 Task: Look for space in Mazār-e Sharīf, Afghanistan from 5th July, 2023 to 10th July, 2023 for 4 adults in price range Rs.9000 to Rs.14000. Place can be entire place with 2 bedrooms having 4 beds and 2 bathrooms. Property type can be house, flat, hotel. Amenities needed are: air conditioning, smoking allowed. Booking option can be shelf check-in. Required host language is English.
Action: Mouse moved to (494, 92)
Screenshot: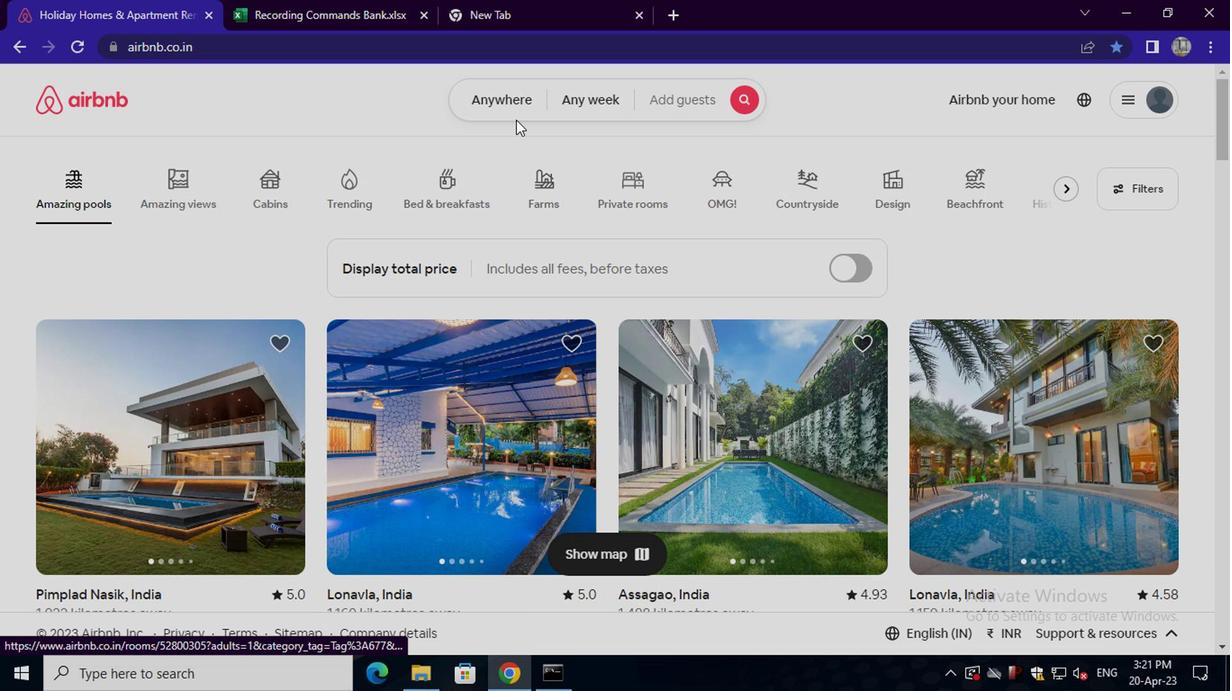 
Action: Mouse pressed left at (494, 92)
Screenshot: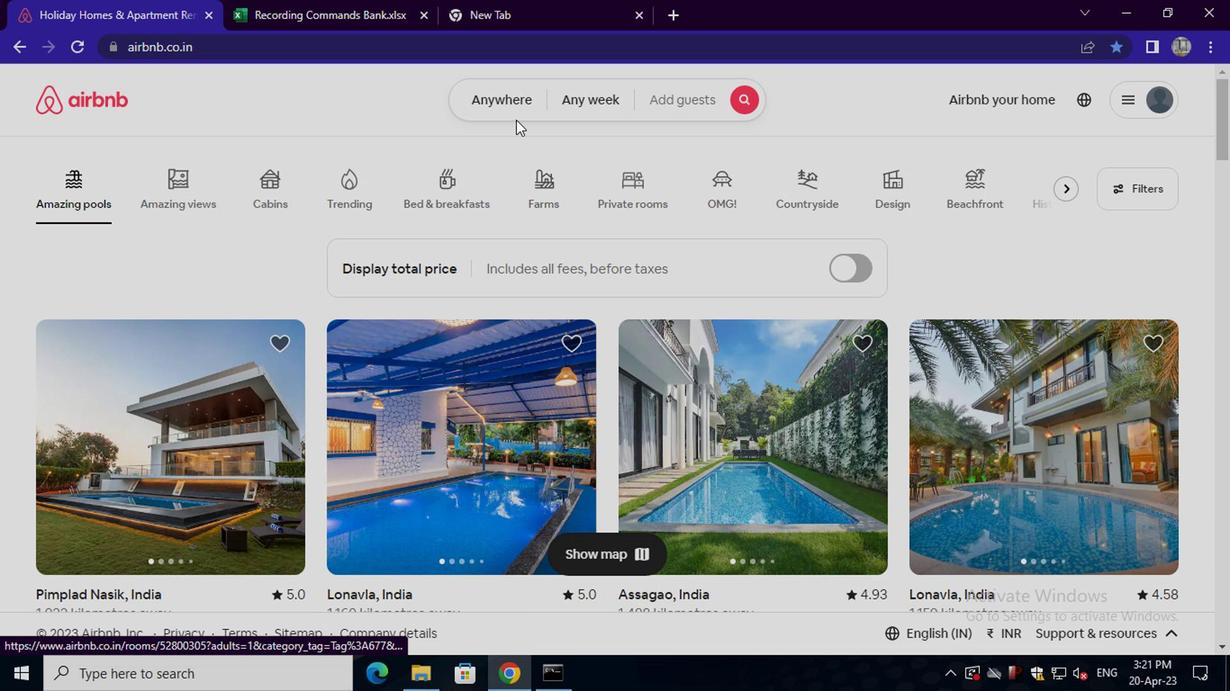 
Action: Mouse moved to (394, 185)
Screenshot: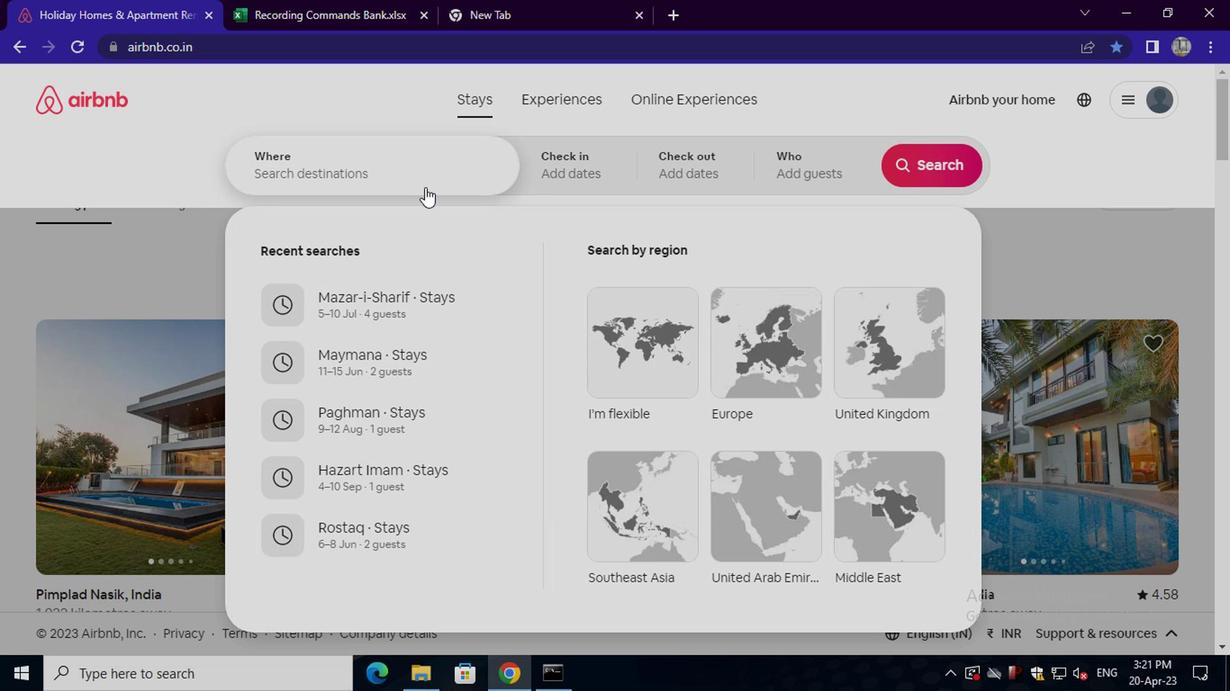 
Action: Mouse pressed left at (394, 185)
Screenshot: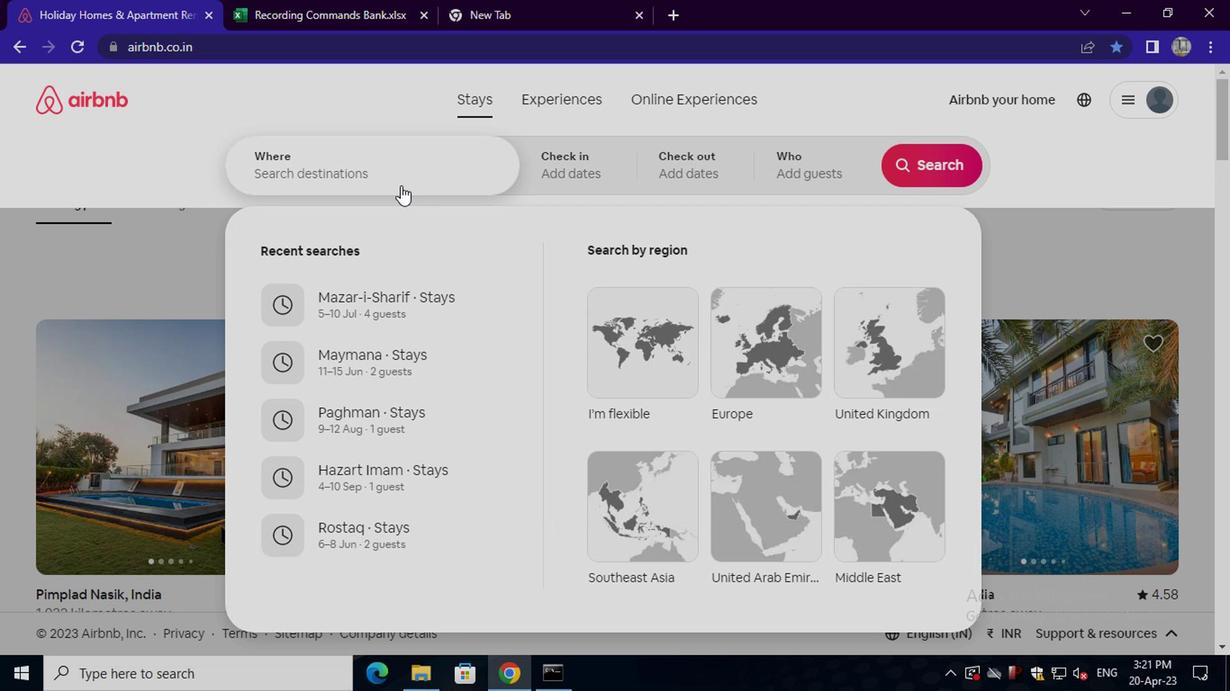 
Action: Key pressed mazar-e
Screenshot: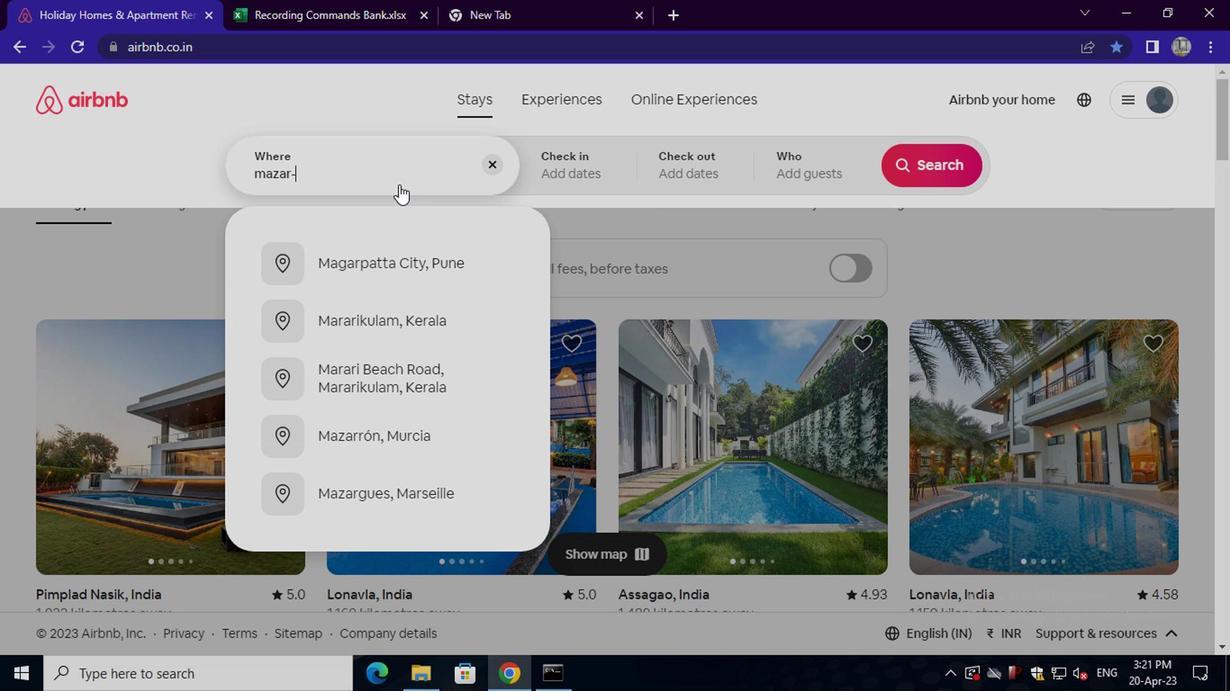 
Action: Mouse moved to (416, 257)
Screenshot: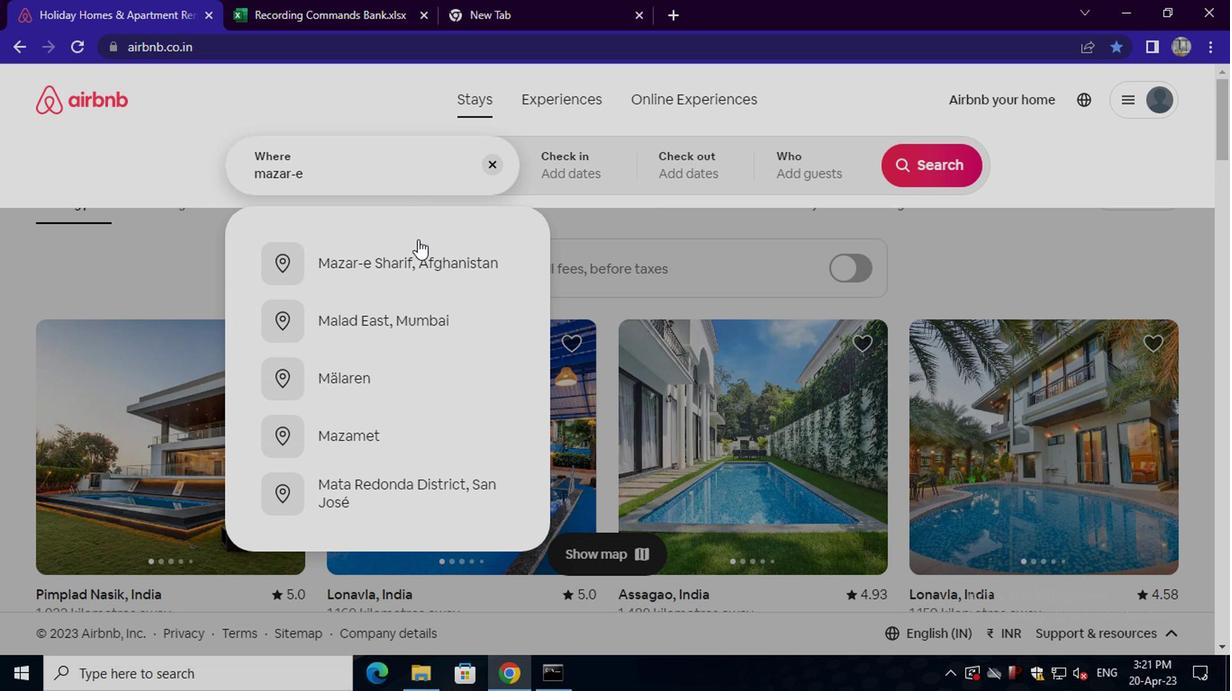 
Action: Mouse pressed left at (416, 257)
Screenshot: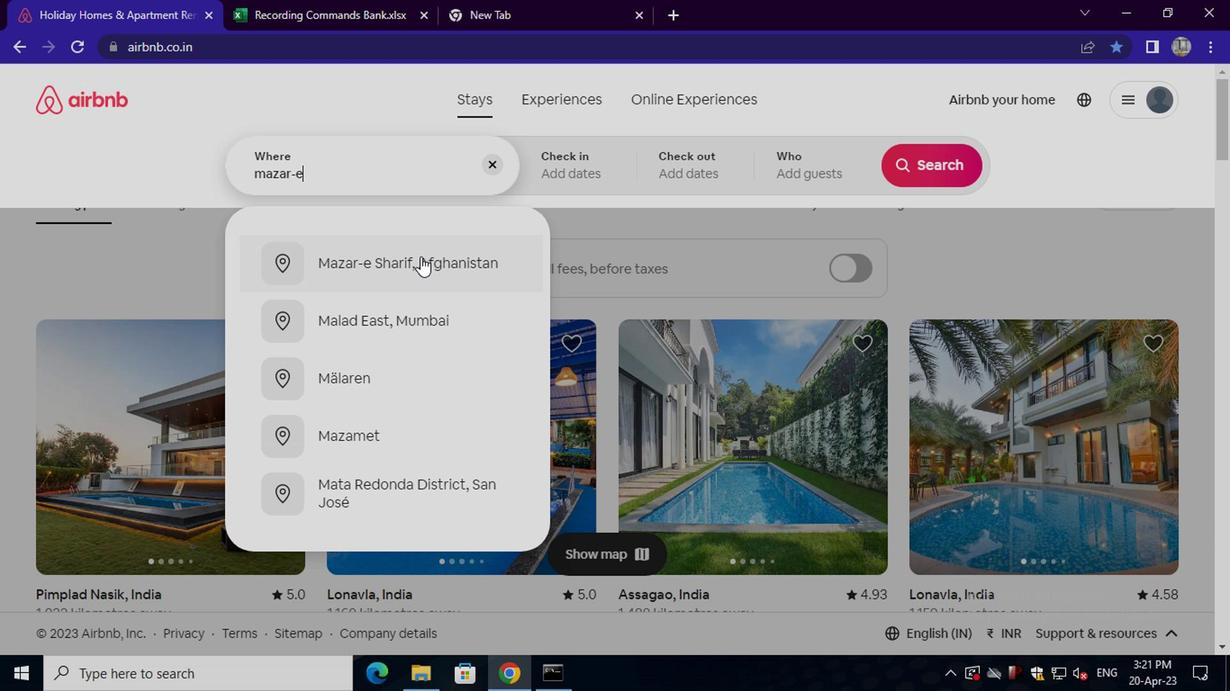 
Action: Mouse moved to (907, 310)
Screenshot: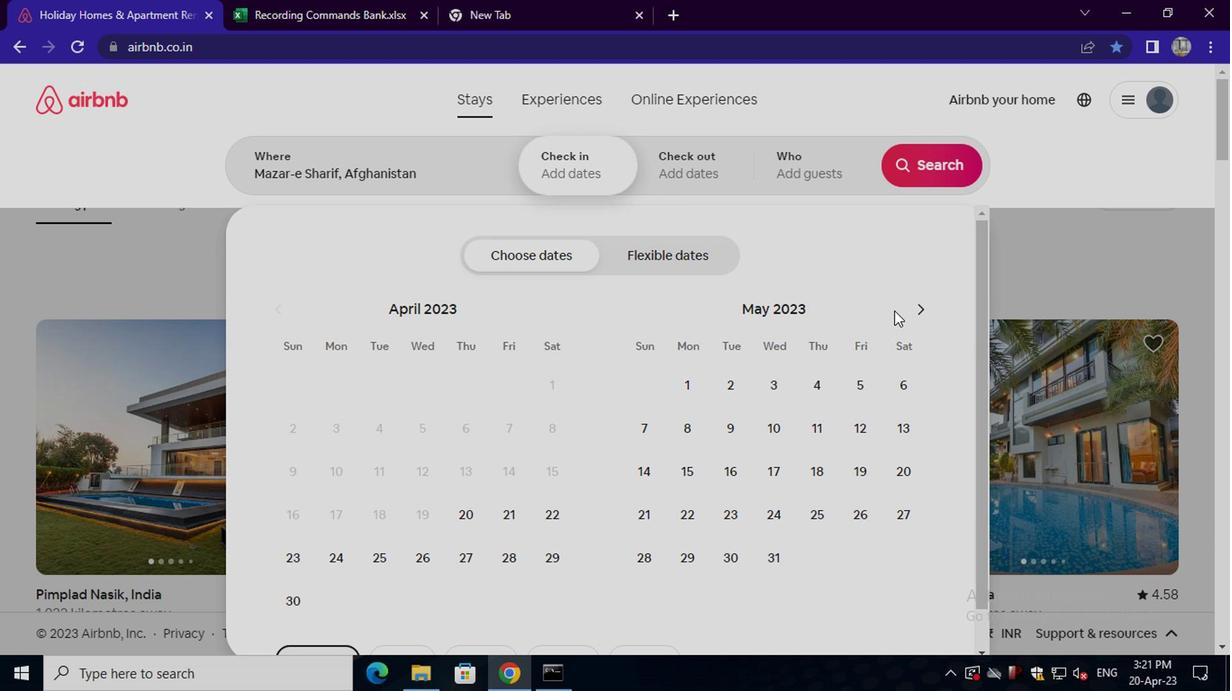 
Action: Mouse pressed left at (907, 310)
Screenshot: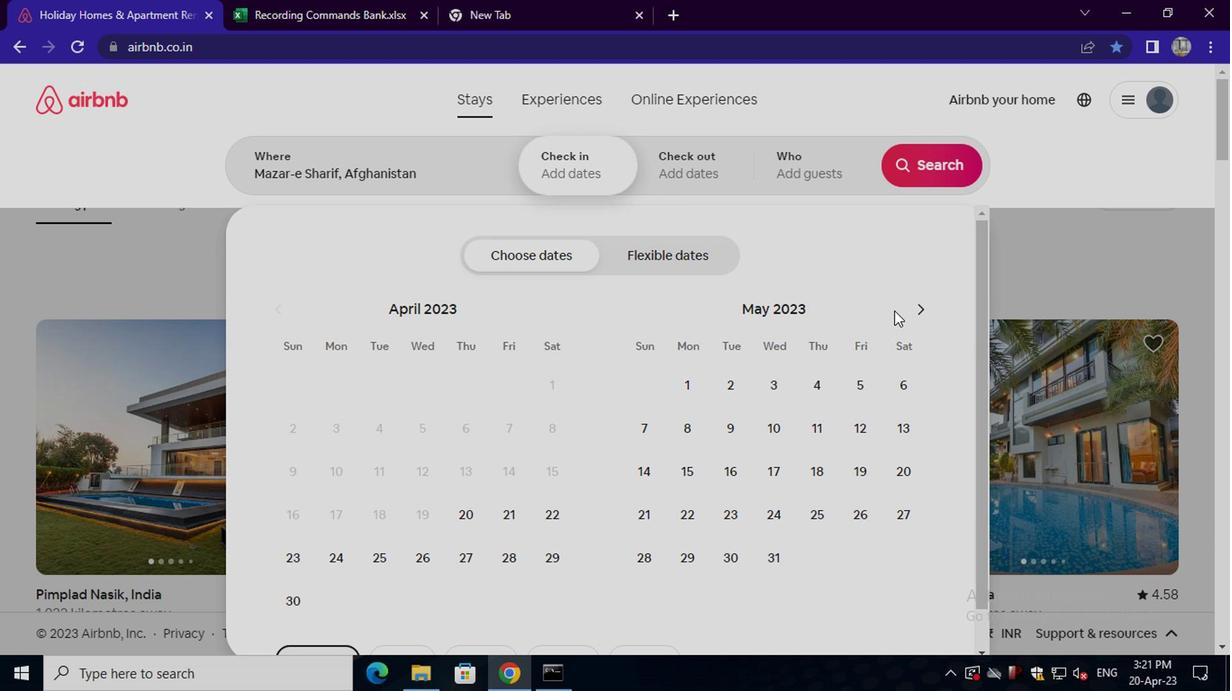 
Action: Mouse pressed left at (907, 310)
Screenshot: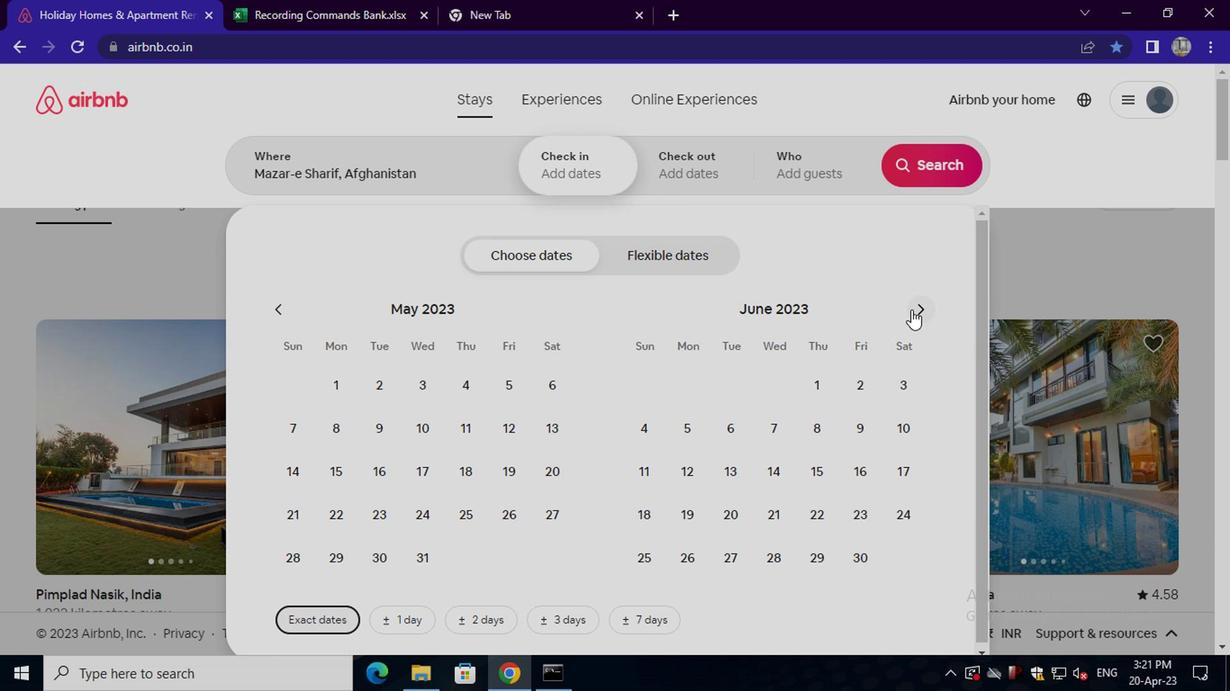 
Action: Mouse moved to (771, 420)
Screenshot: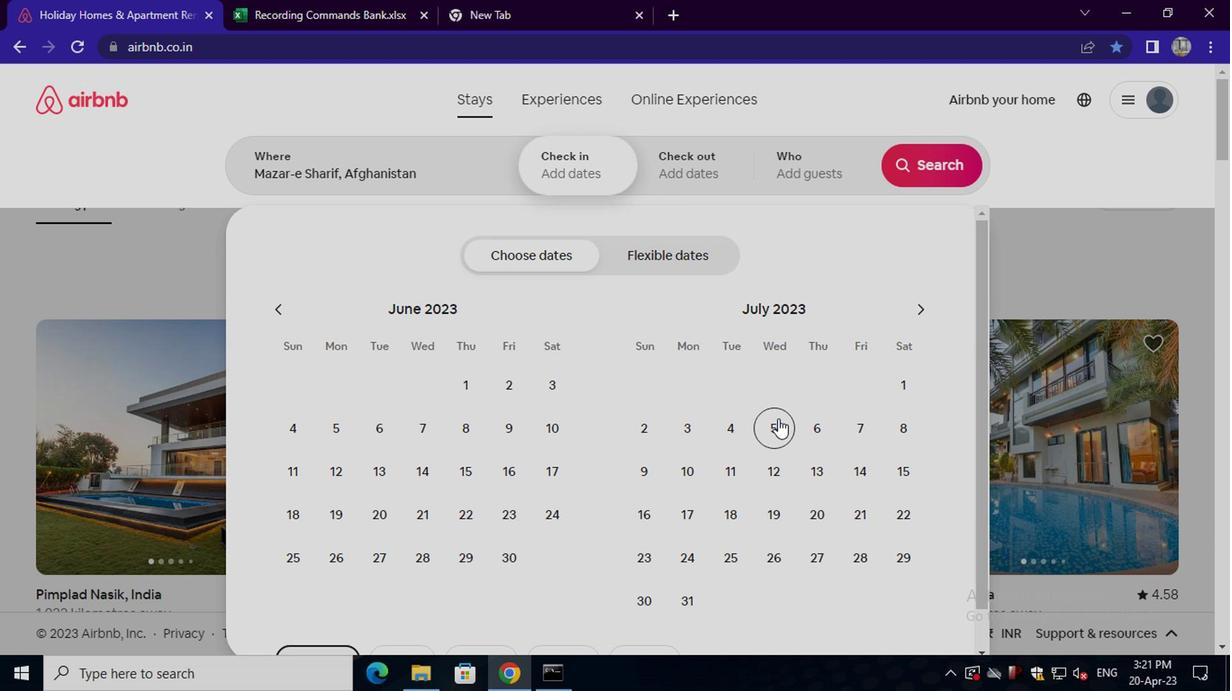 
Action: Mouse pressed left at (771, 420)
Screenshot: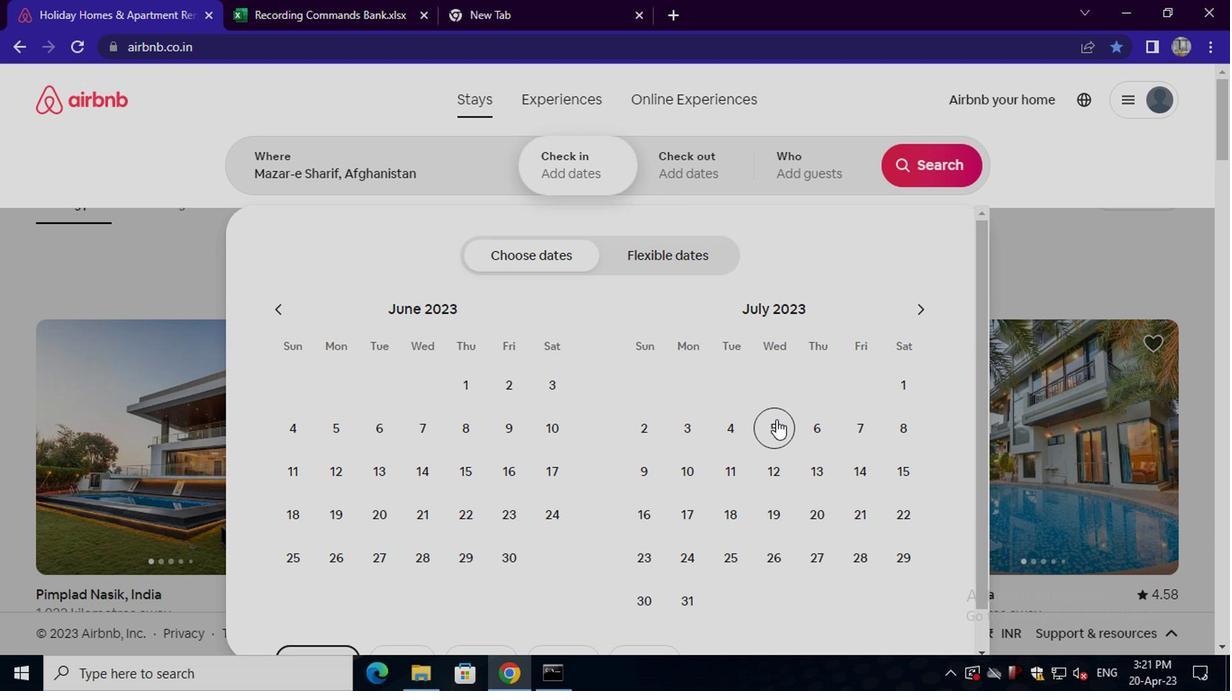 
Action: Mouse moved to (682, 474)
Screenshot: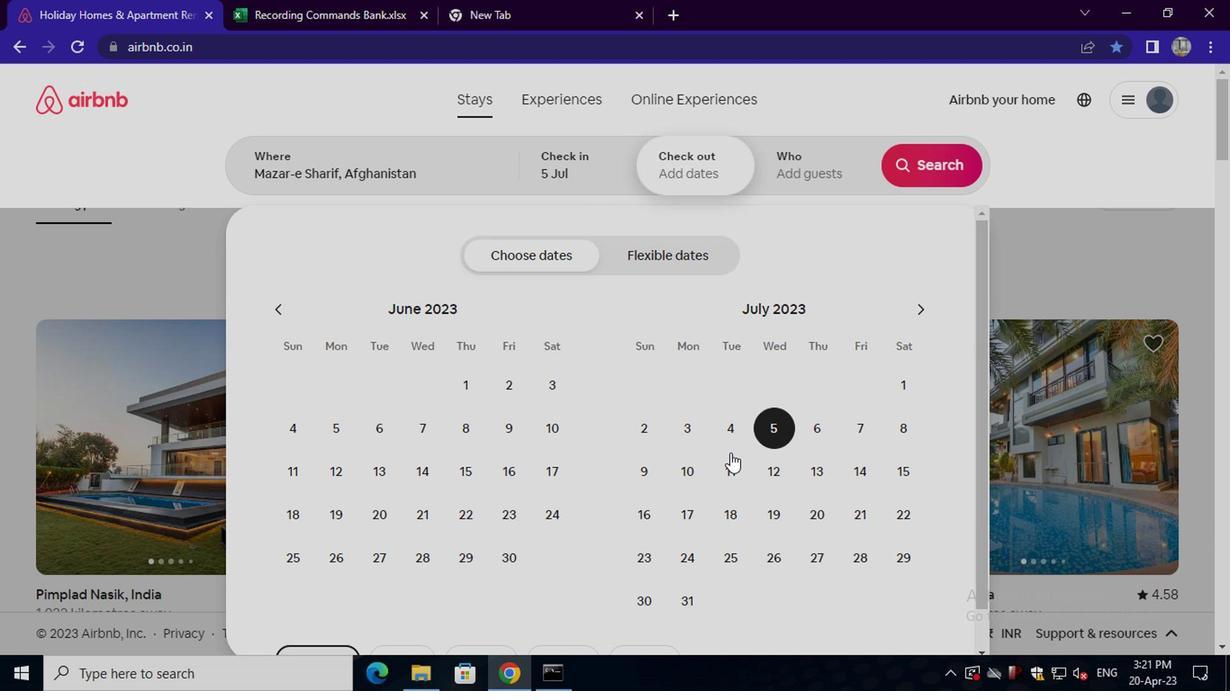 
Action: Mouse pressed left at (682, 474)
Screenshot: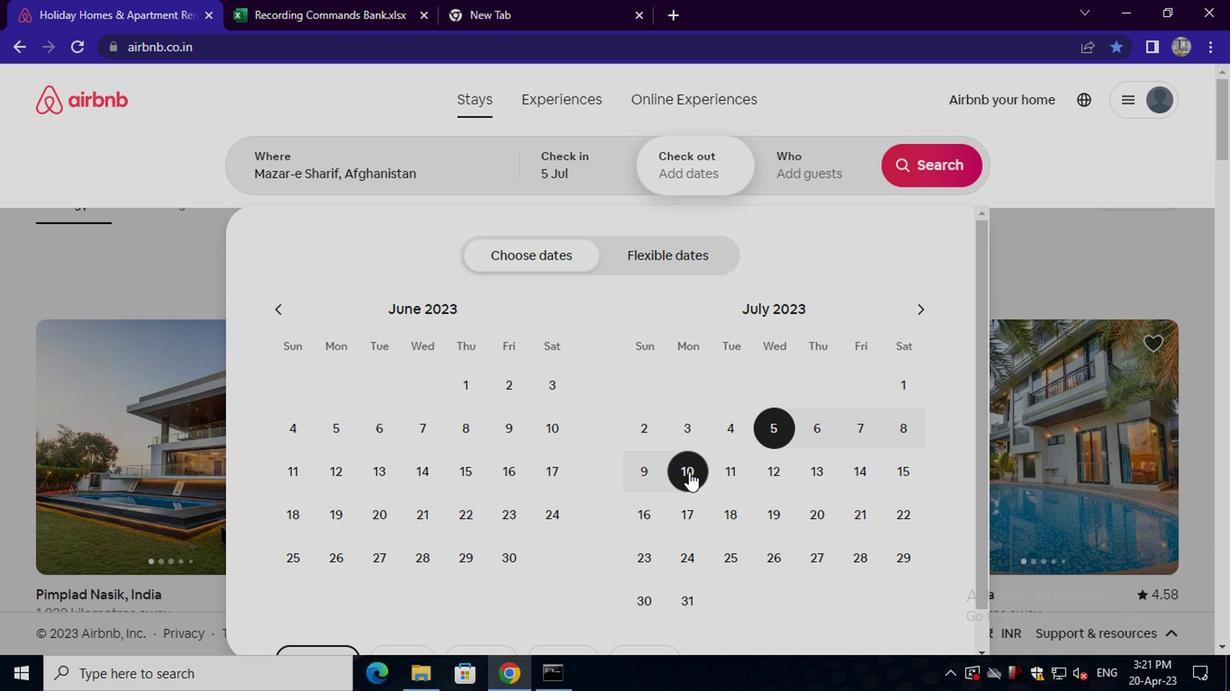 
Action: Mouse moved to (786, 181)
Screenshot: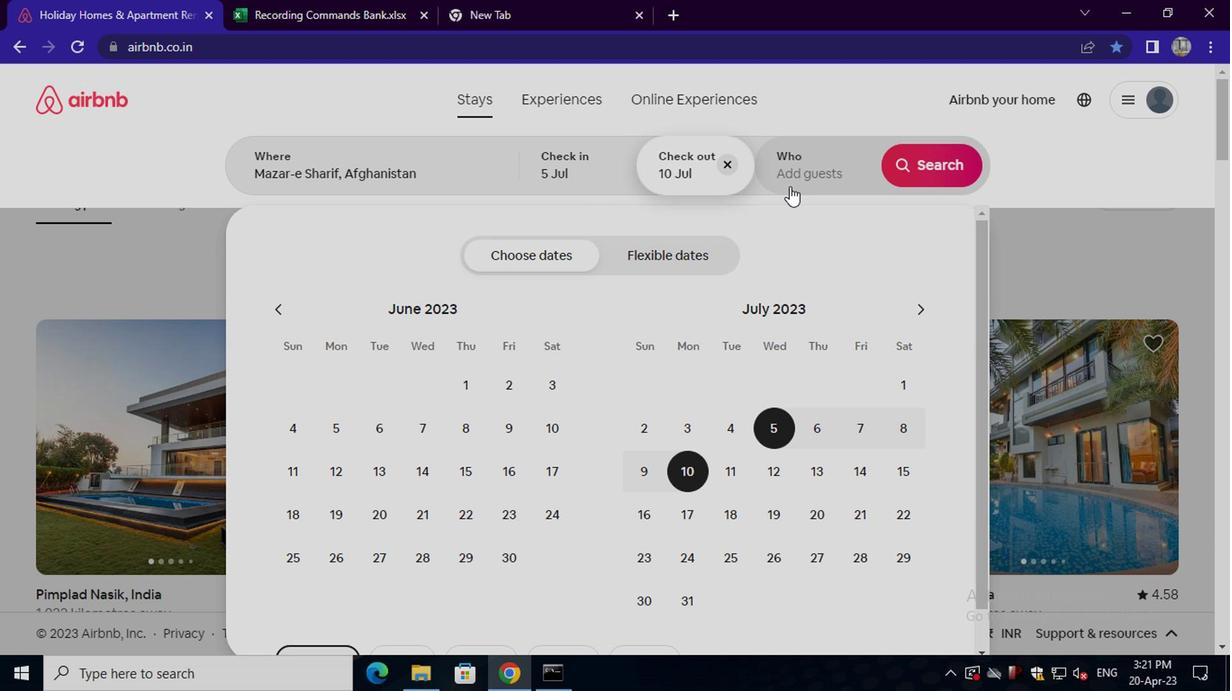 
Action: Mouse pressed left at (786, 181)
Screenshot: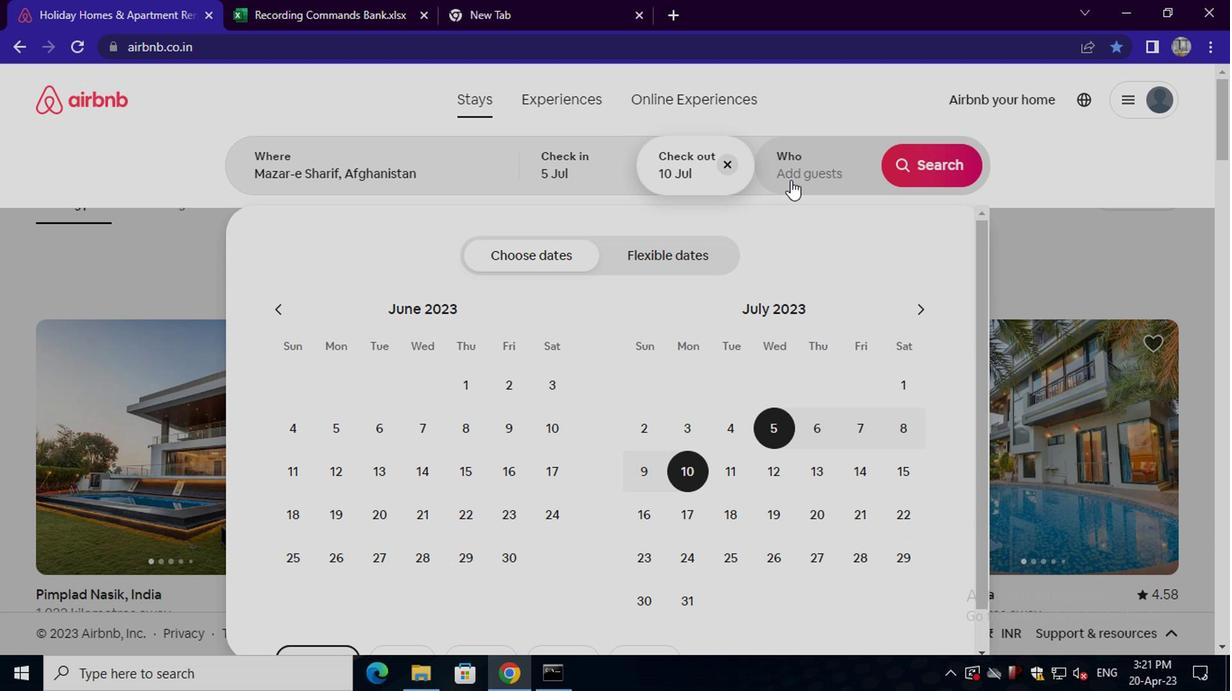
Action: Mouse moved to (934, 265)
Screenshot: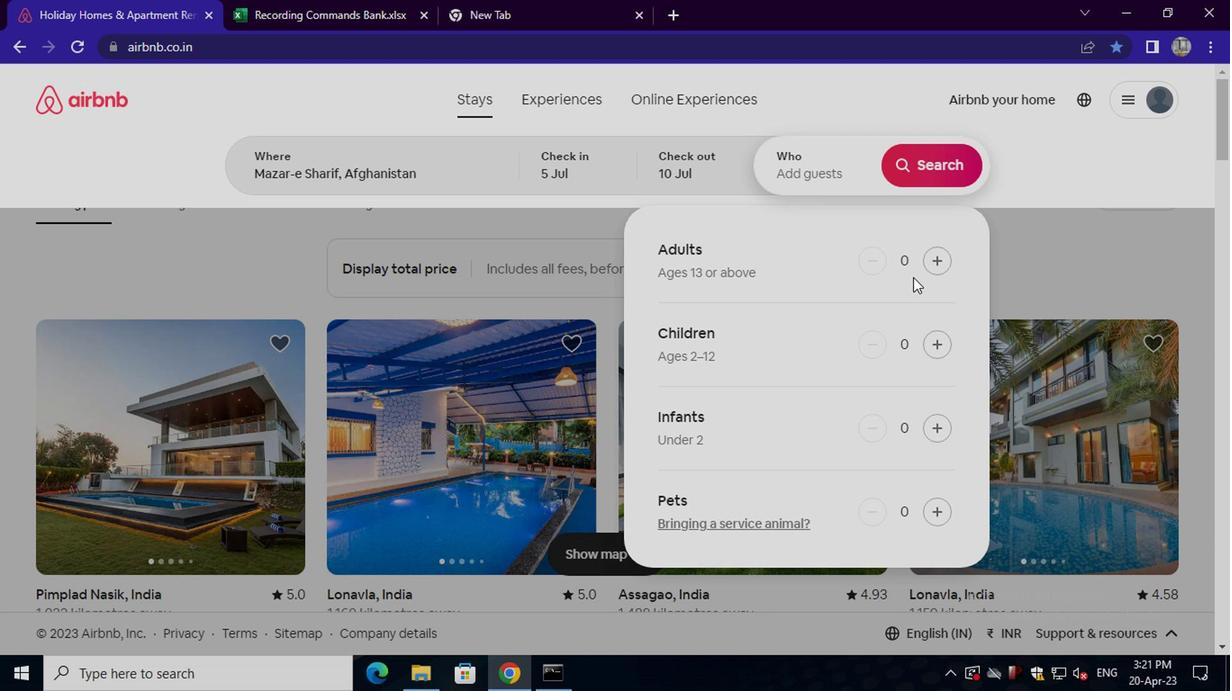 
Action: Mouse pressed left at (934, 265)
Screenshot: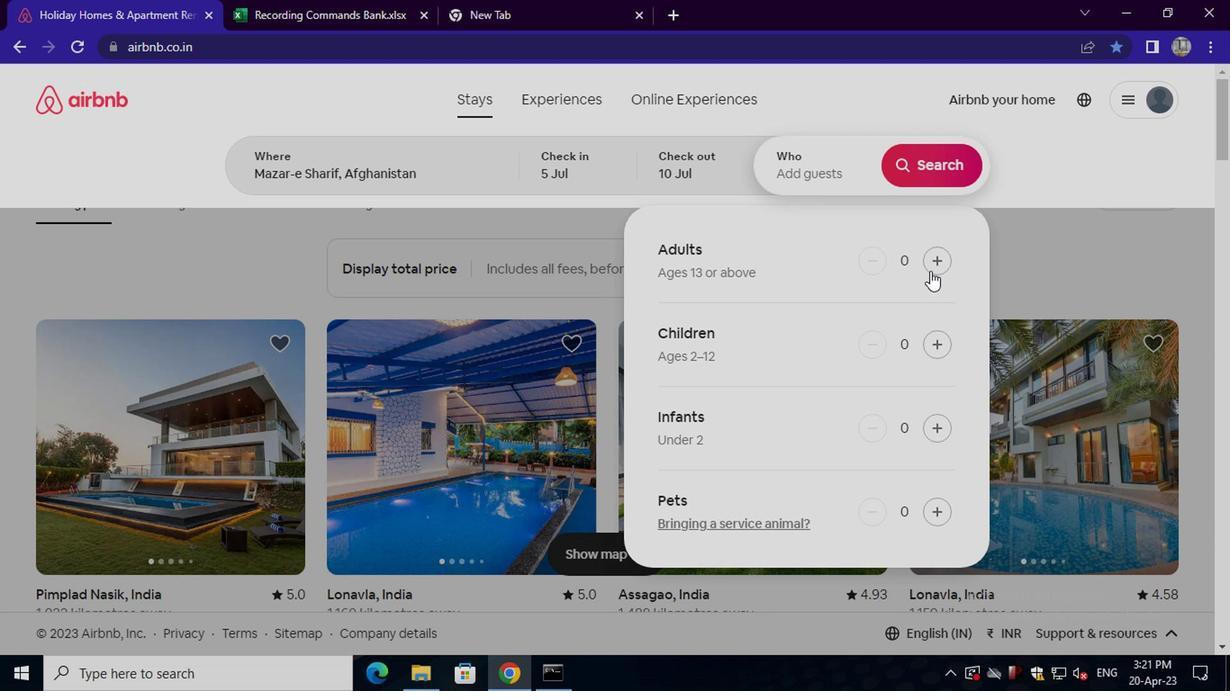 
Action: Mouse pressed left at (934, 265)
Screenshot: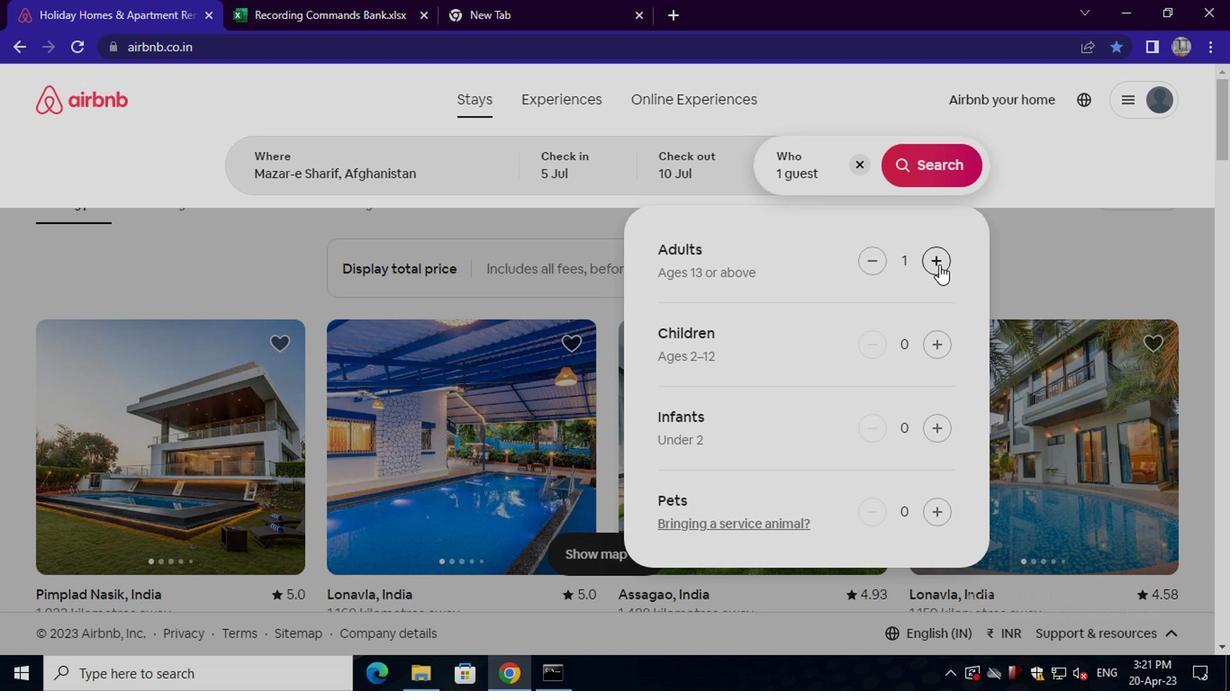 
Action: Mouse pressed left at (934, 265)
Screenshot: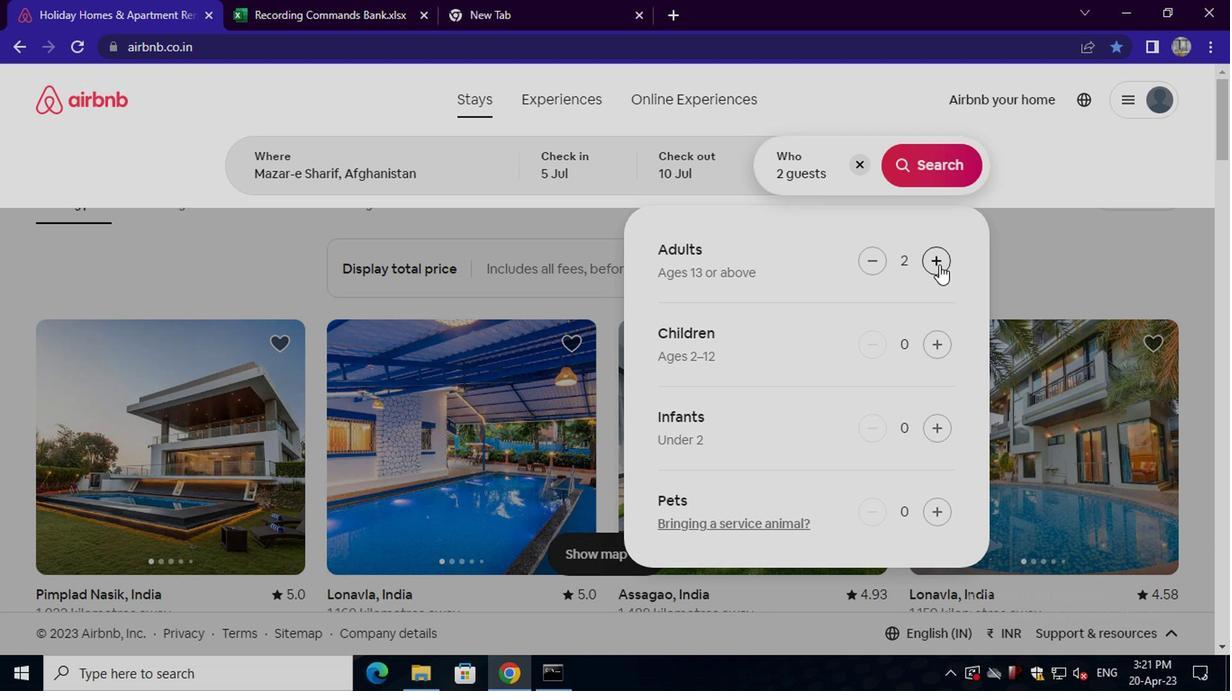 
Action: Mouse pressed left at (934, 265)
Screenshot: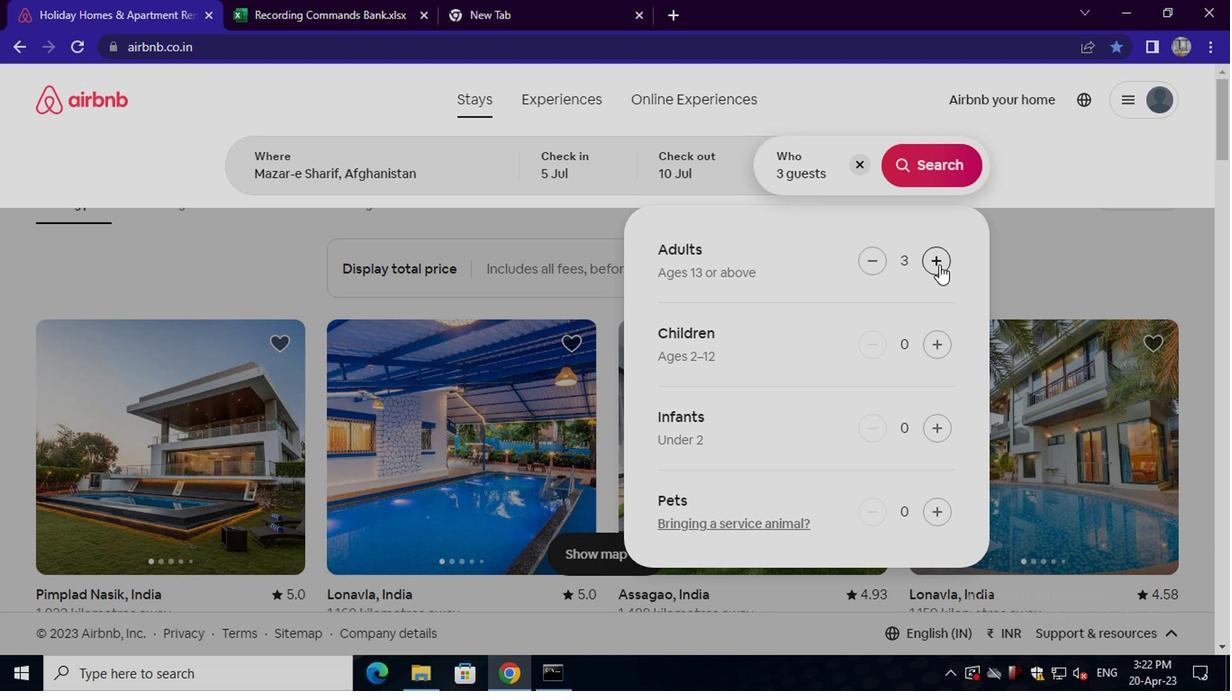 
Action: Mouse moved to (914, 170)
Screenshot: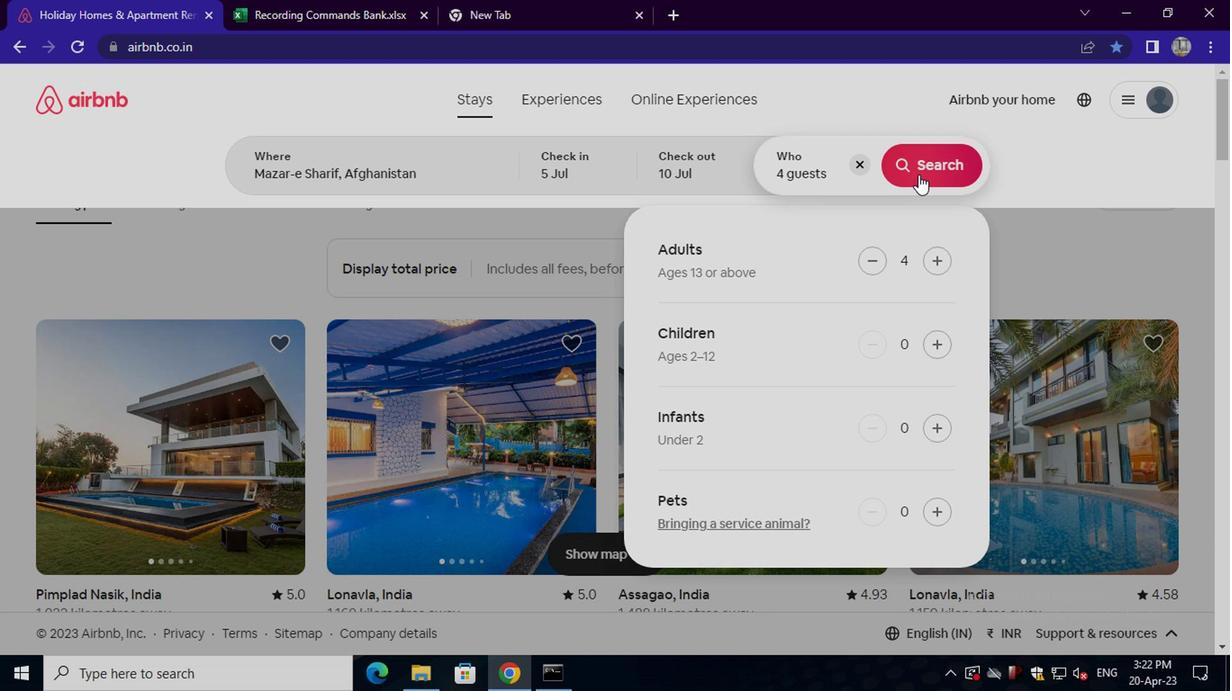 
Action: Mouse pressed left at (914, 170)
Screenshot: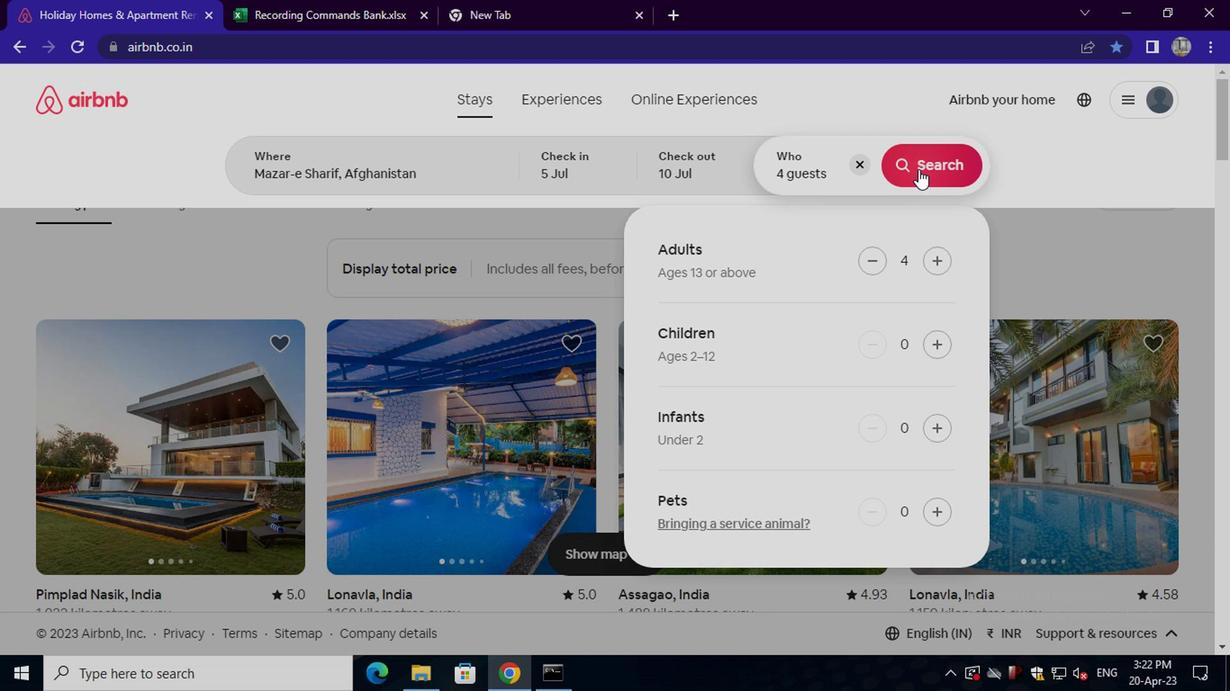 
Action: Mouse moved to (1143, 174)
Screenshot: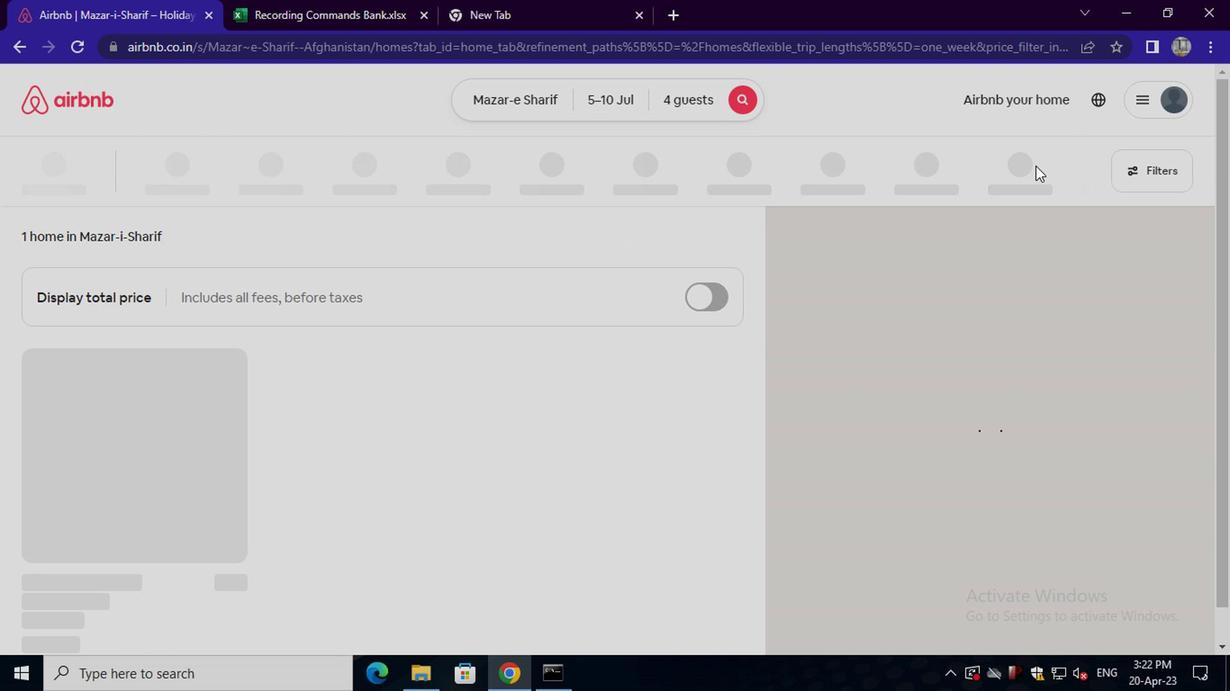 
Action: Mouse pressed left at (1143, 174)
Screenshot: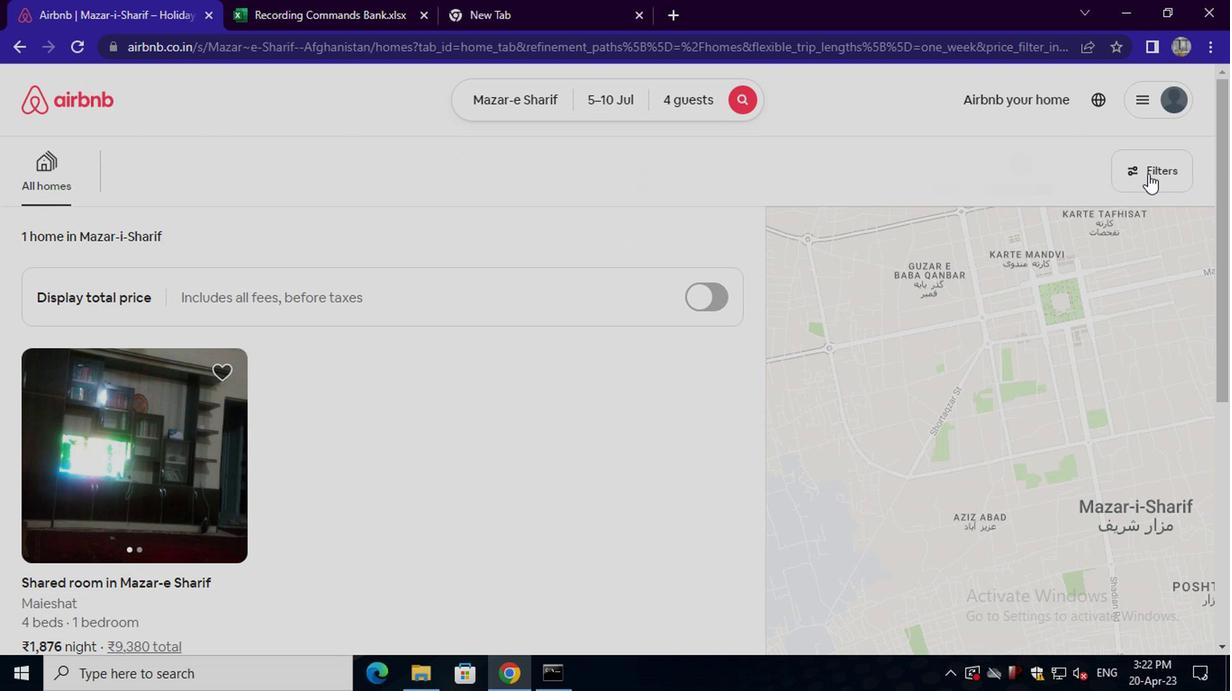 
Action: Mouse moved to (511, 353)
Screenshot: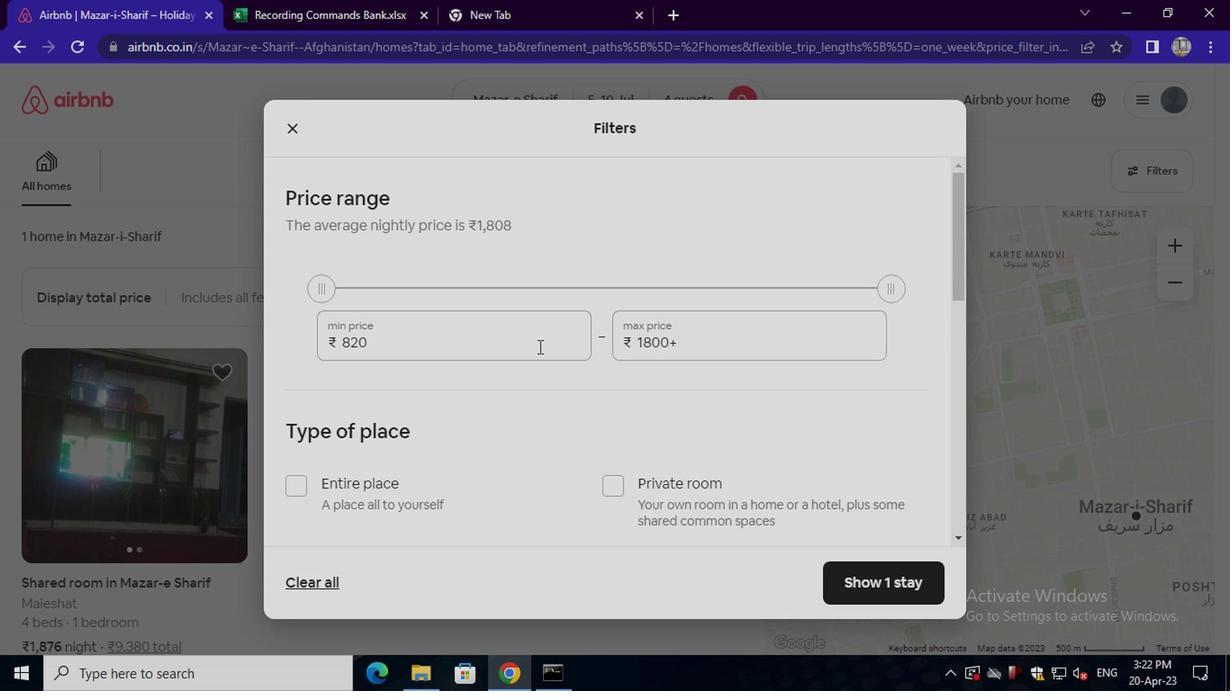
Action: Mouse pressed left at (511, 353)
Screenshot: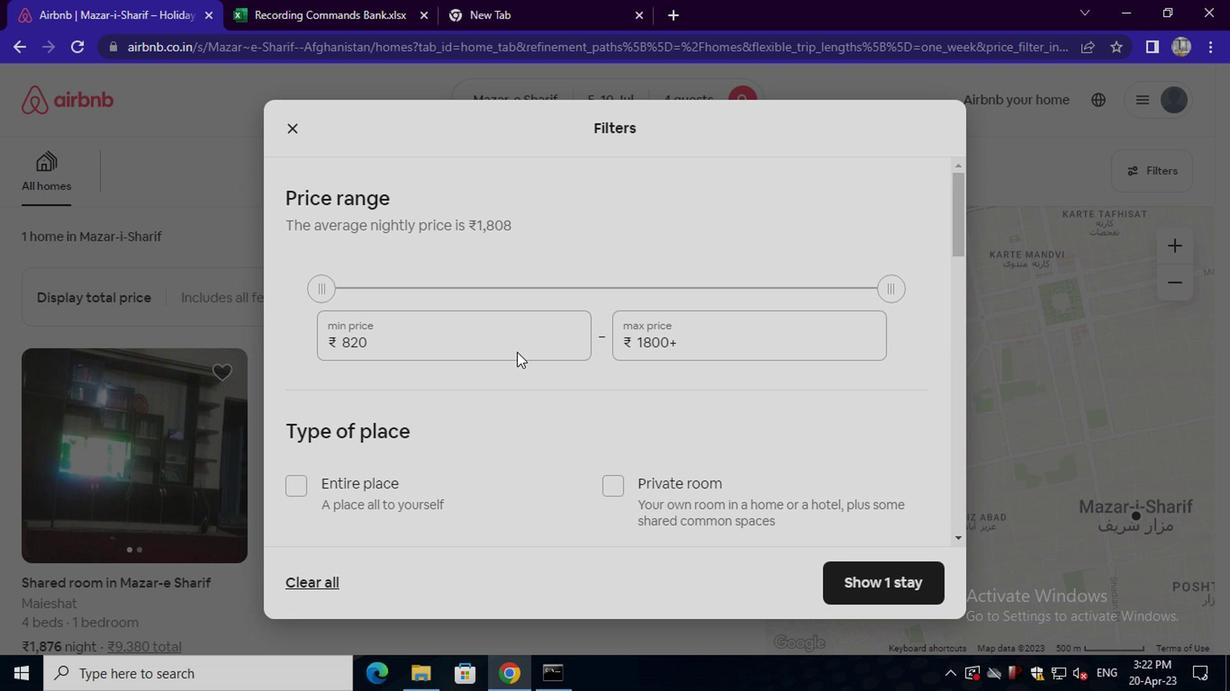 
Action: Mouse moved to (510, 353)
Screenshot: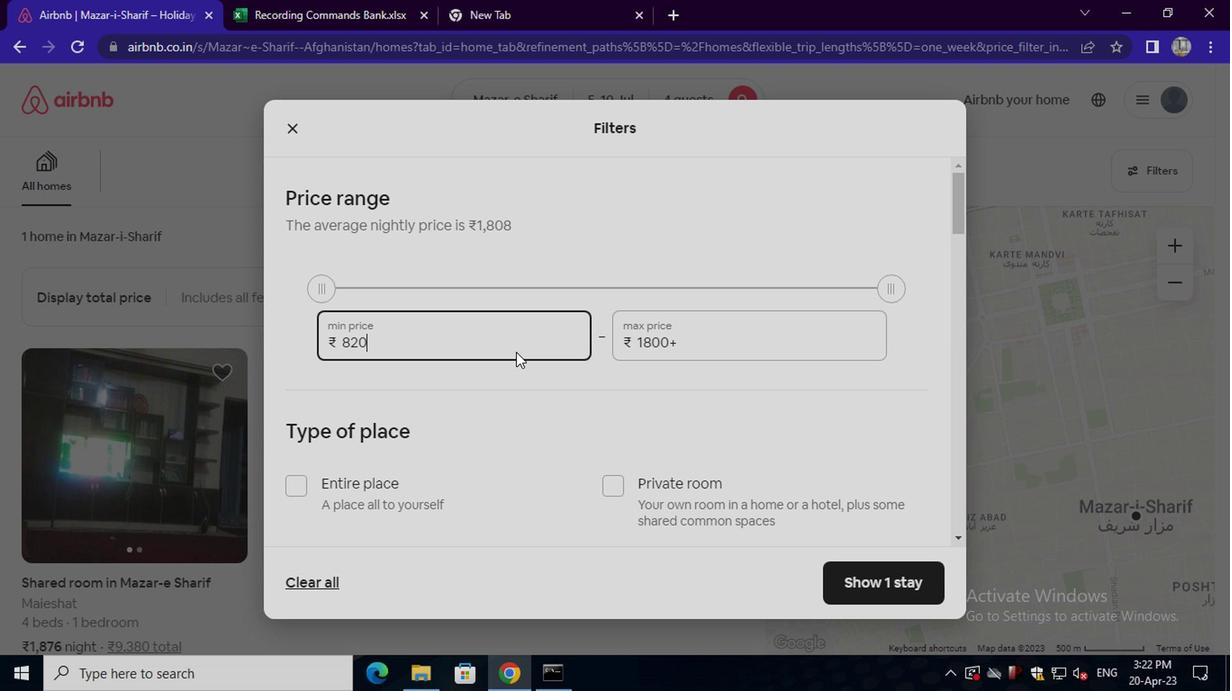 
Action: Key pressed <Key.backspace><Key.backspace><Key.backspace><Key.backspace><Key.backspace><Key.backspace><Key.backspace><Key.backspace><Key.backspace><Key.backspace><Key.backspace><Key.backspace>9000
Screenshot: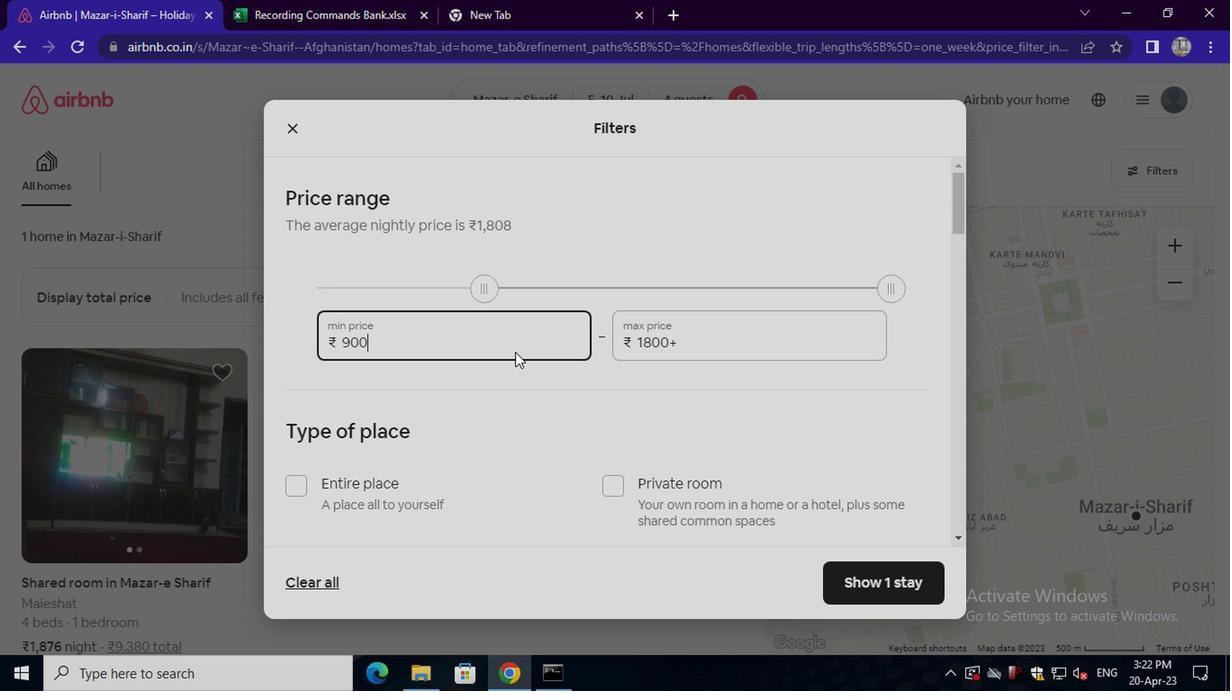 
Action: Mouse moved to (695, 342)
Screenshot: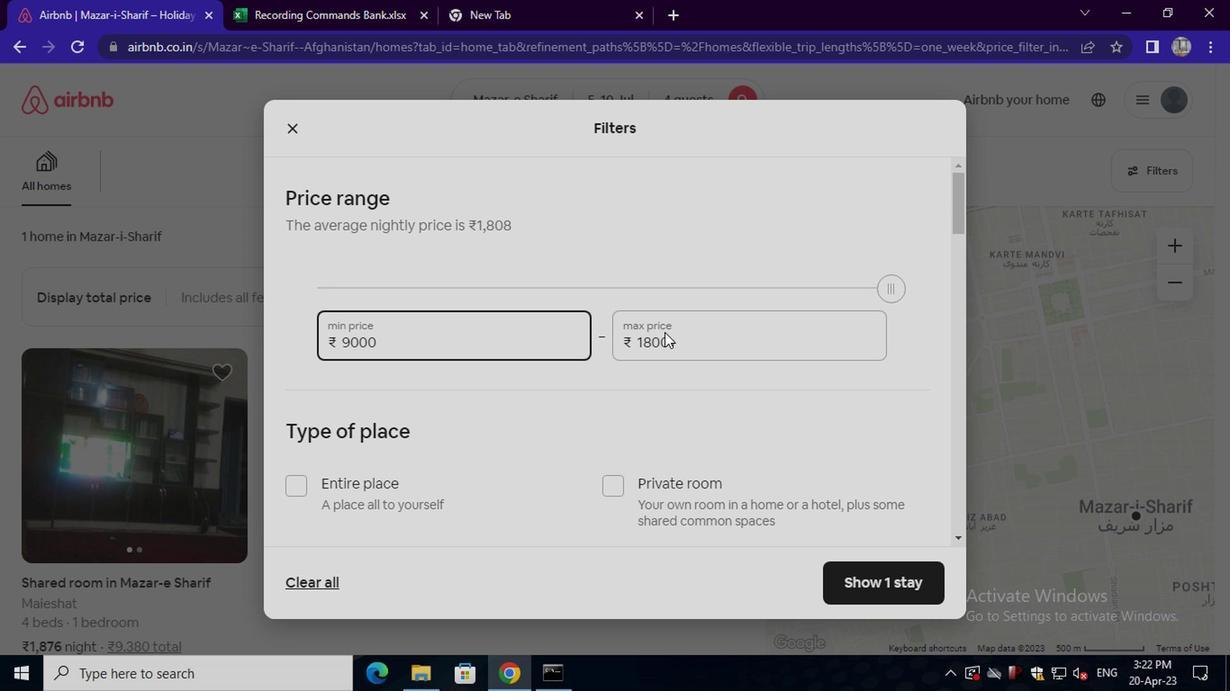 
Action: Mouse pressed left at (695, 342)
Screenshot: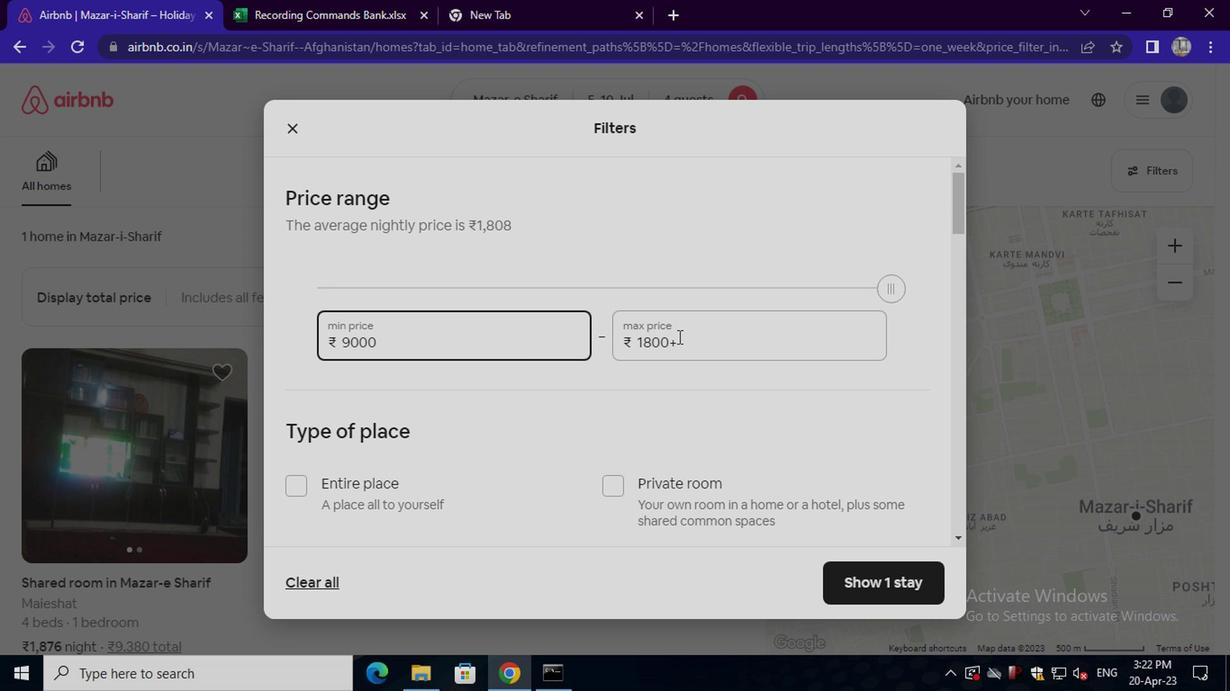 
Action: Mouse moved to (710, 333)
Screenshot: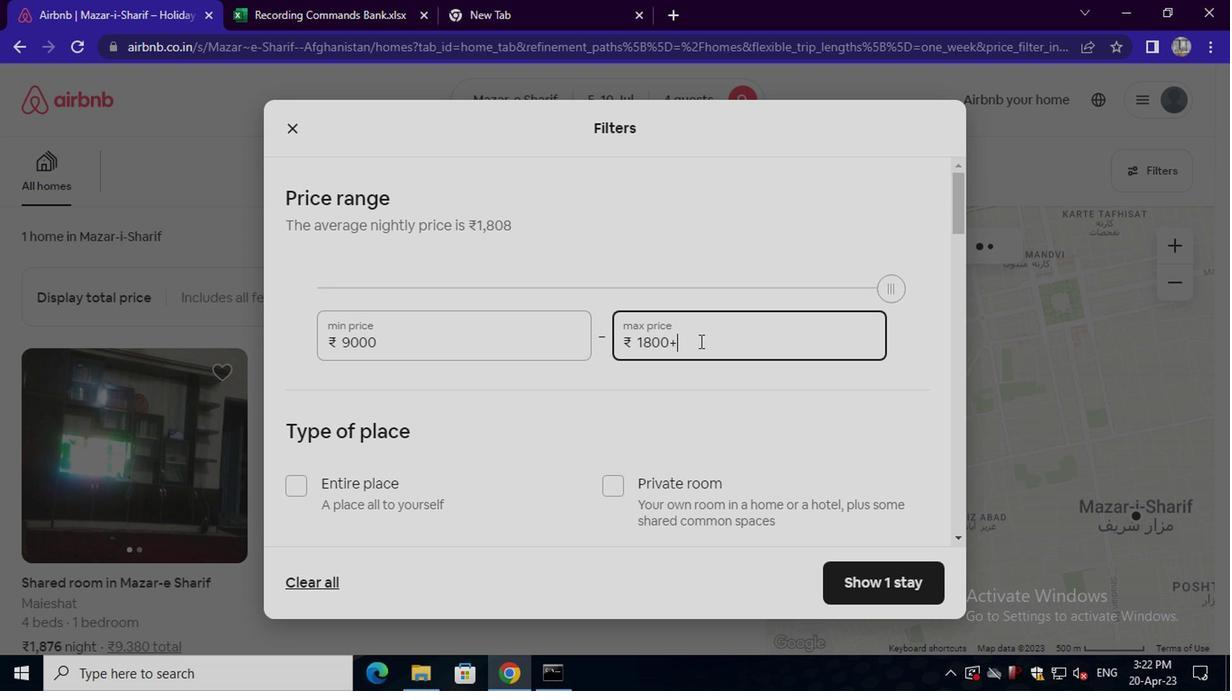 
Action: Key pressed <Key.backspace><Key.backspace><Key.backspace><Key.backspace><Key.backspace><Key.backspace><Key.backspace><Key.backspace><Key.backspace><Key.backspace><Key.backspace><Key.backspace><Key.backspace>14000
Screenshot: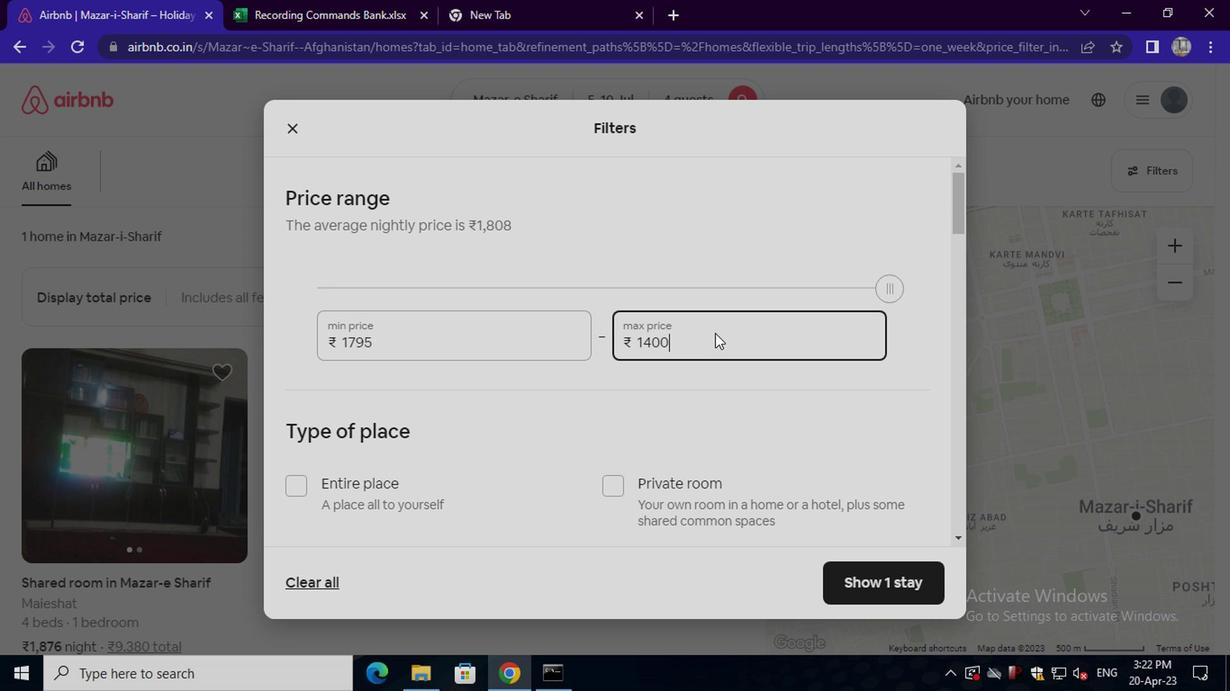 
Action: Mouse moved to (711, 332)
Screenshot: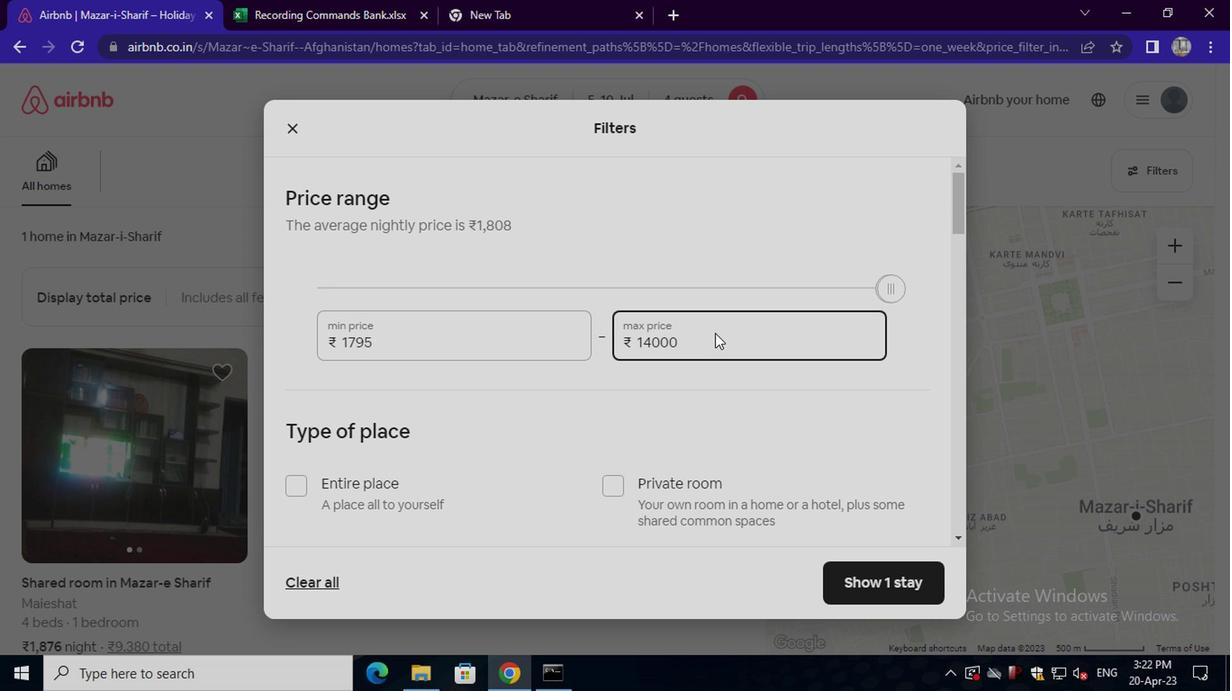 
Action: Mouse scrolled (711, 331) with delta (0, -1)
Screenshot: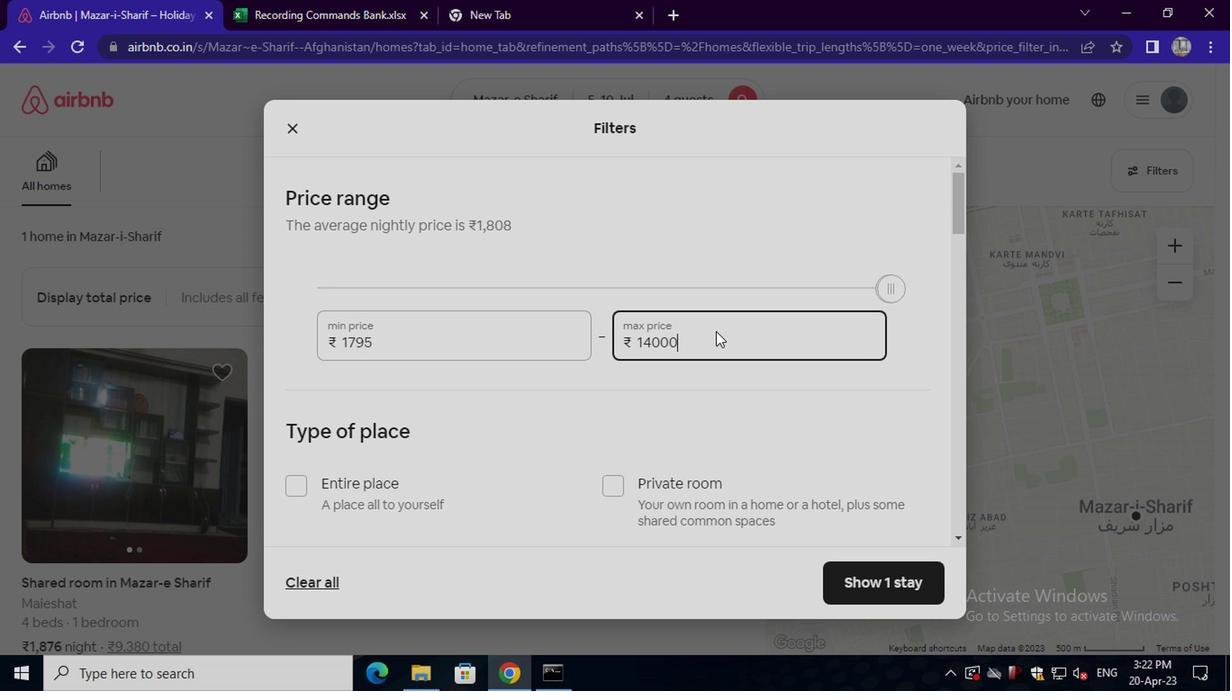 
Action: Mouse scrolled (711, 331) with delta (0, -1)
Screenshot: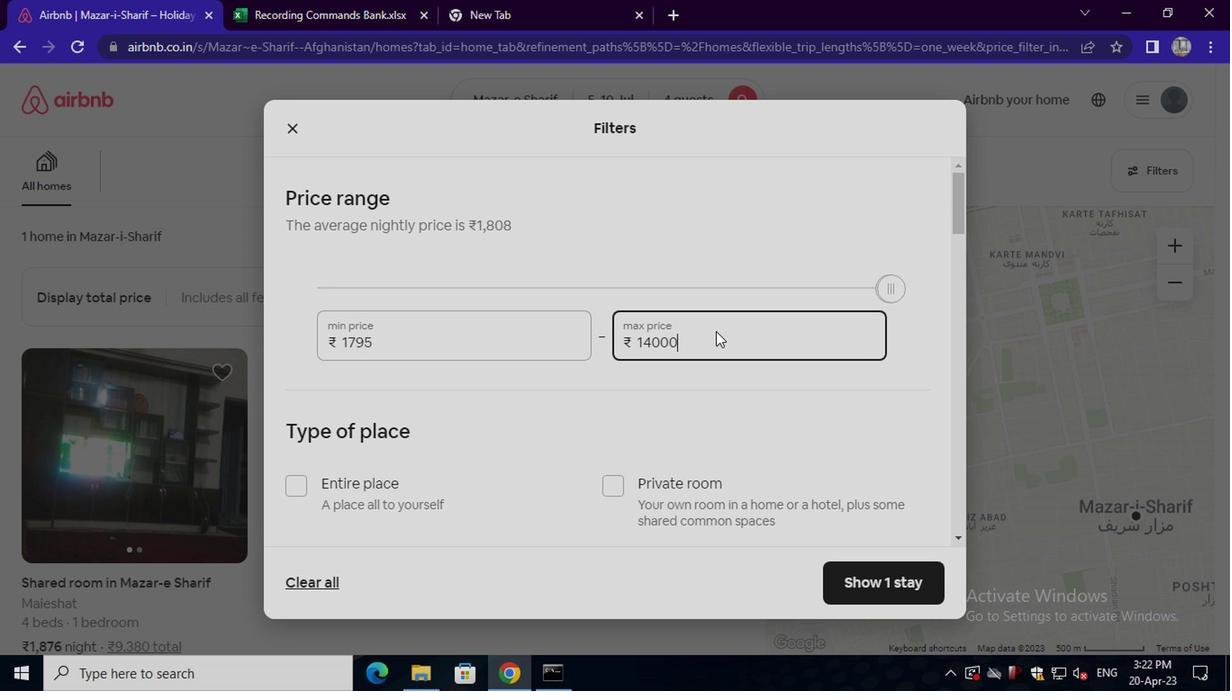 
Action: Mouse scrolled (711, 331) with delta (0, -1)
Screenshot: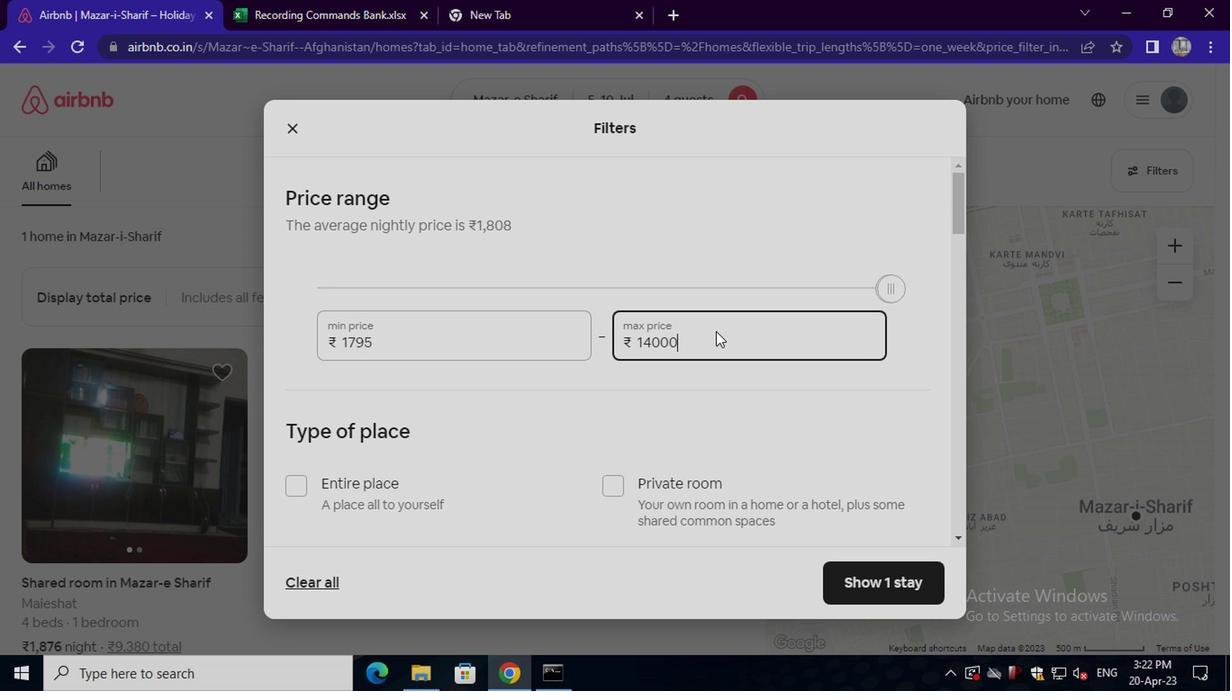 
Action: Mouse scrolled (711, 331) with delta (0, -1)
Screenshot: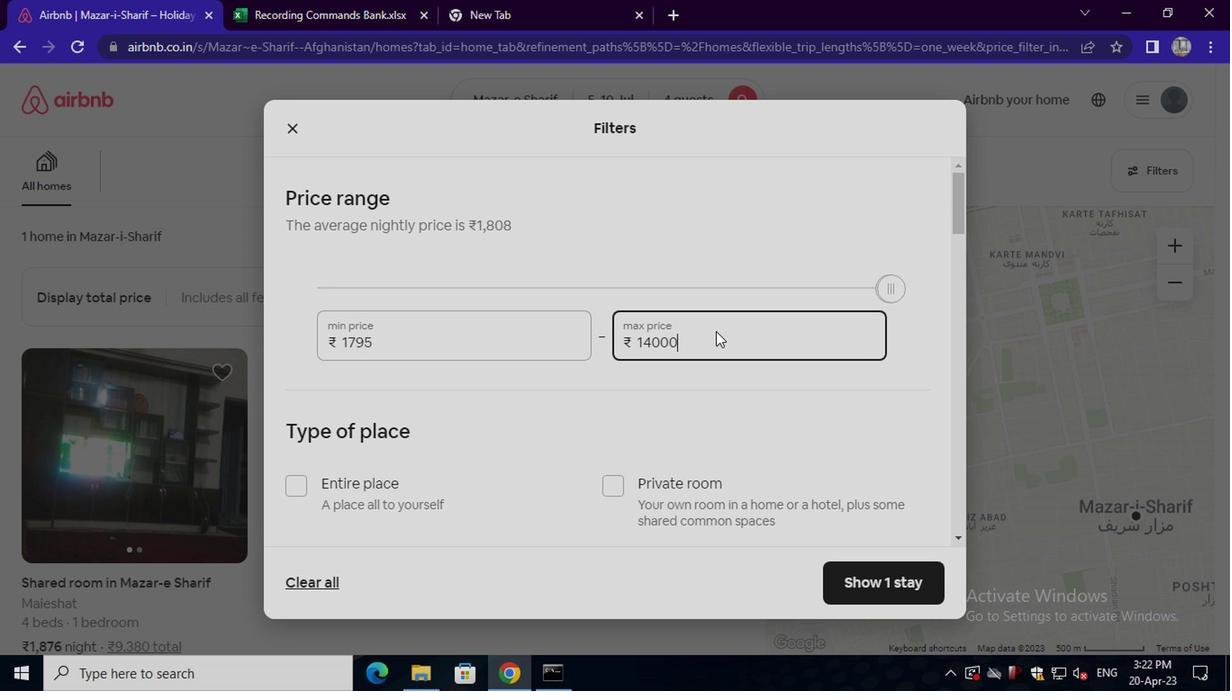 
Action: Mouse scrolled (711, 333) with delta (0, 0)
Screenshot: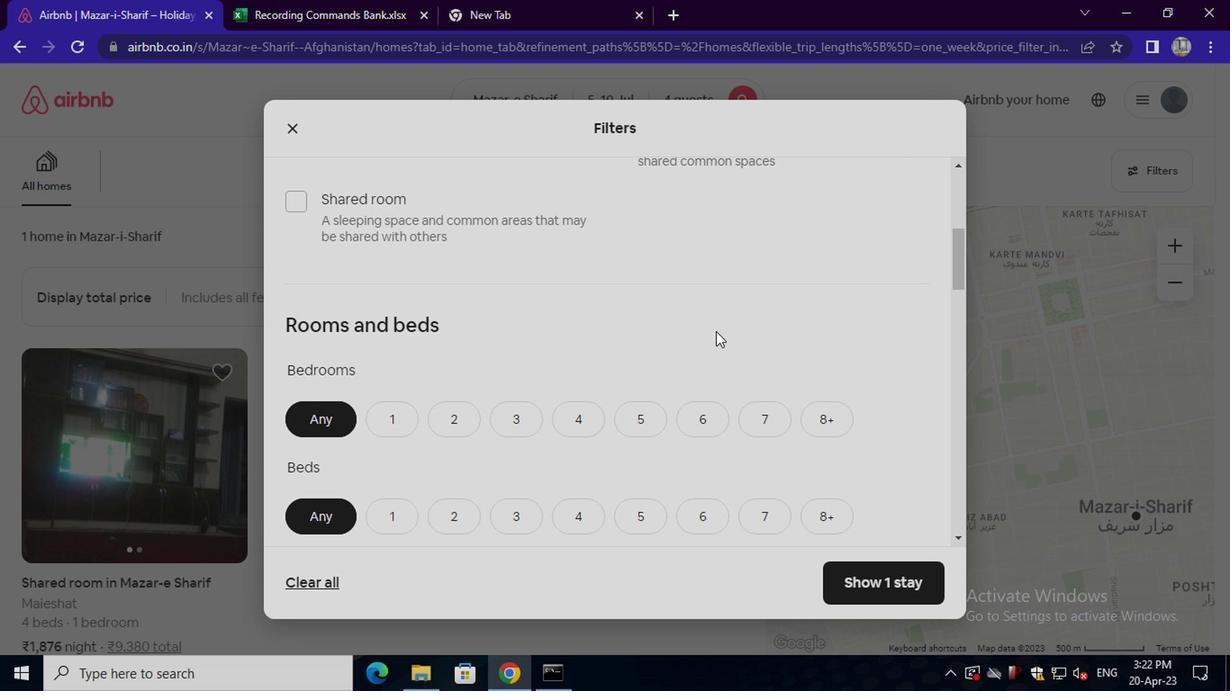 
Action: Mouse moved to (347, 221)
Screenshot: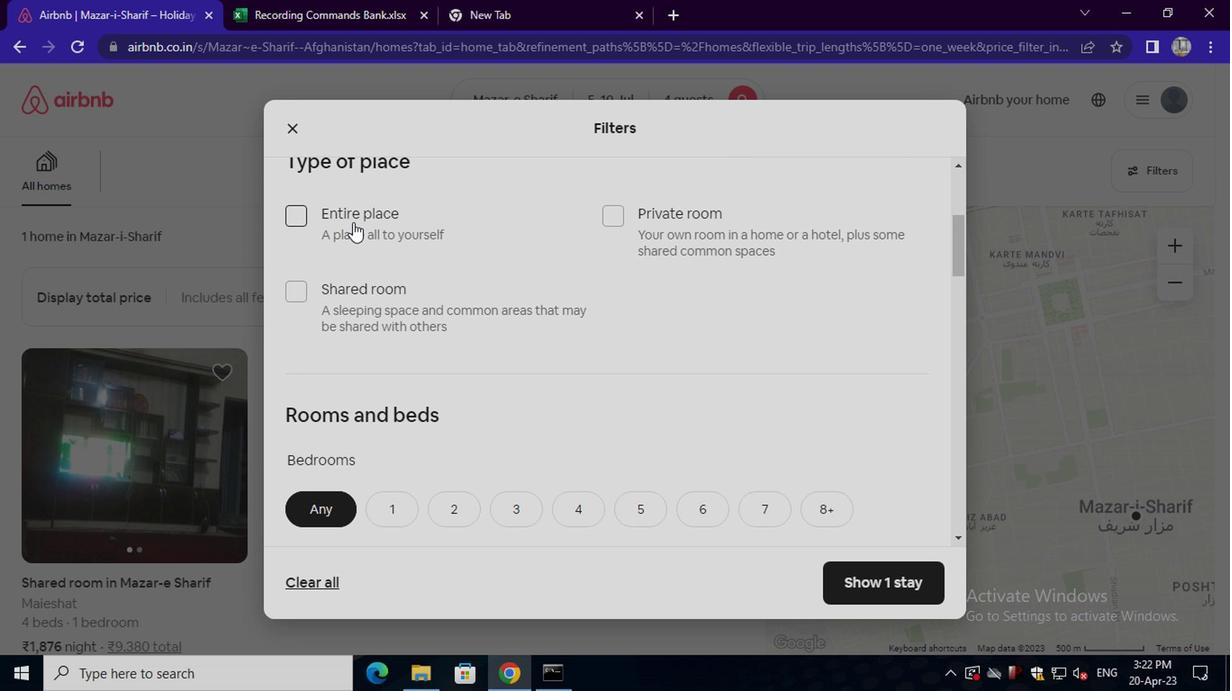 
Action: Mouse pressed left at (347, 221)
Screenshot: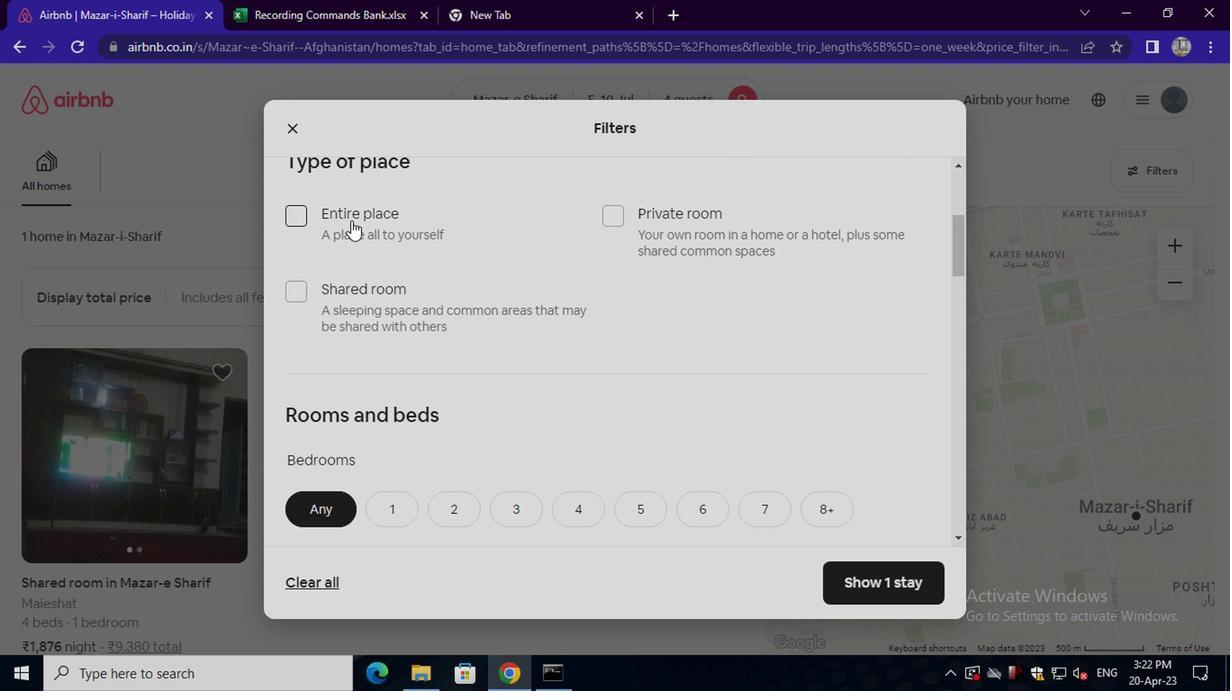 
Action: Mouse moved to (348, 286)
Screenshot: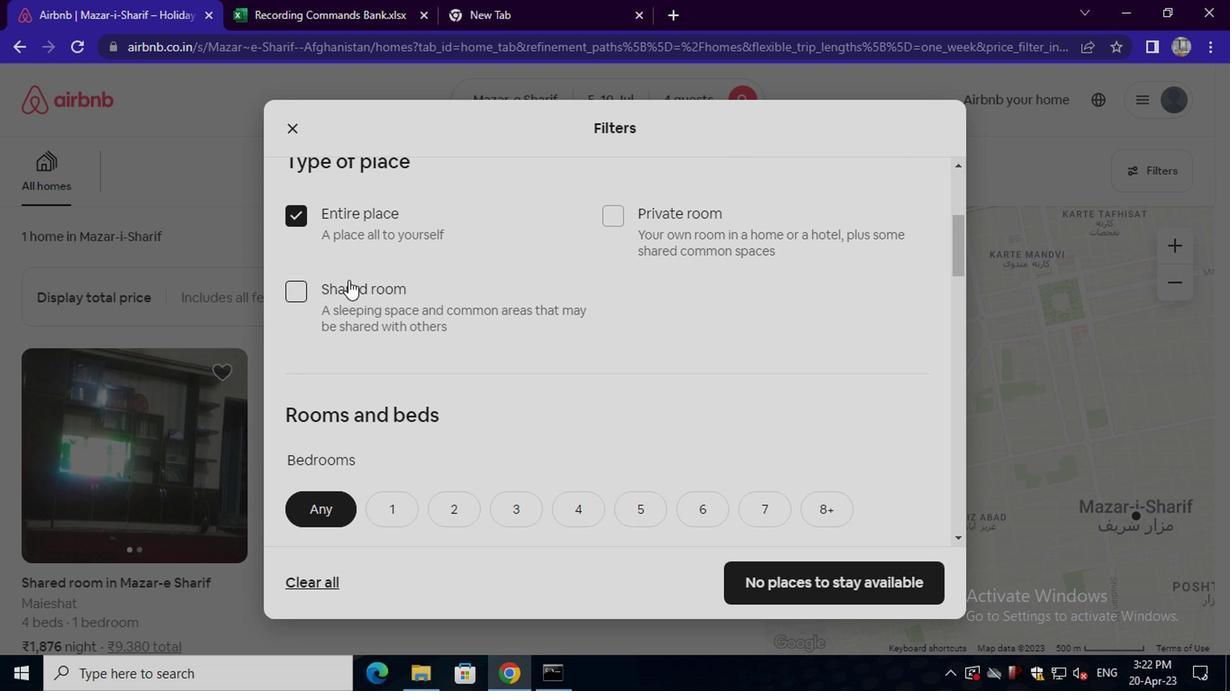 
Action: Mouse scrolled (348, 285) with delta (0, 0)
Screenshot: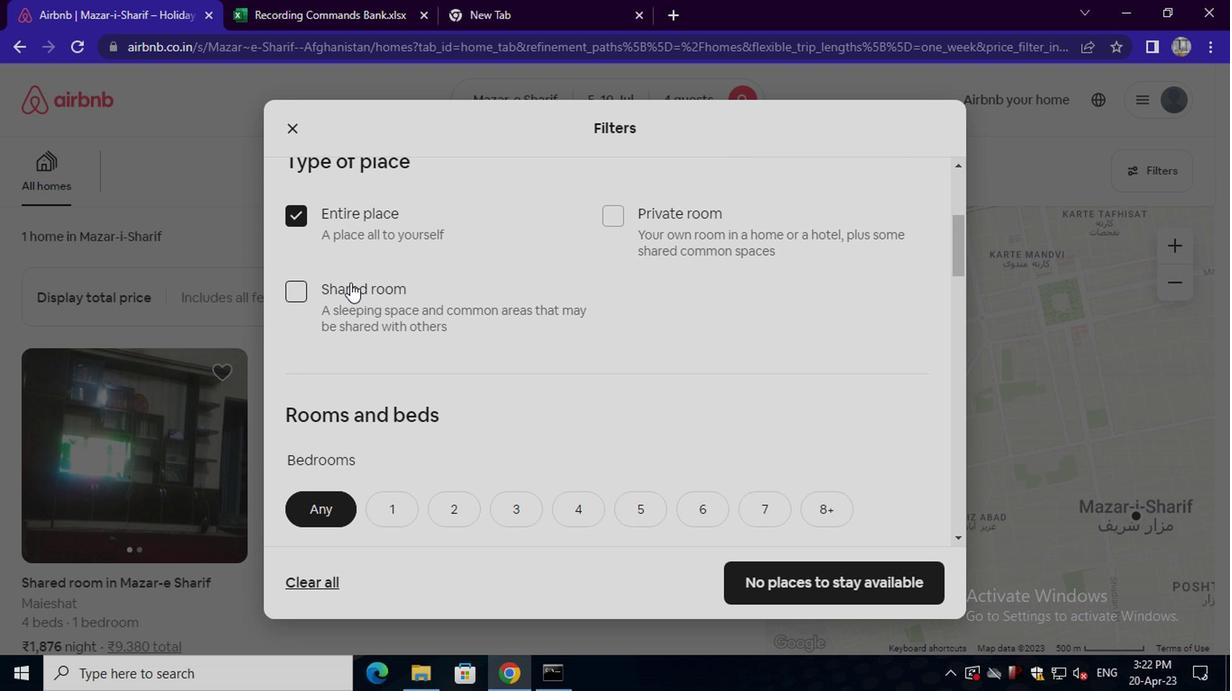 
Action: Mouse moved to (442, 429)
Screenshot: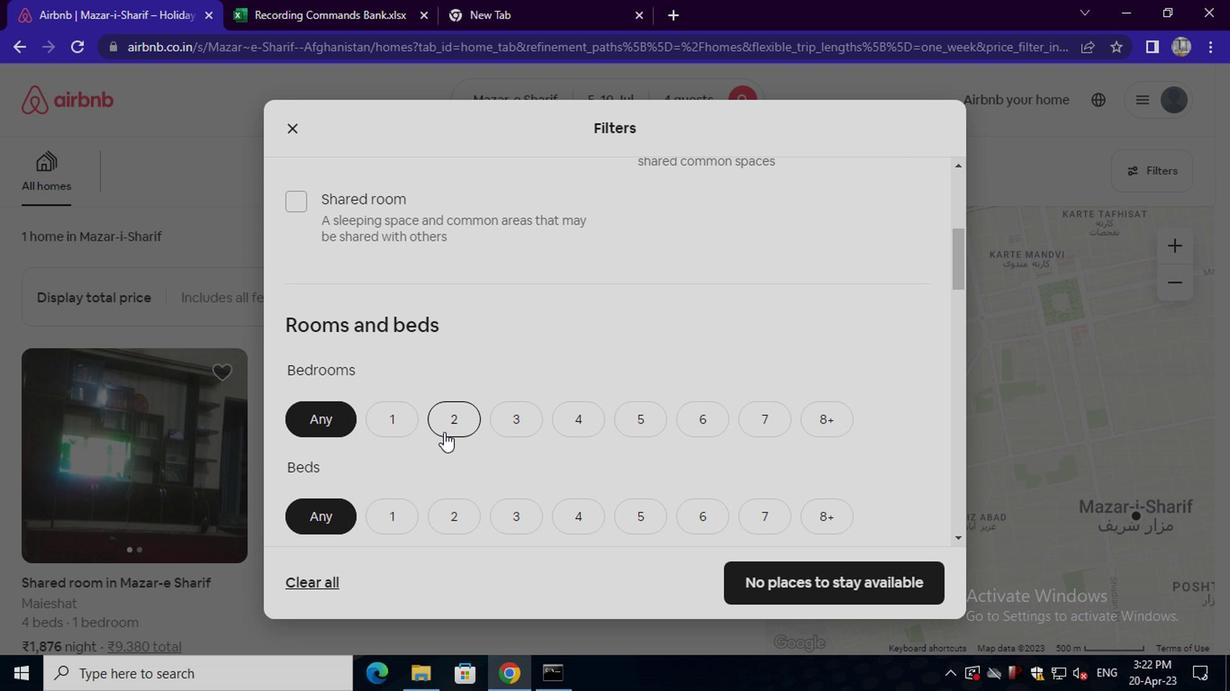 
Action: Mouse pressed left at (442, 429)
Screenshot: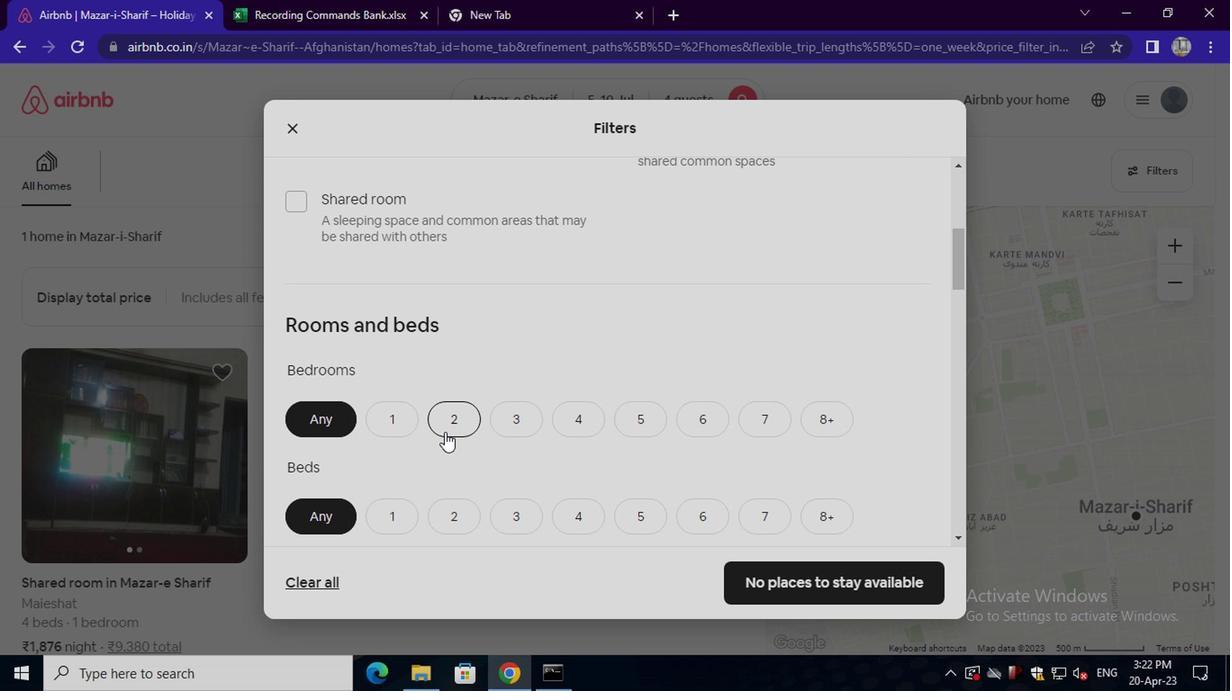 
Action: Mouse moved to (447, 513)
Screenshot: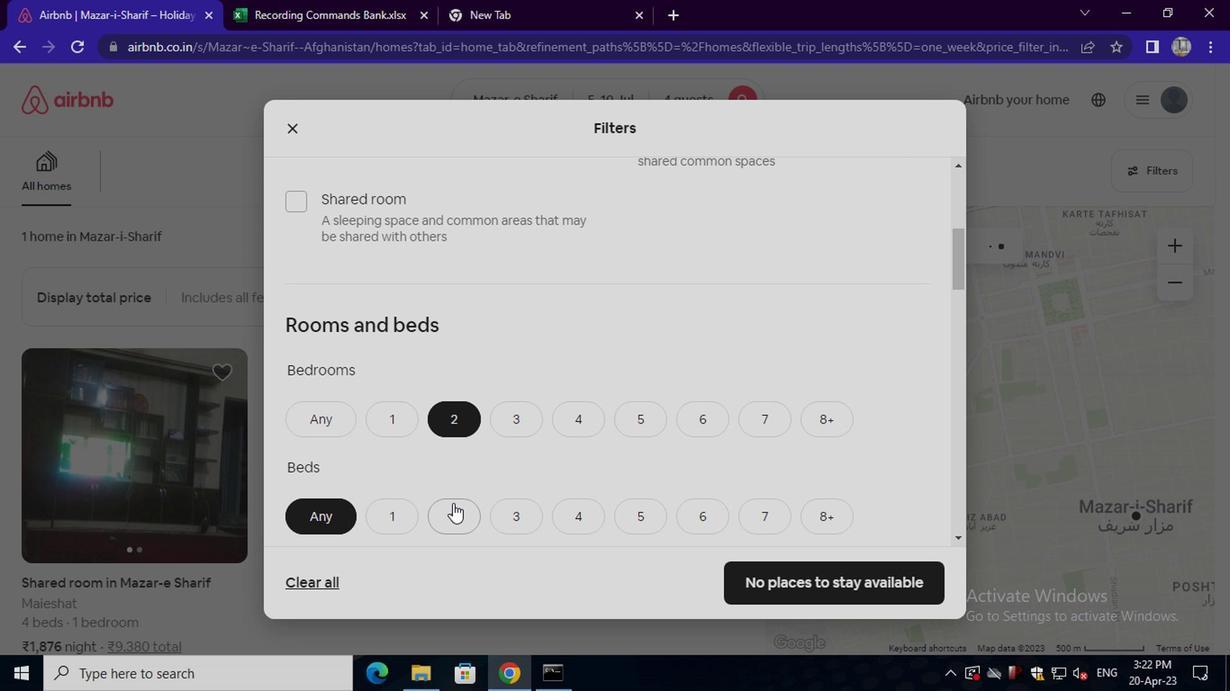 
Action: Mouse pressed left at (447, 513)
Screenshot: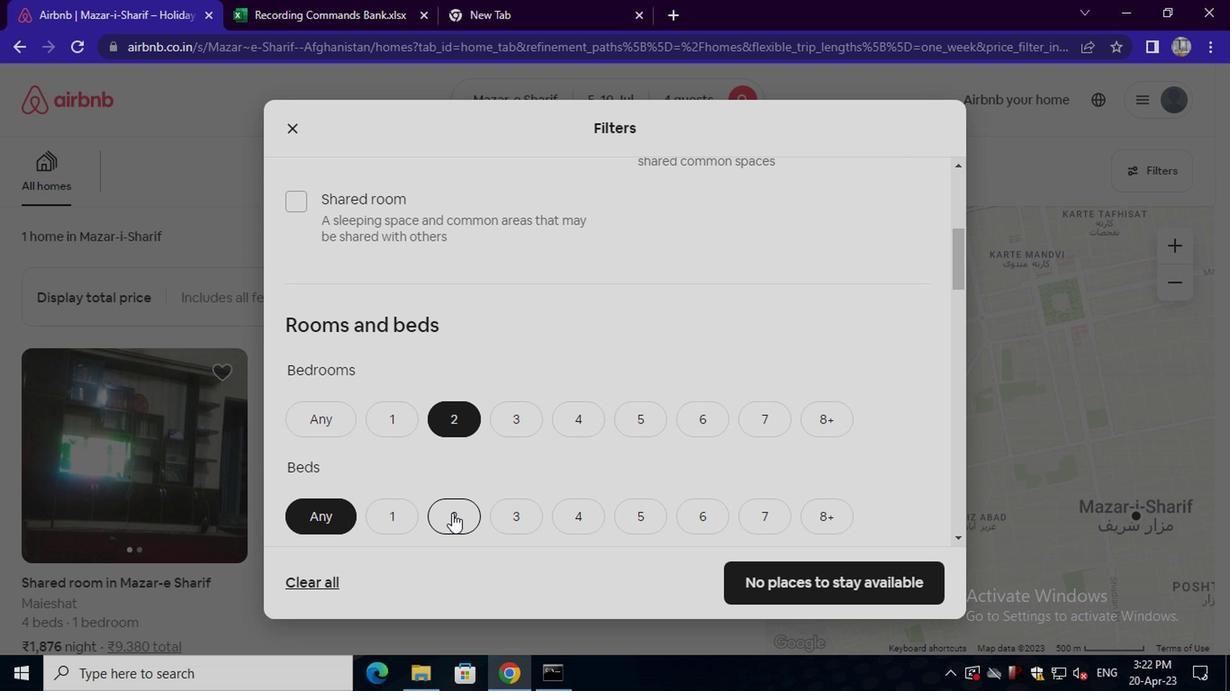
Action: Mouse moved to (571, 528)
Screenshot: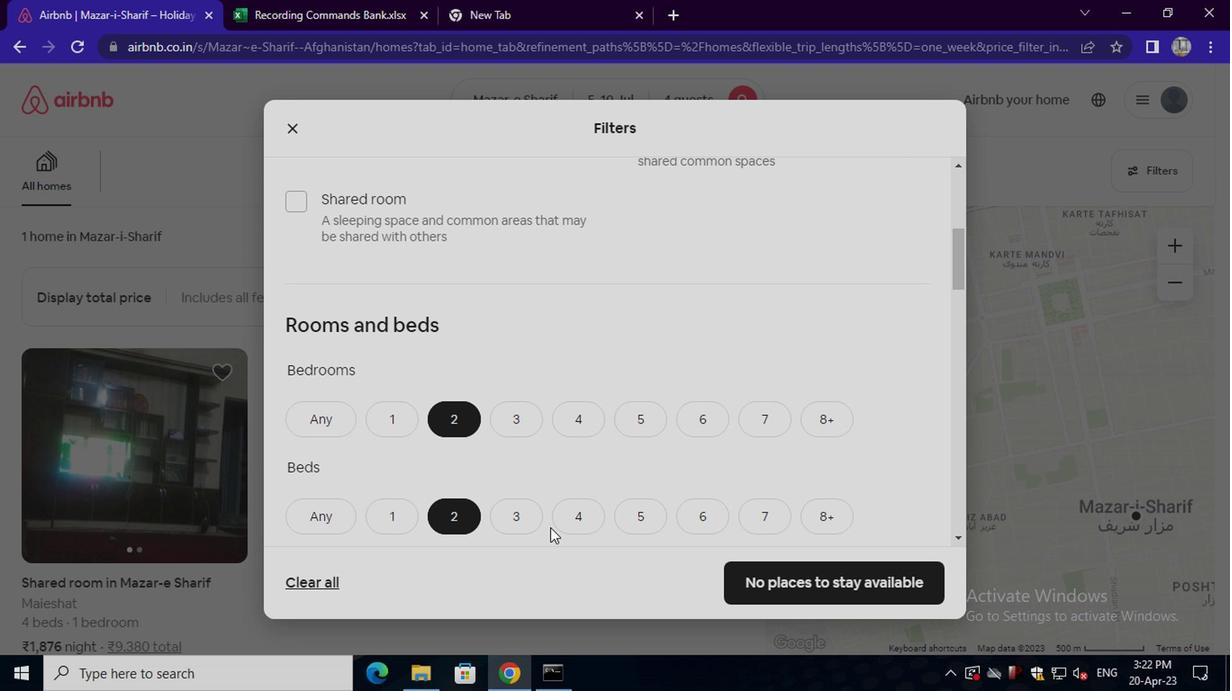 
Action: Mouse pressed left at (571, 528)
Screenshot: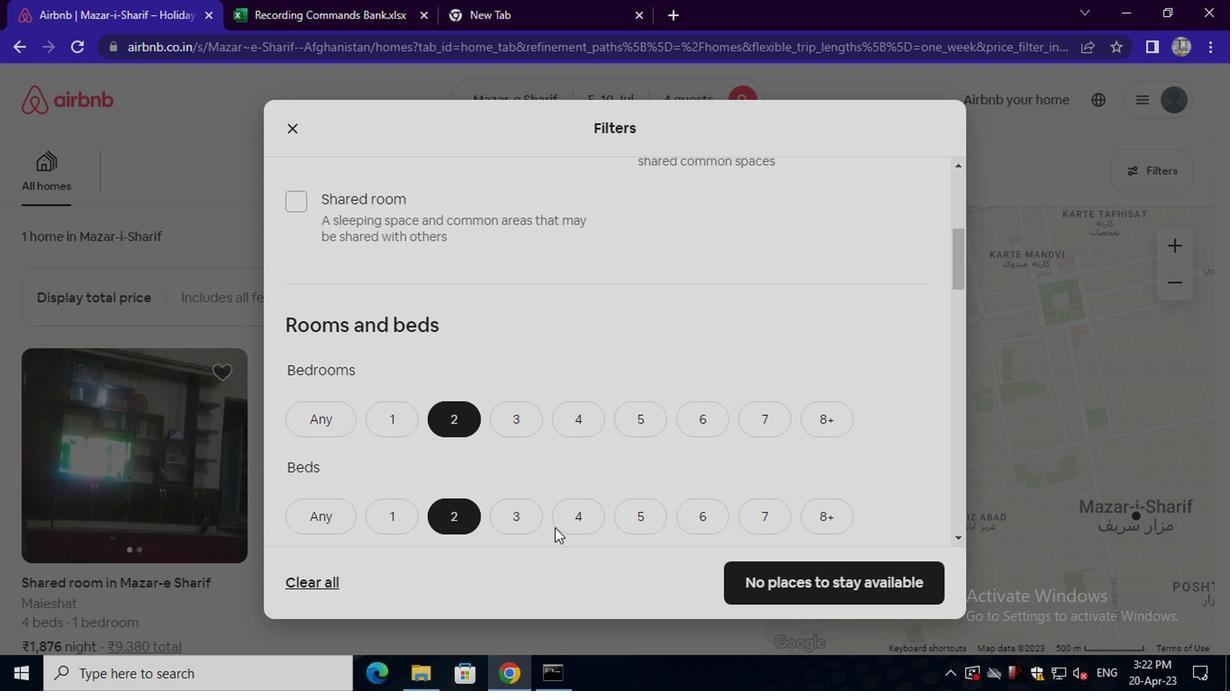 
Action: Mouse scrolled (571, 527) with delta (0, -1)
Screenshot: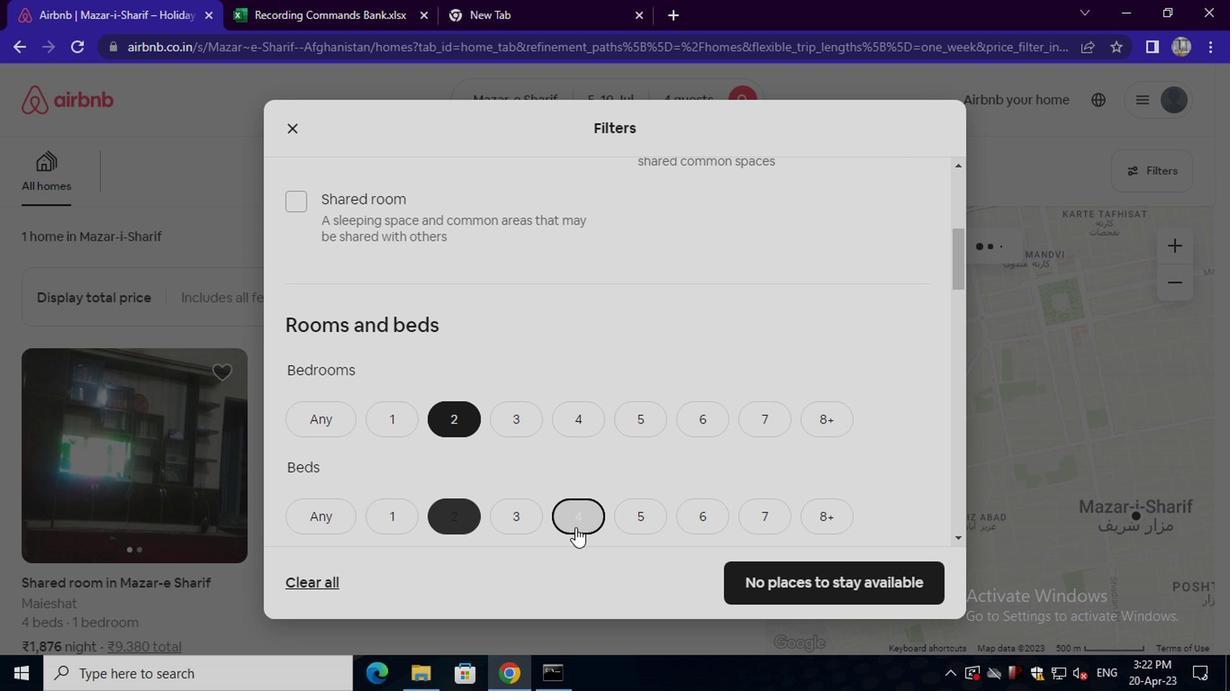 
Action: Mouse moved to (461, 517)
Screenshot: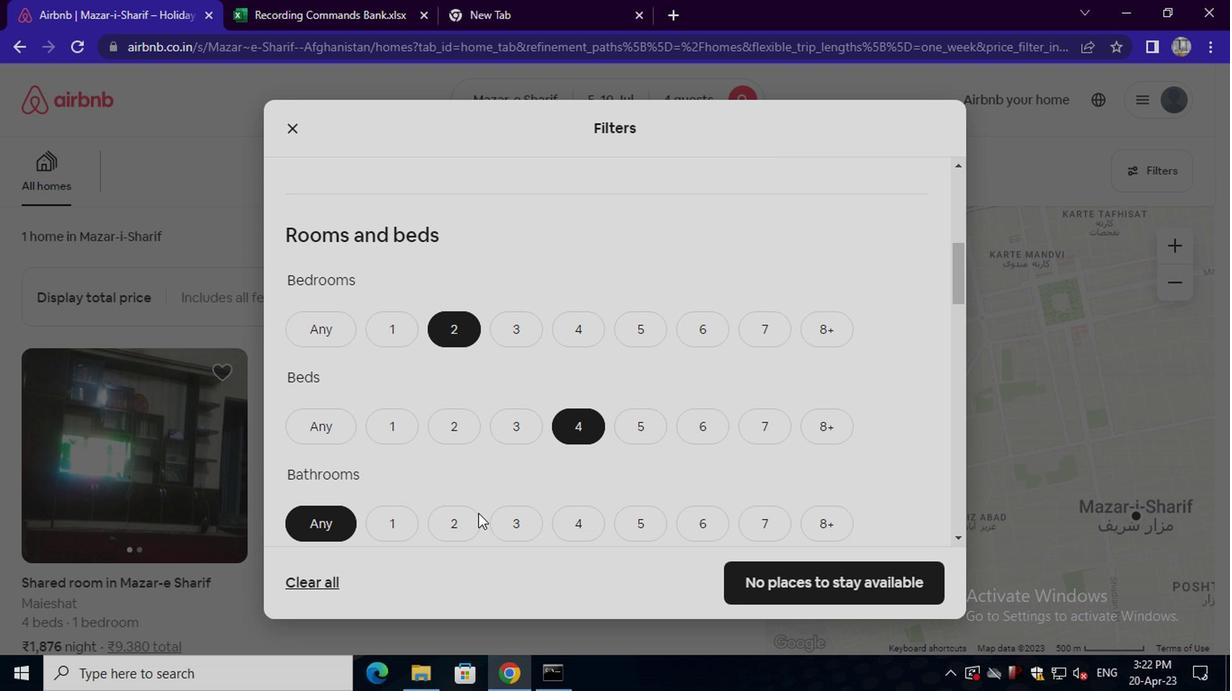 
Action: Mouse pressed left at (461, 517)
Screenshot: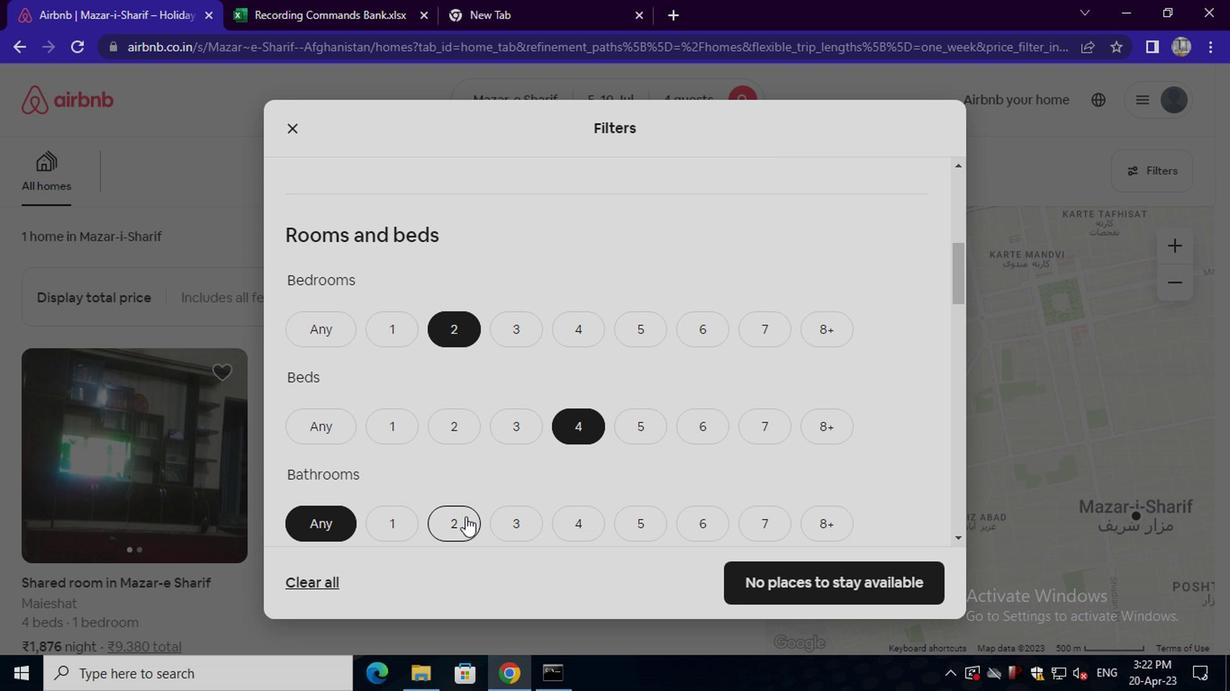 
Action: Mouse scrolled (461, 517) with delta (0, 0)
Screenshot: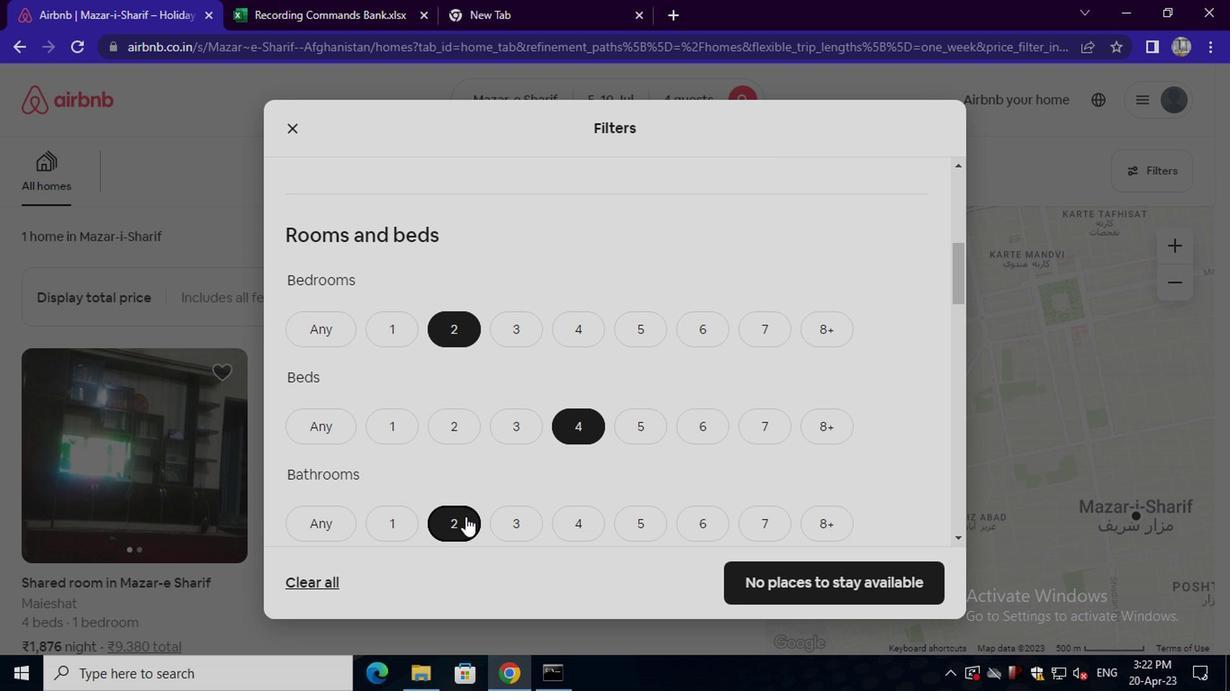 
Action: Mouse scrolled (461, 517) with delta (0, 0)
Screenshot: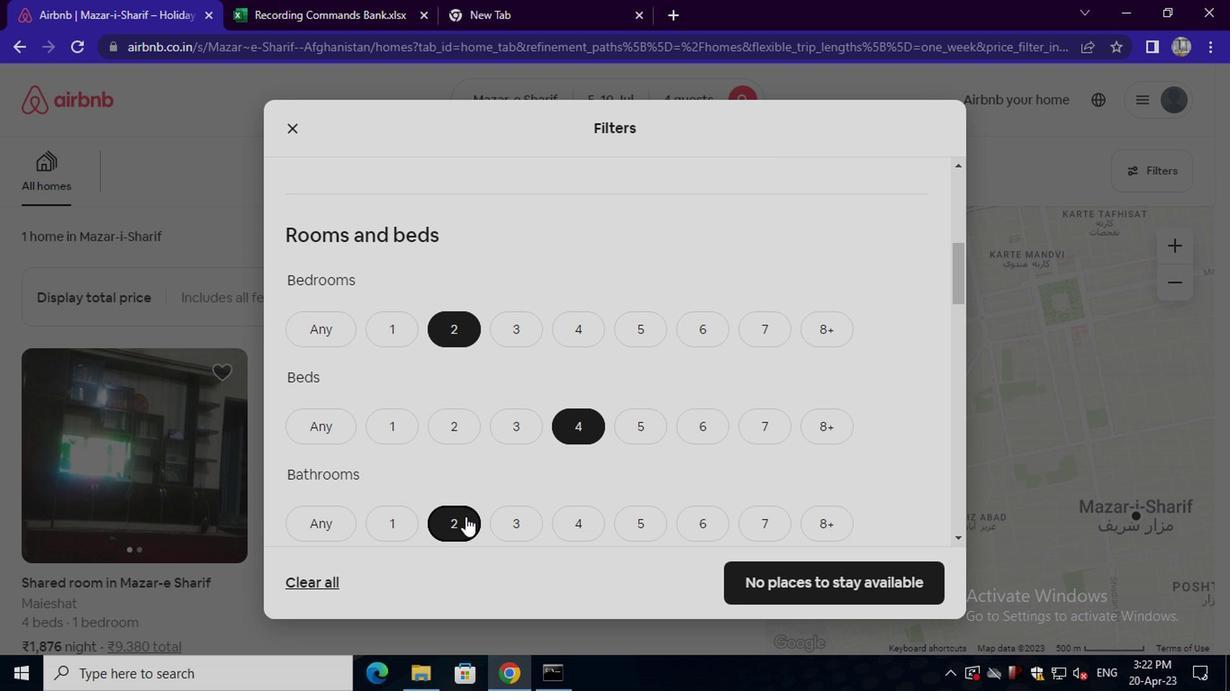 
Action: Mouse scrolled (461, 517) with delta (0, 0)
Screenshot: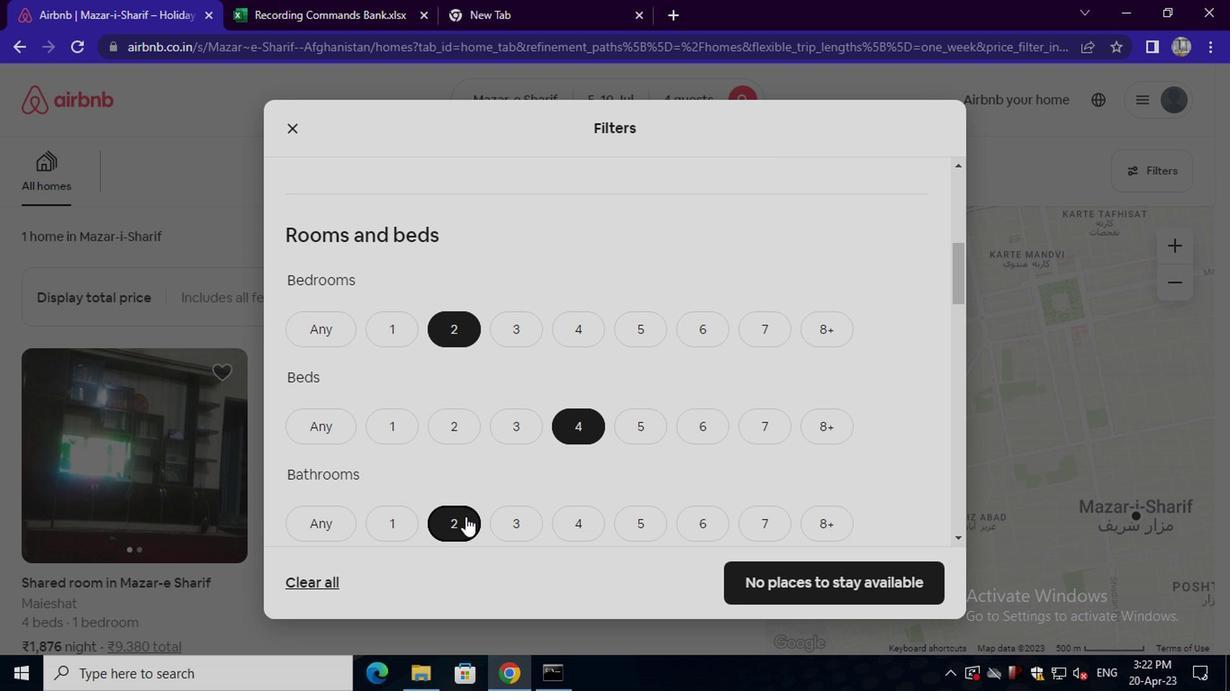 
Action: Mouse scrolled (461, 517) with delta (0, 0)
Screenshot: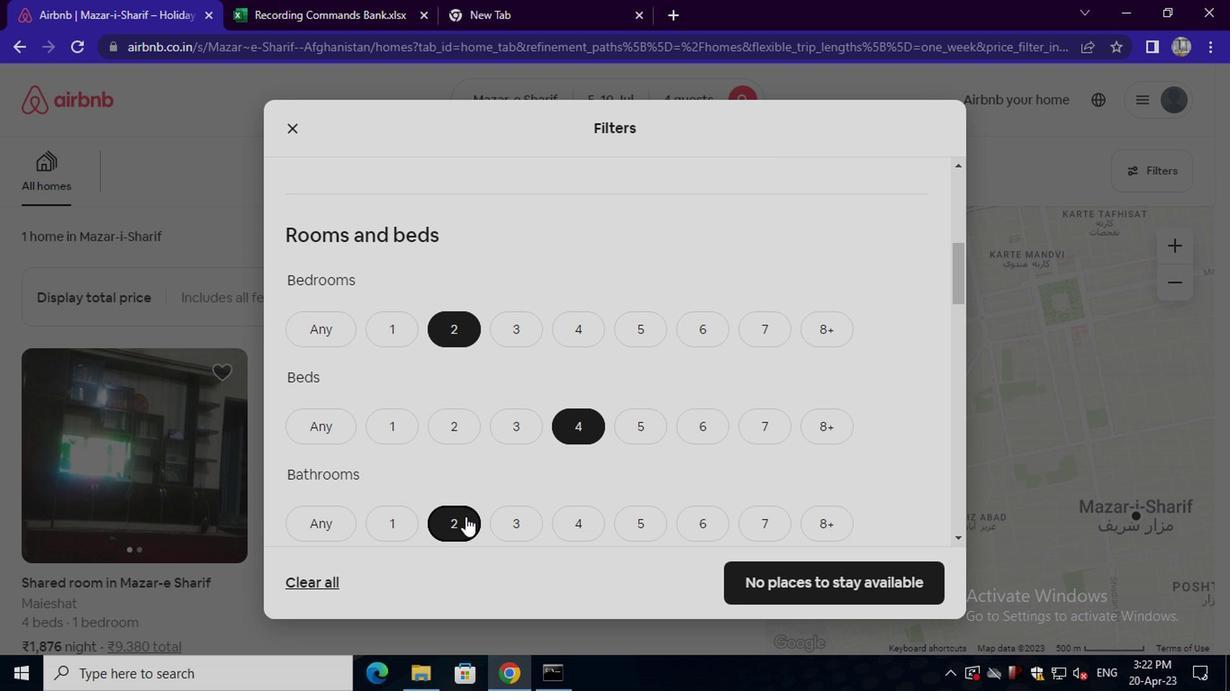 
Action: Mouse moved to (385, 385)
Screenshot: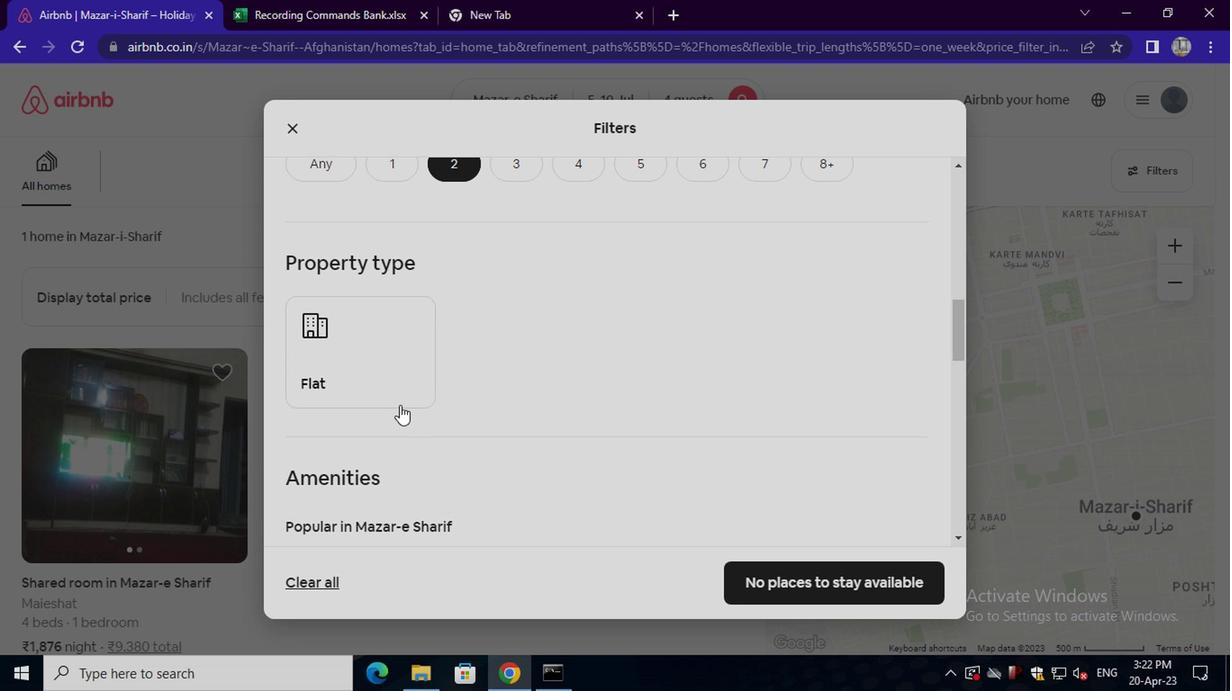 
Action: Mouse pressed left at (385, 385)
Screenshot: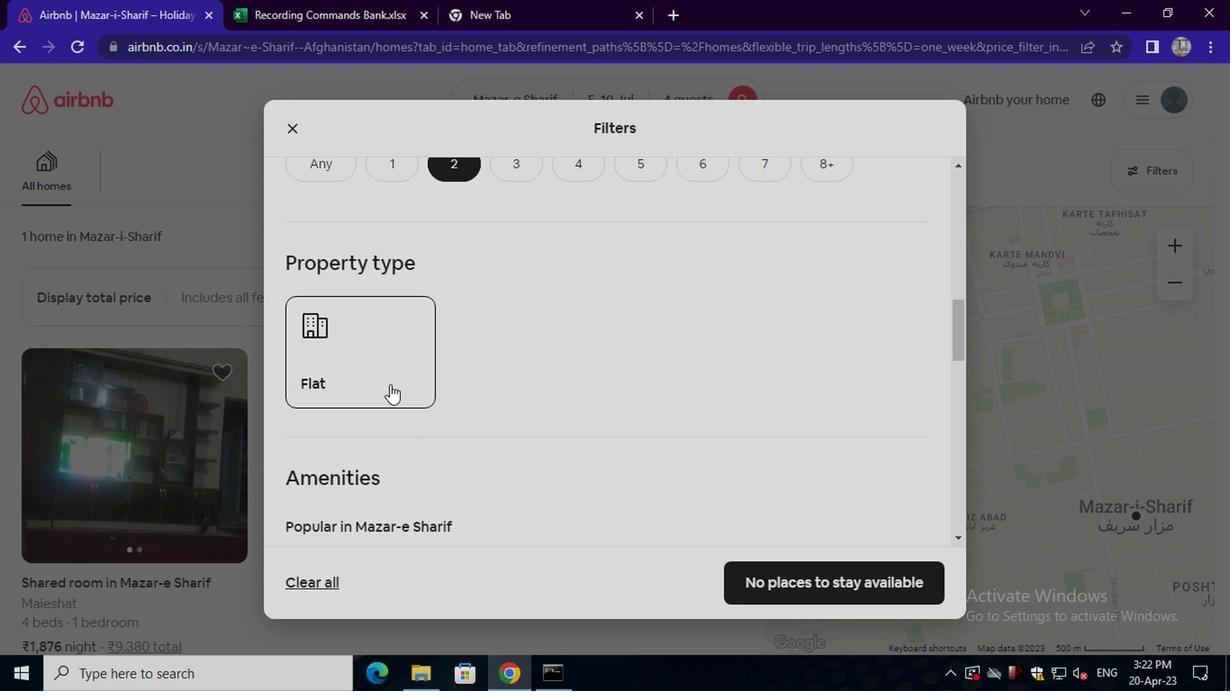 
Action: Mouse scrolled (385, 384) with delta (0, 0)
Screenshot: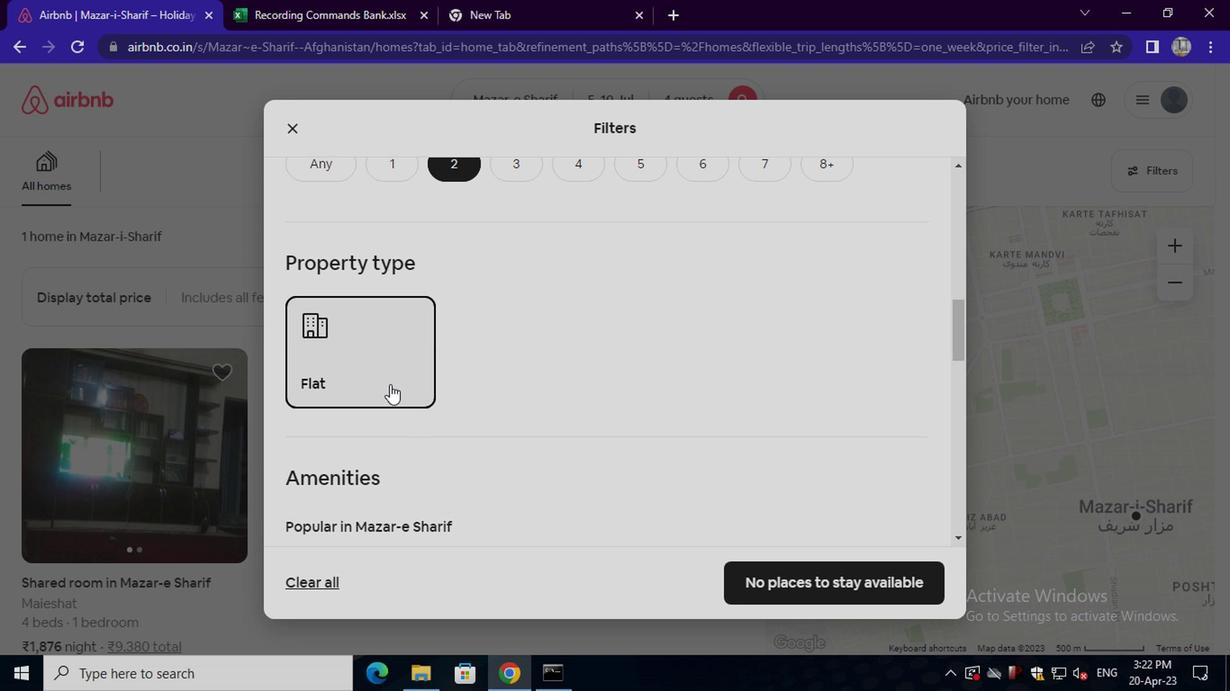 
Action: Mouse scrolled (385, 384) with delta (0, 0)
Screenshot: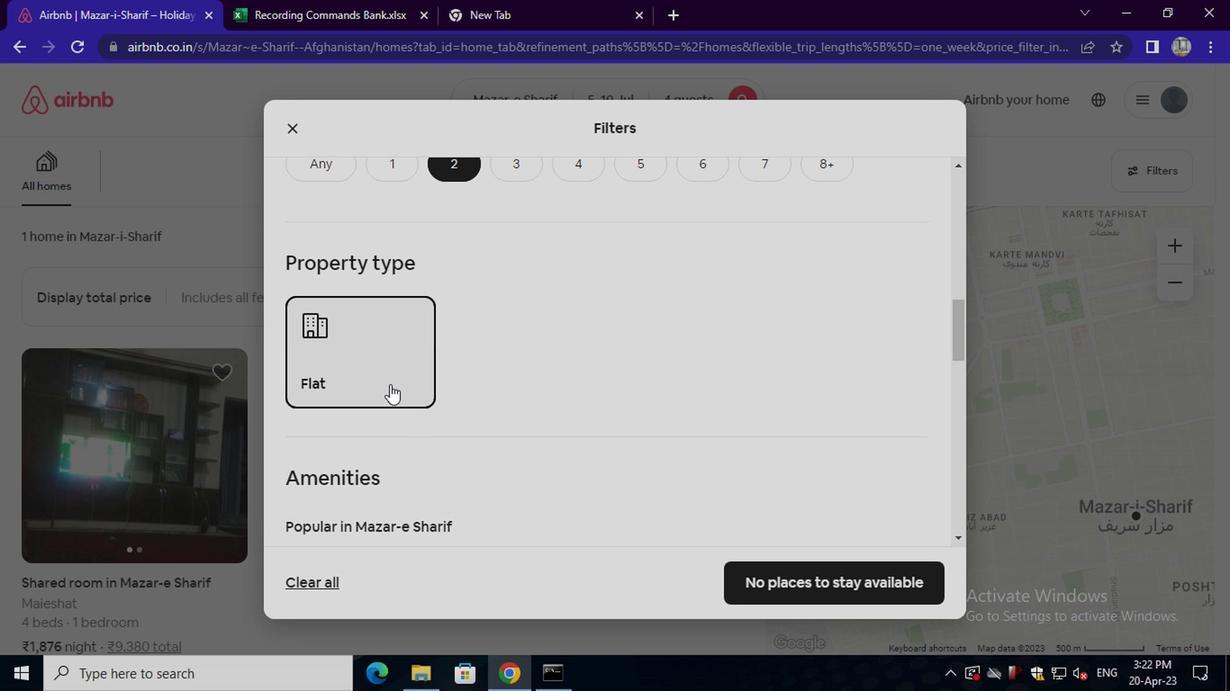 
Action: Mouse moved to (341, 517)
Screenshot: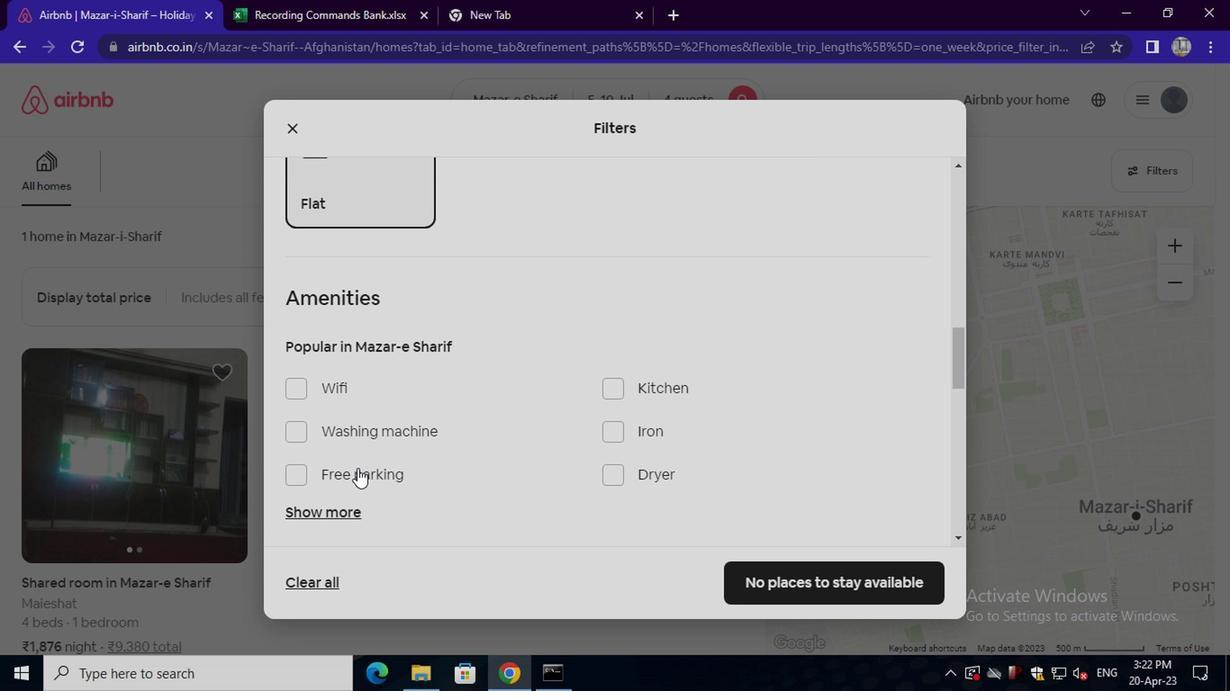 
Action: Mouse pressed left at (341, 517)
Screenshot: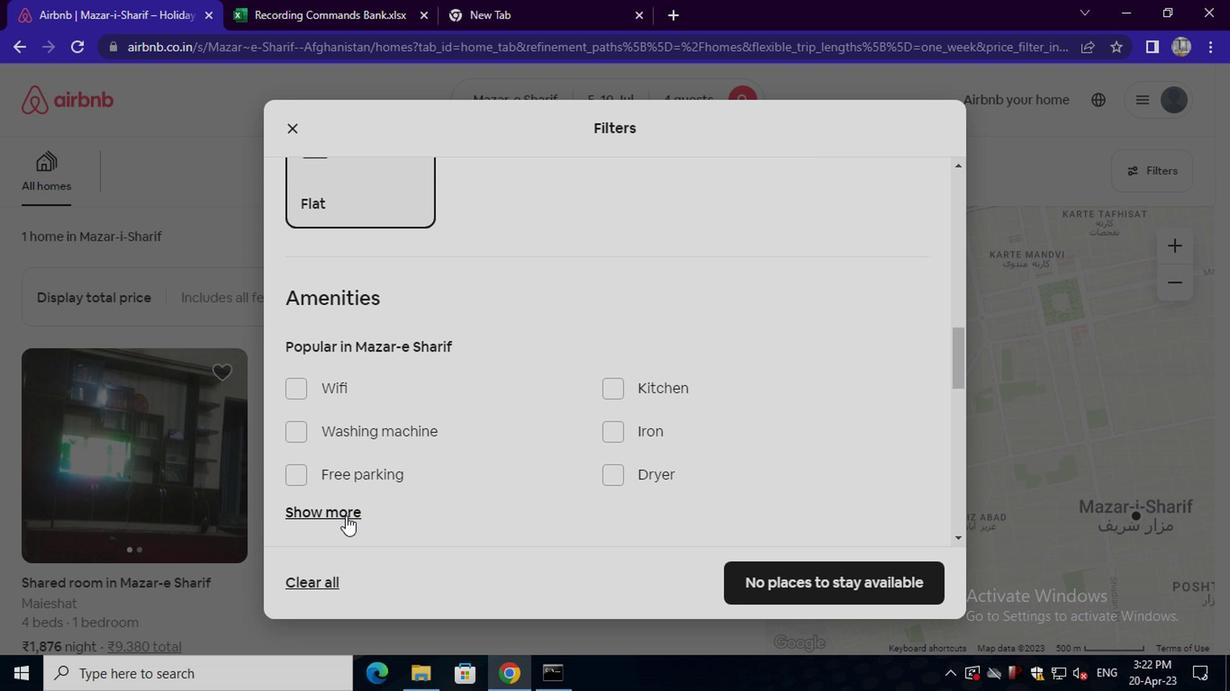
Action: Mouse moved to (374, 367)
Screenshot: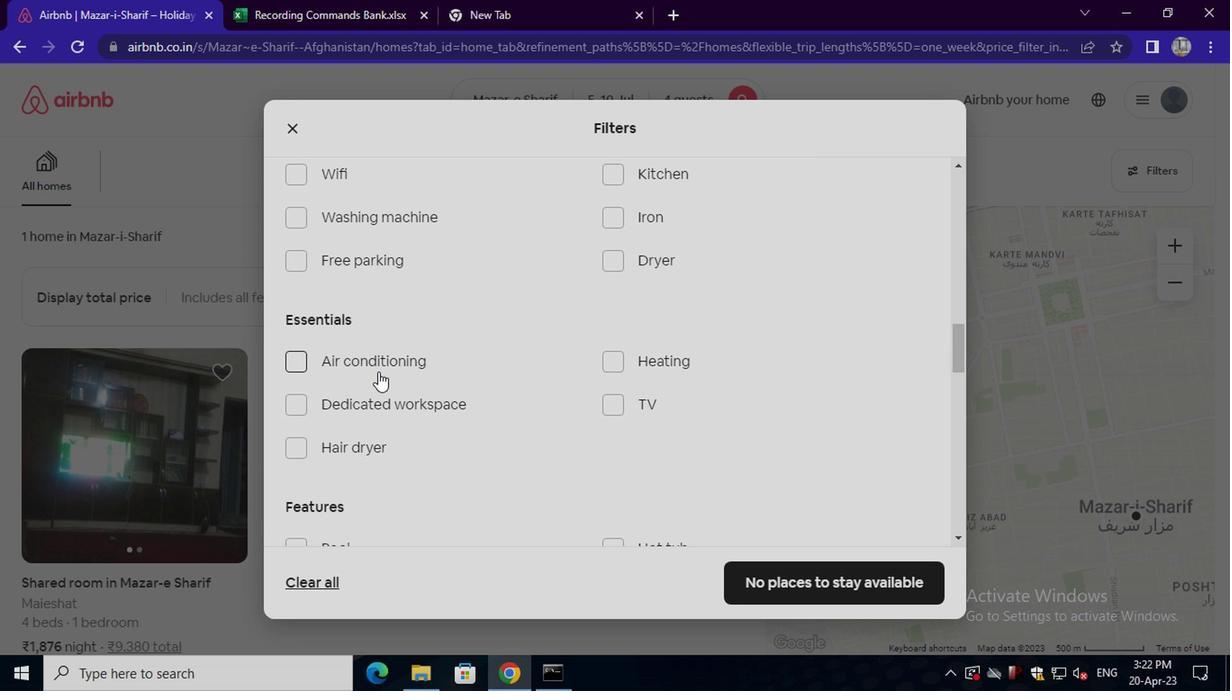 
Action: Mouse pressed left at (374, 367)
Screenshot: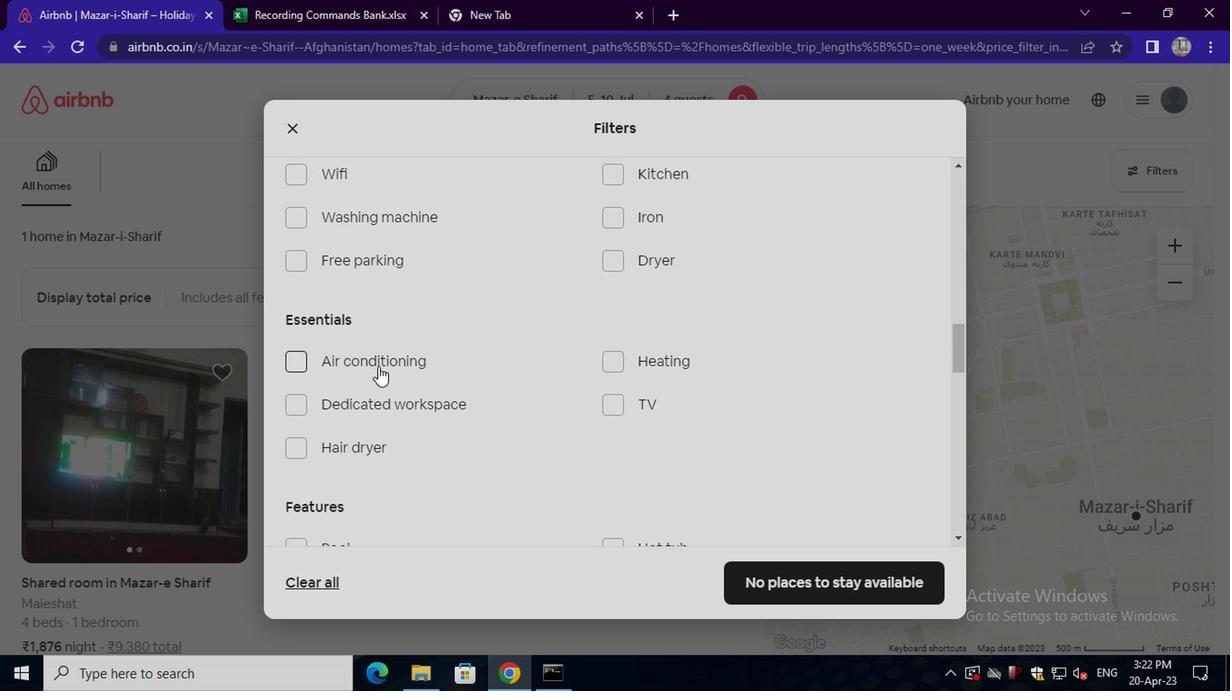 
Action: Mouse moved to (396, 379)
Screenshot: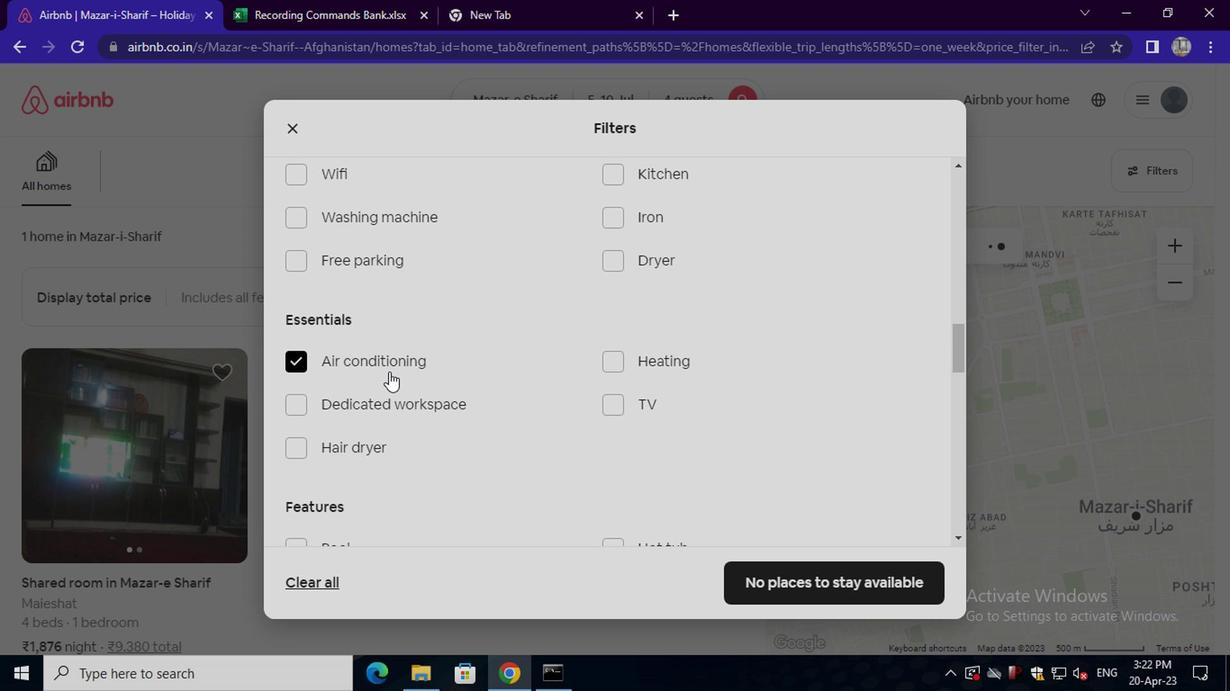 
Action: Mouse scrolled (396, 379) with delta (0, 0)
Screenshot: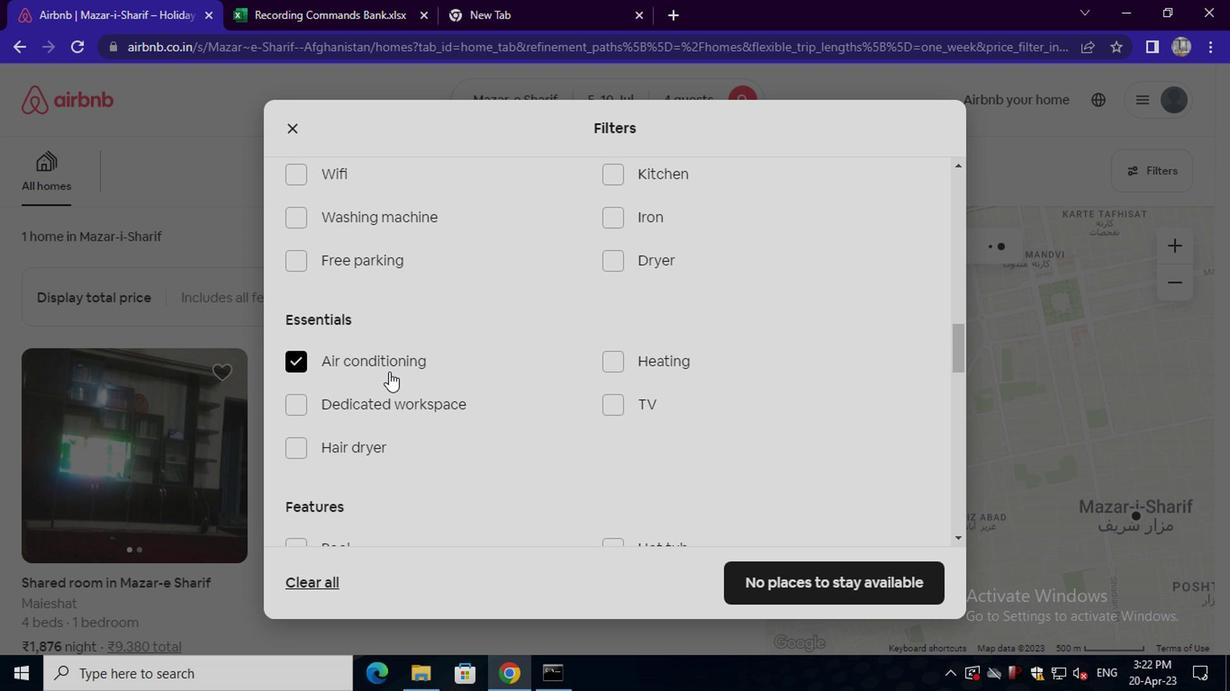 
Action: Mouse moved to (396, 380)
Screenshot: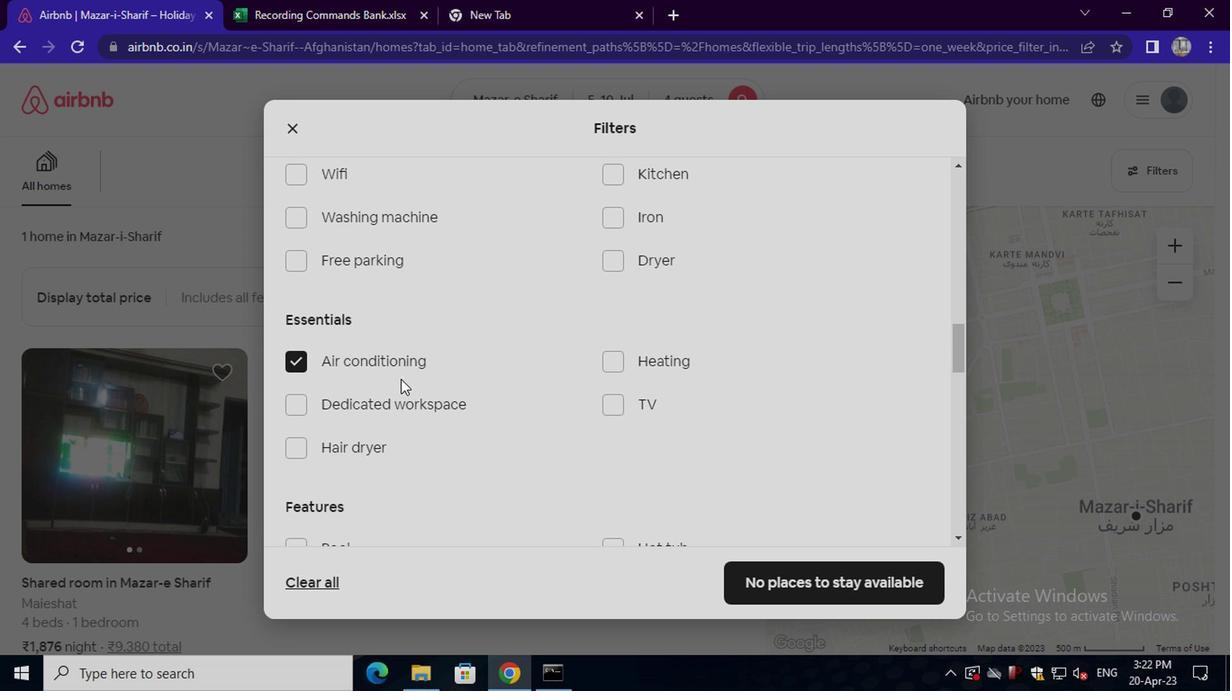 
Action: Mouse scrolled (396, 379) with delta (0, 0)
Screenshot: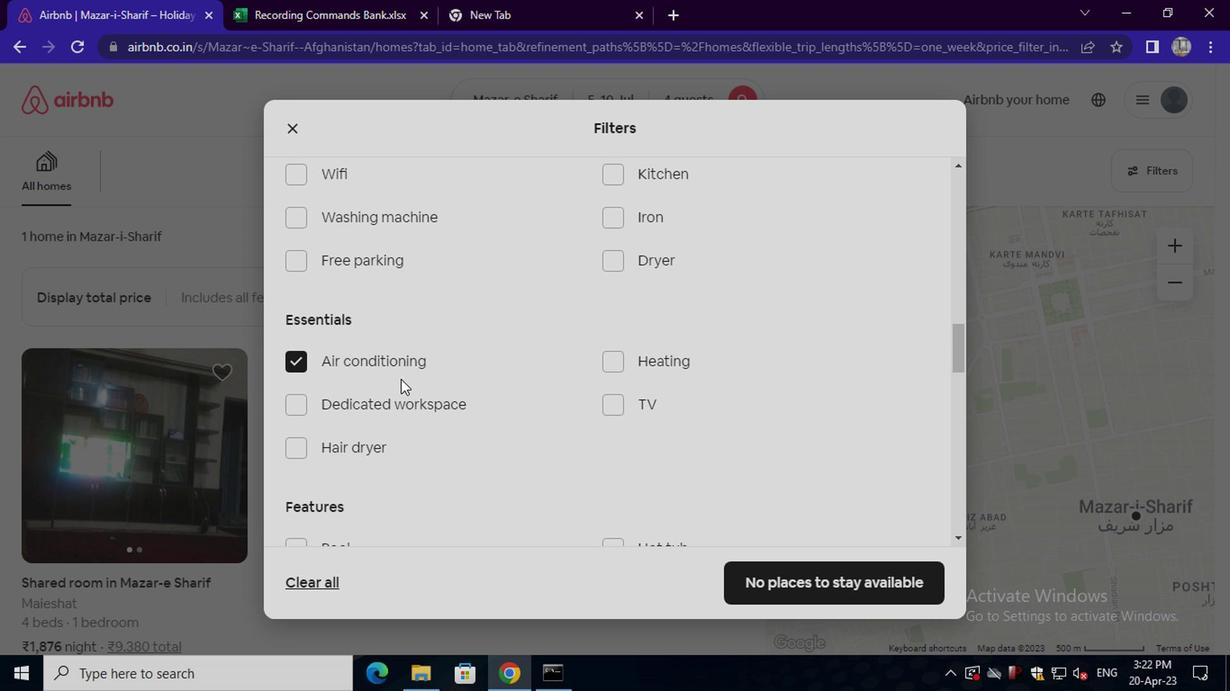 
Action: Mouse moved to (370, 533)
Screenshot: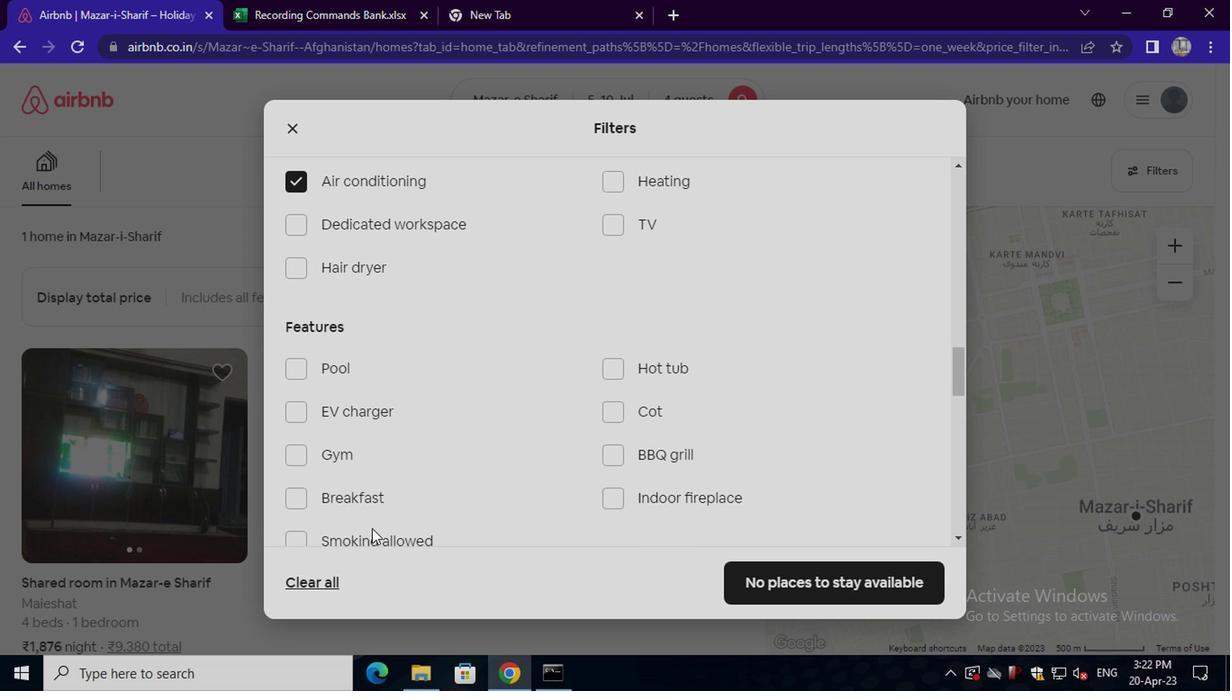 
Action: Mouse pressed left at (370, 533)
Screenshot: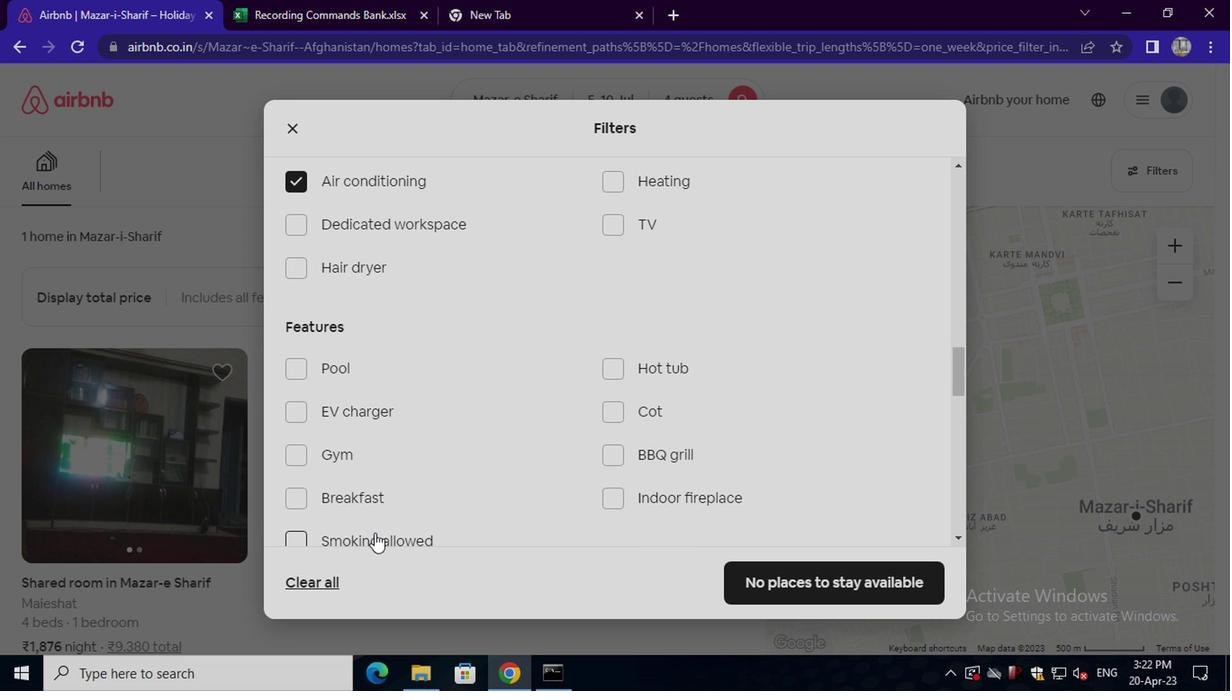 
Action: Mouse moved to (522, 502)
Screenshot: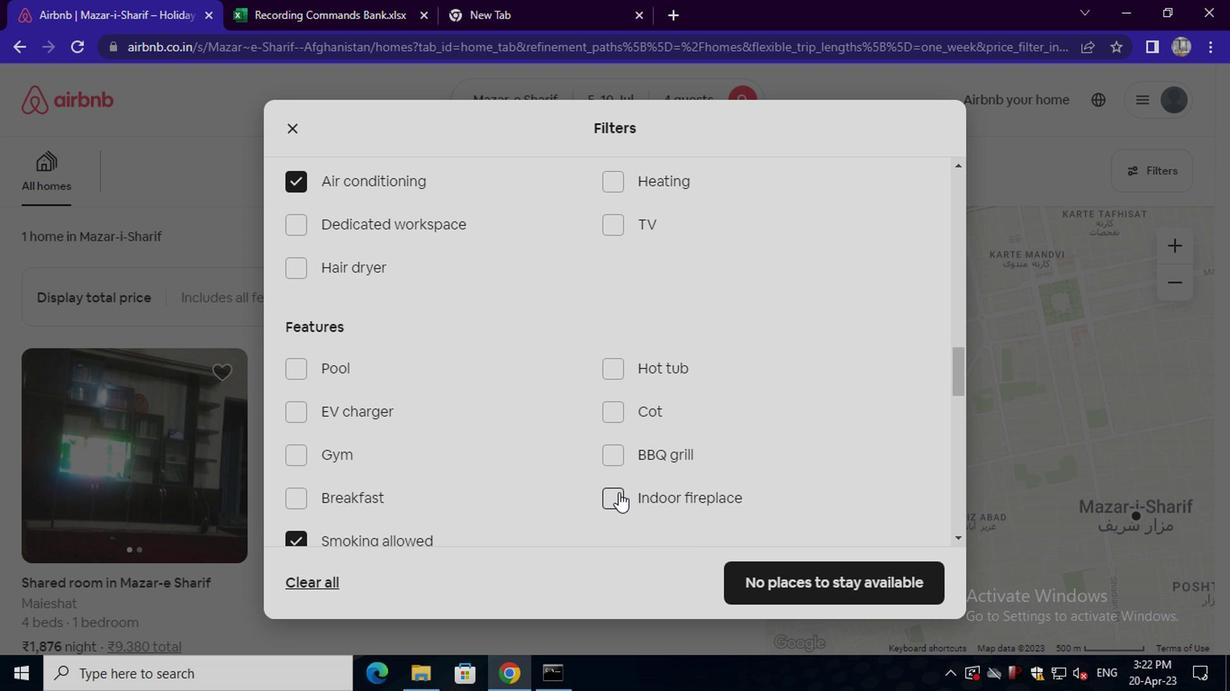 
Action: Mouse scrolled (522, 501) with delta (0, 0)
Screenshot: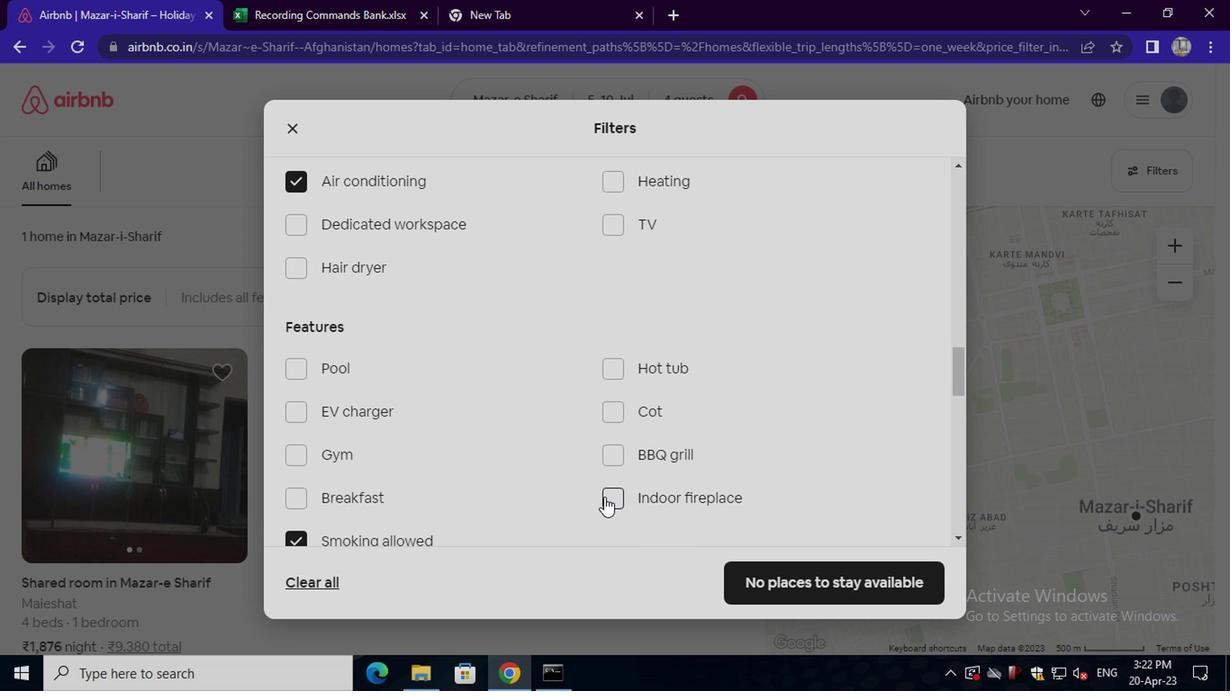 
Action: Mouse moved to (517, 502)
Screenshot: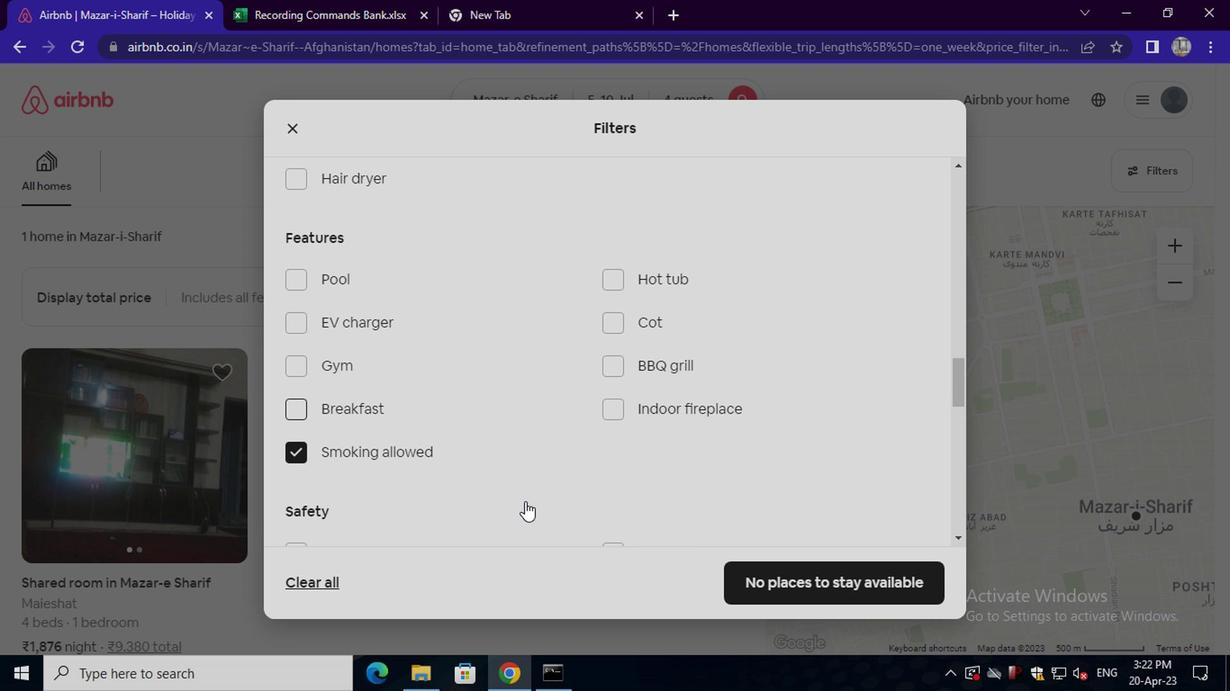 
Action: Mouse scrolled (517, 501) with delta (0, 0)
Screenshot: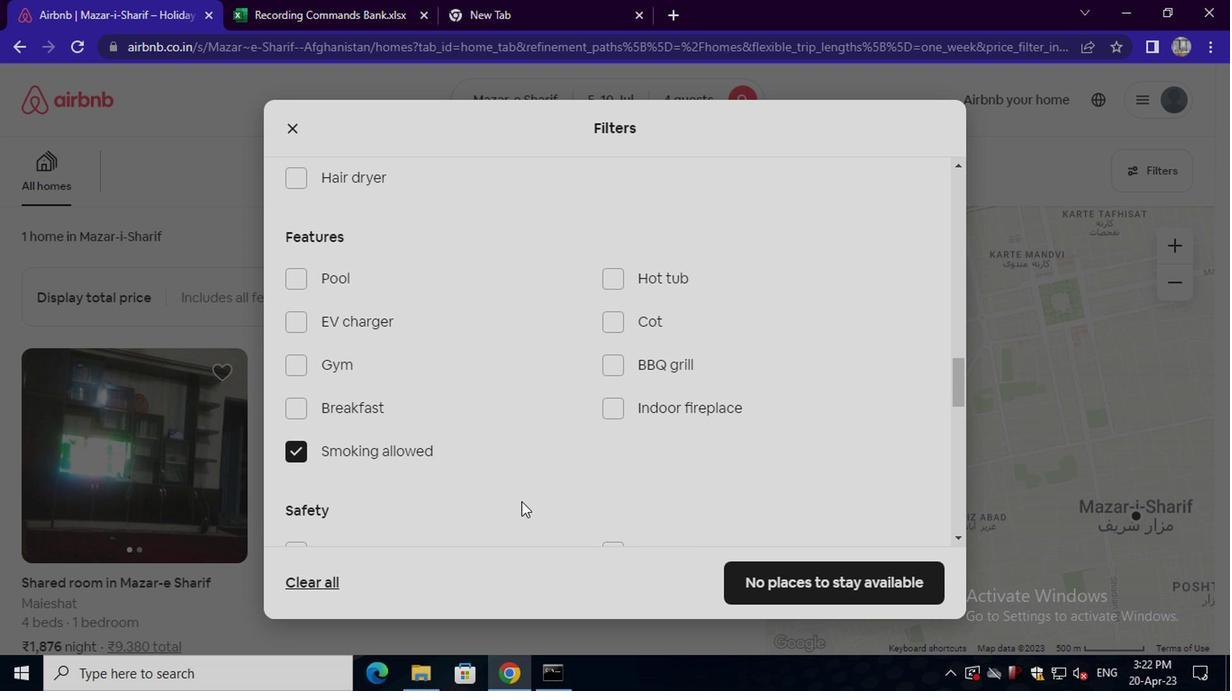 
Action: Mouse scrolled (517, 501) with delta (0, 0)
Screenshot: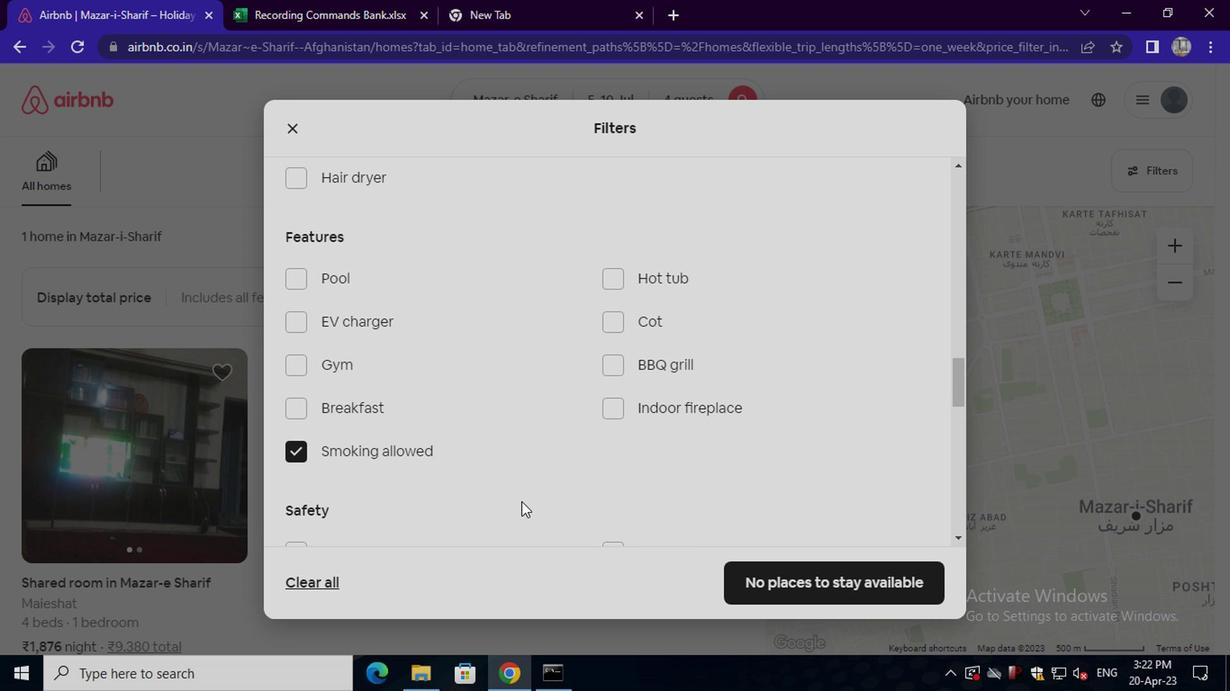 
Action: Mouse scrolled (517, 501) with delta (0, 0)
Screenshot: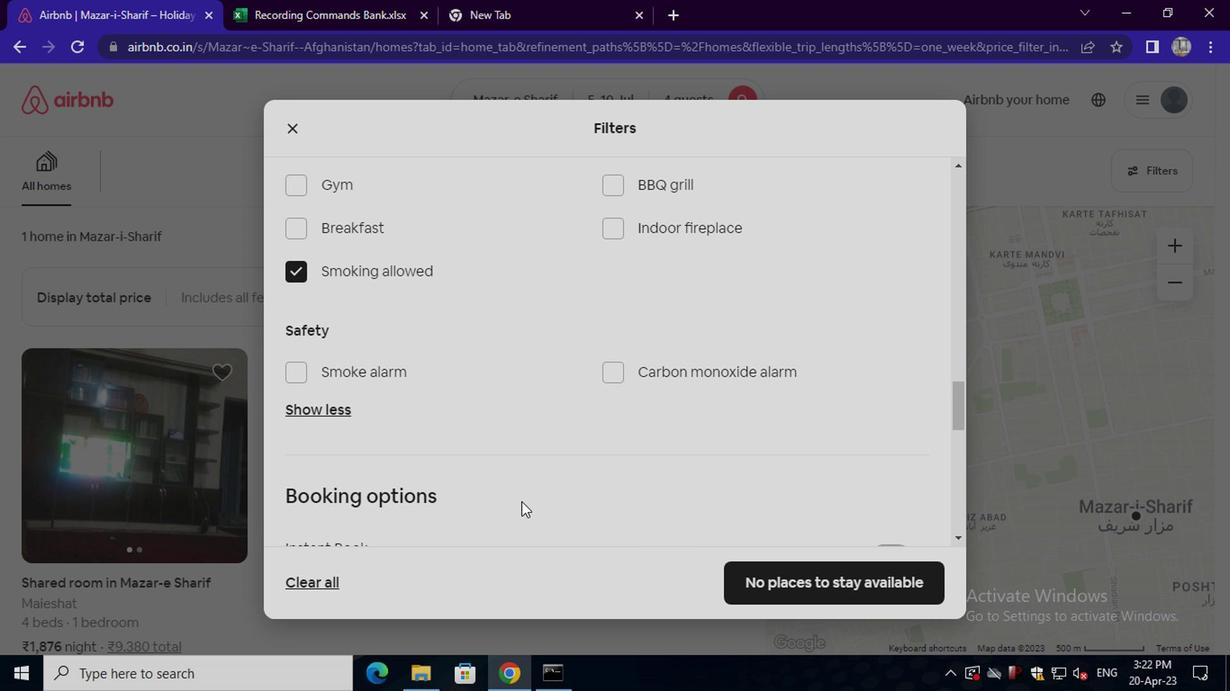 
Action: Mouse scrolled (517, 501) with delta (0, 0)
Screenshot: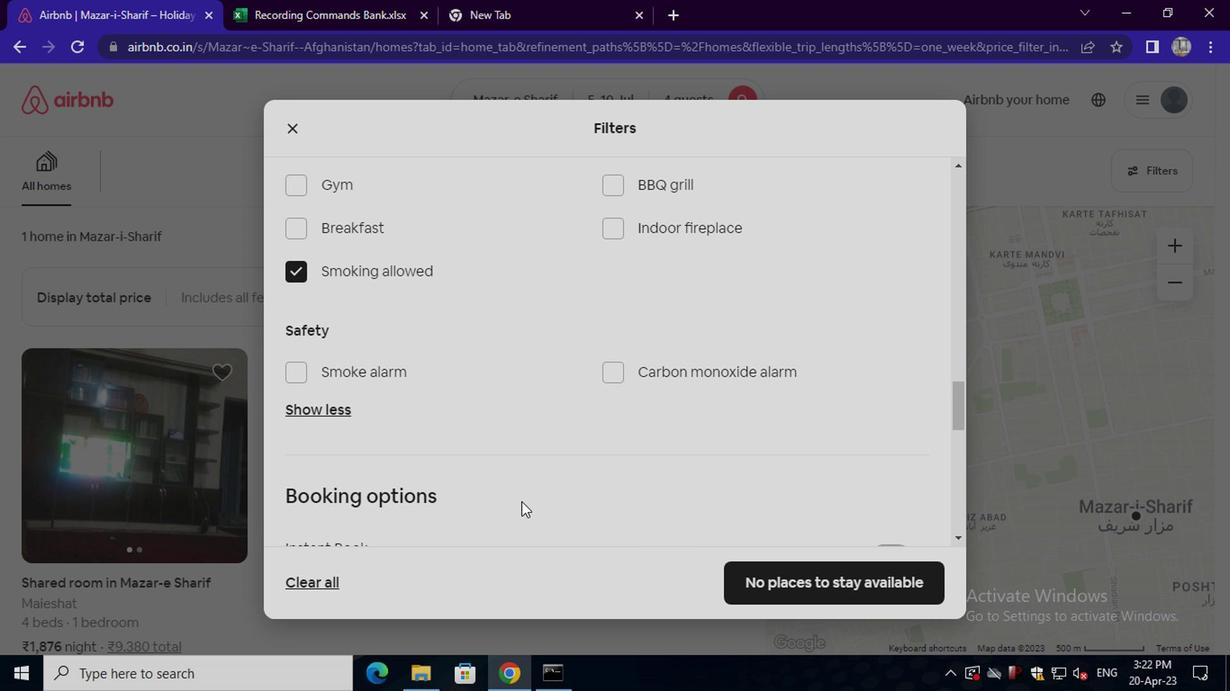 
Action: Mouse moved to (876, 433)
Screenshot: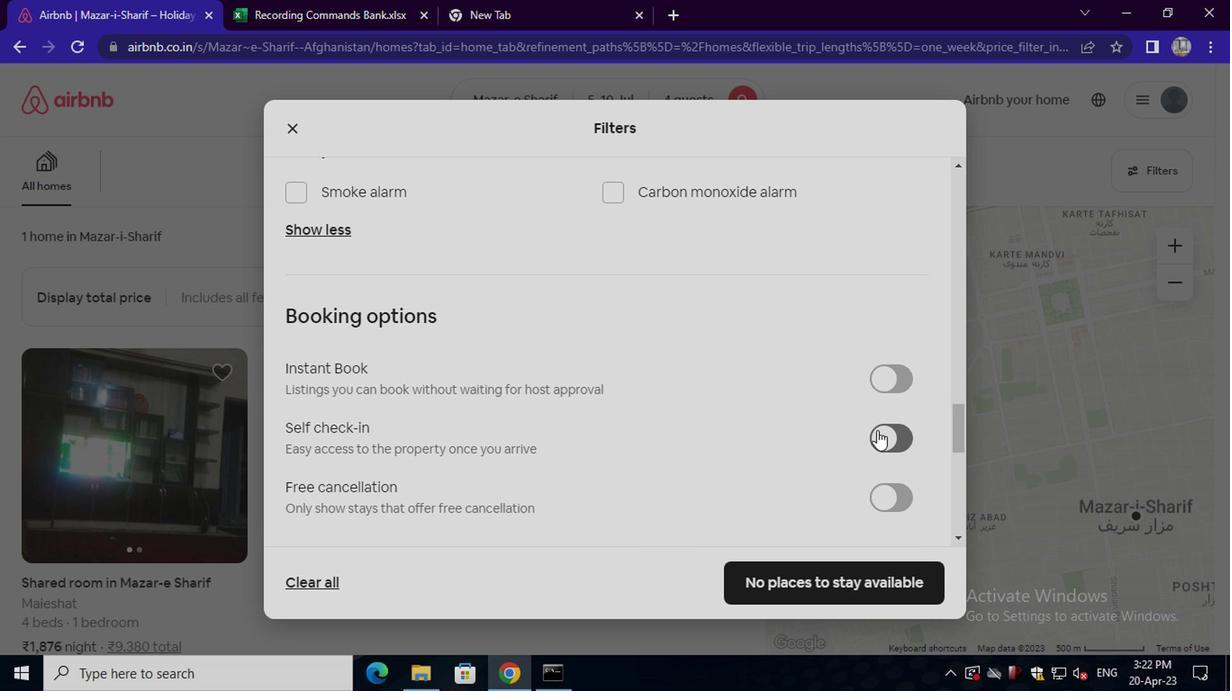 
Action: Mouse pressed left at (876, 433)
Screenshot: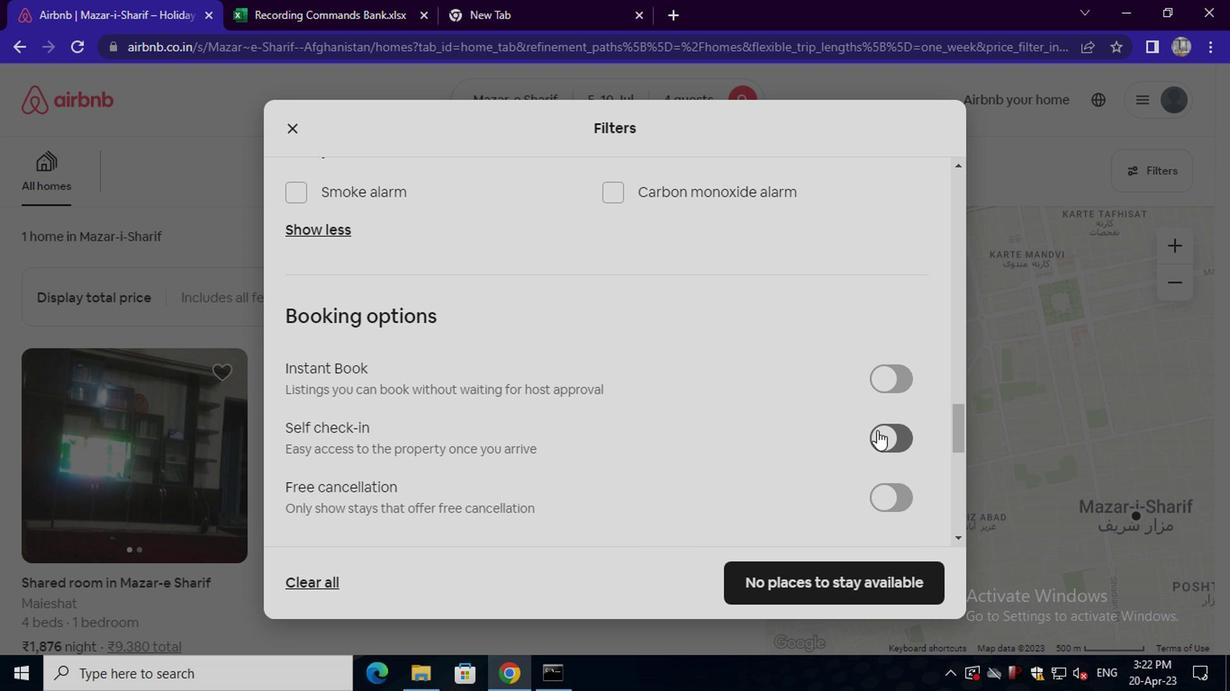 
Action: Mouse moved to (349, 435)
Screenshot: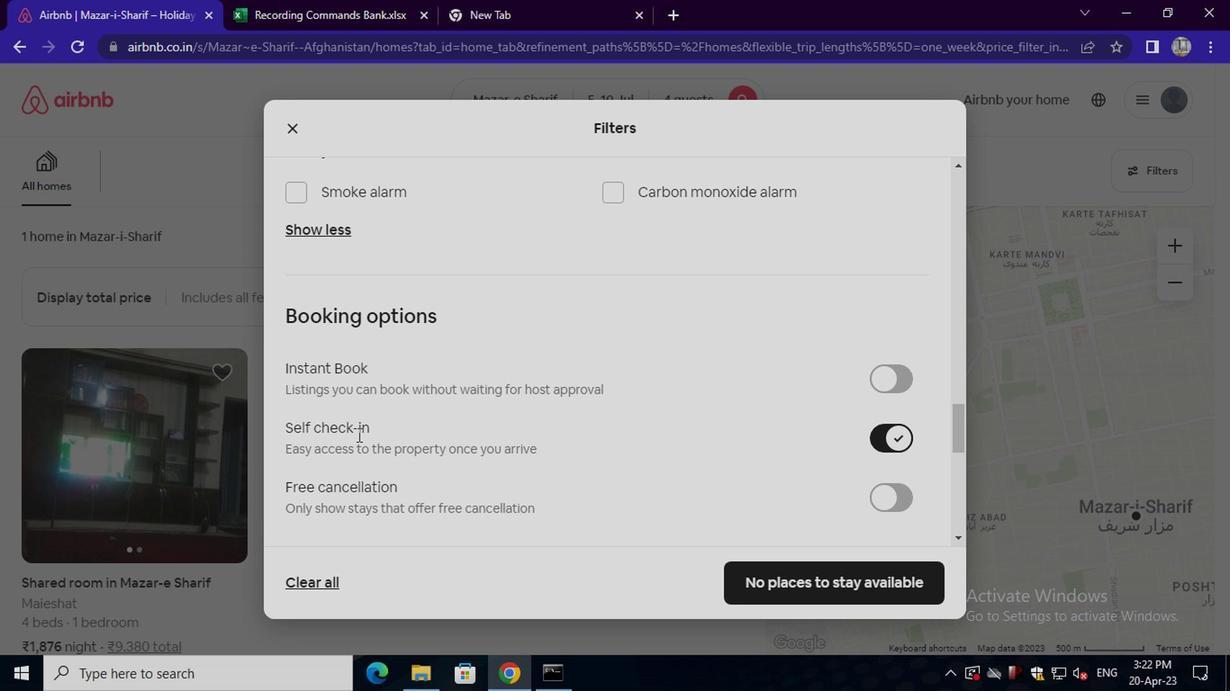 
Action: Mouse scrolled (349, 433) with delta (0, -1)
Screenshot: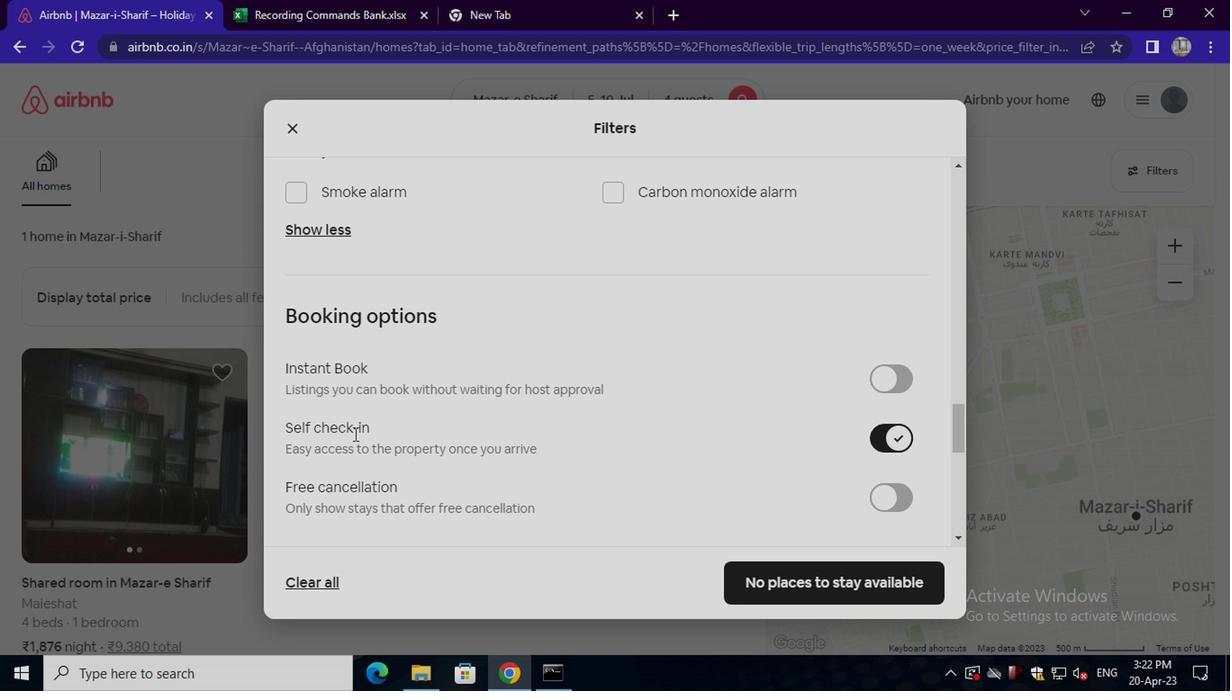 
Action: Mouse scrolled (349, 433) with delta (0, -1)
Screenshot: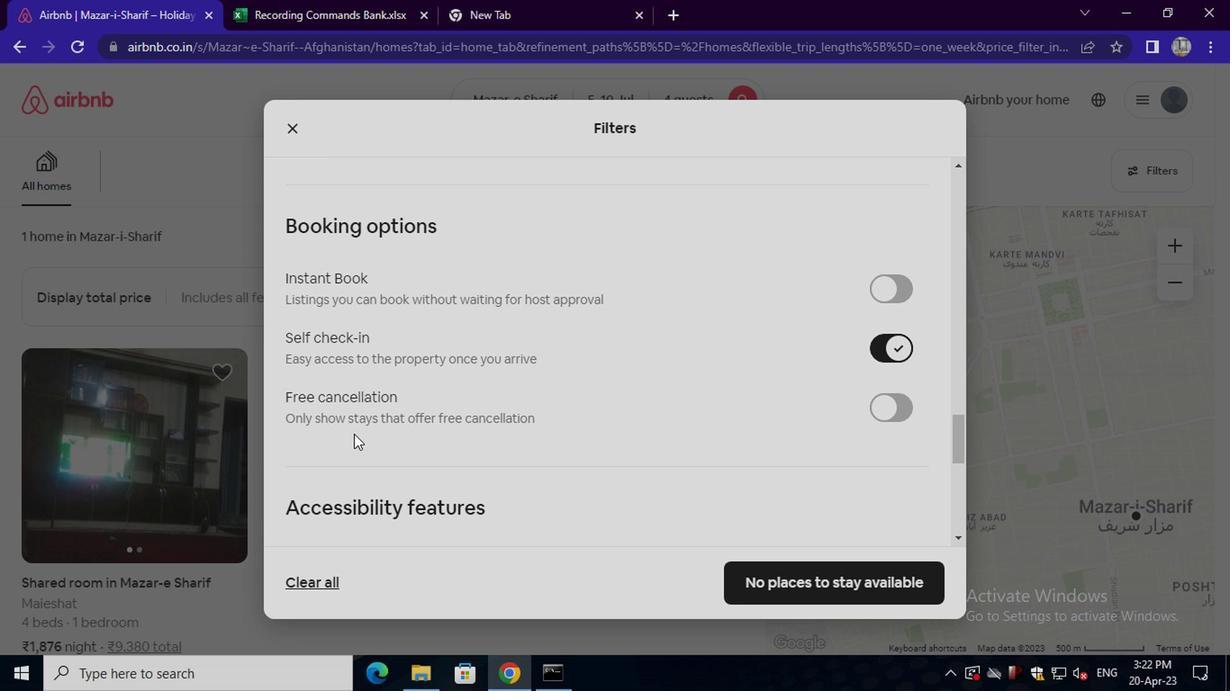 
Action: Mouse scrolled (349, 433) with delta (0, -1)
Screenshot: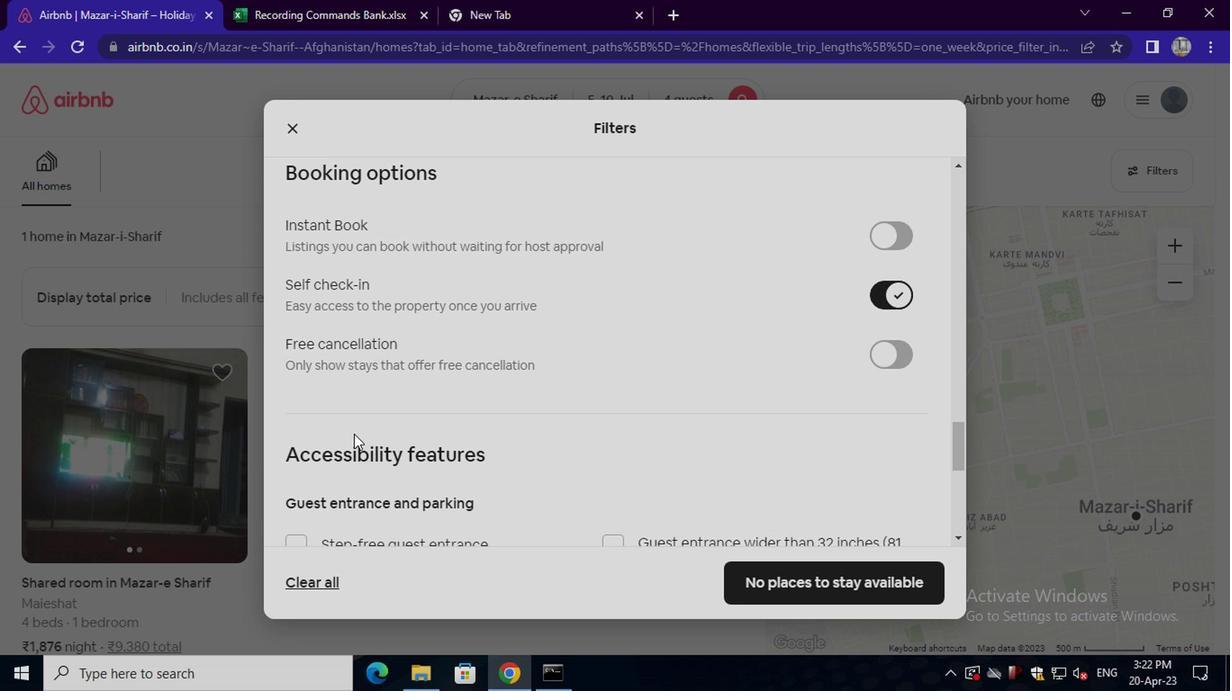 
Action: Mouse scrolled (349, 433) with delta (0, -1)
Screenshot: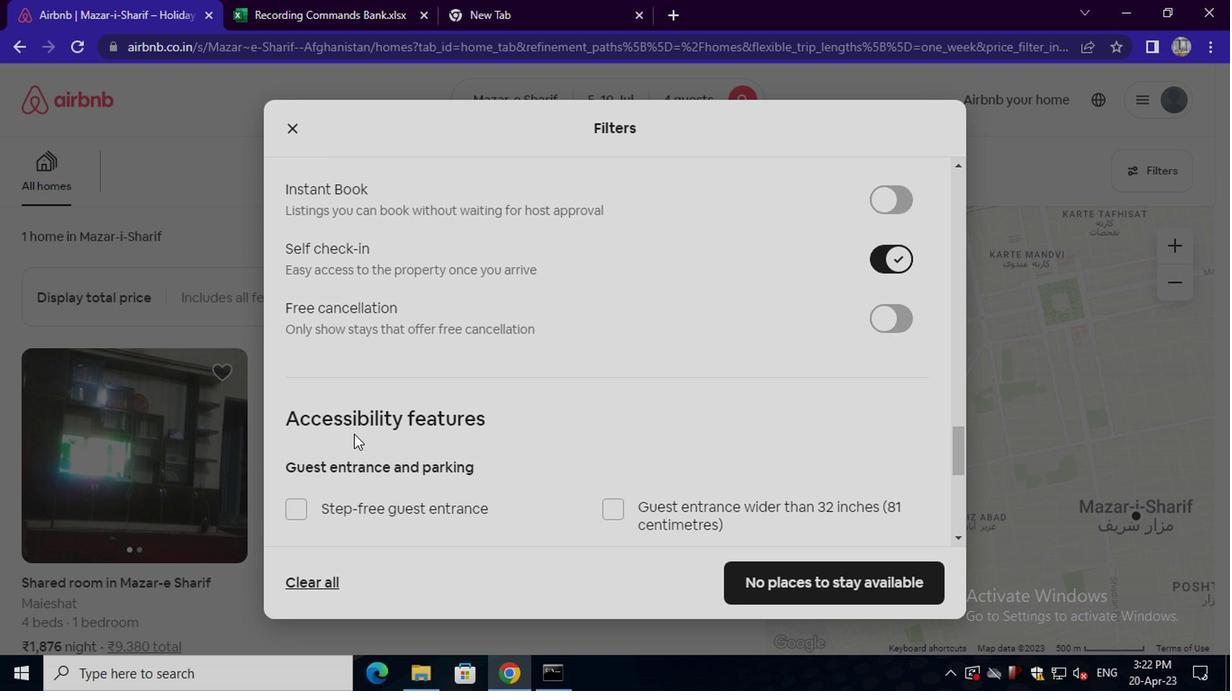 
Action: Mouse scrolled (349, 433) with delta (0, -1)
Screenshot: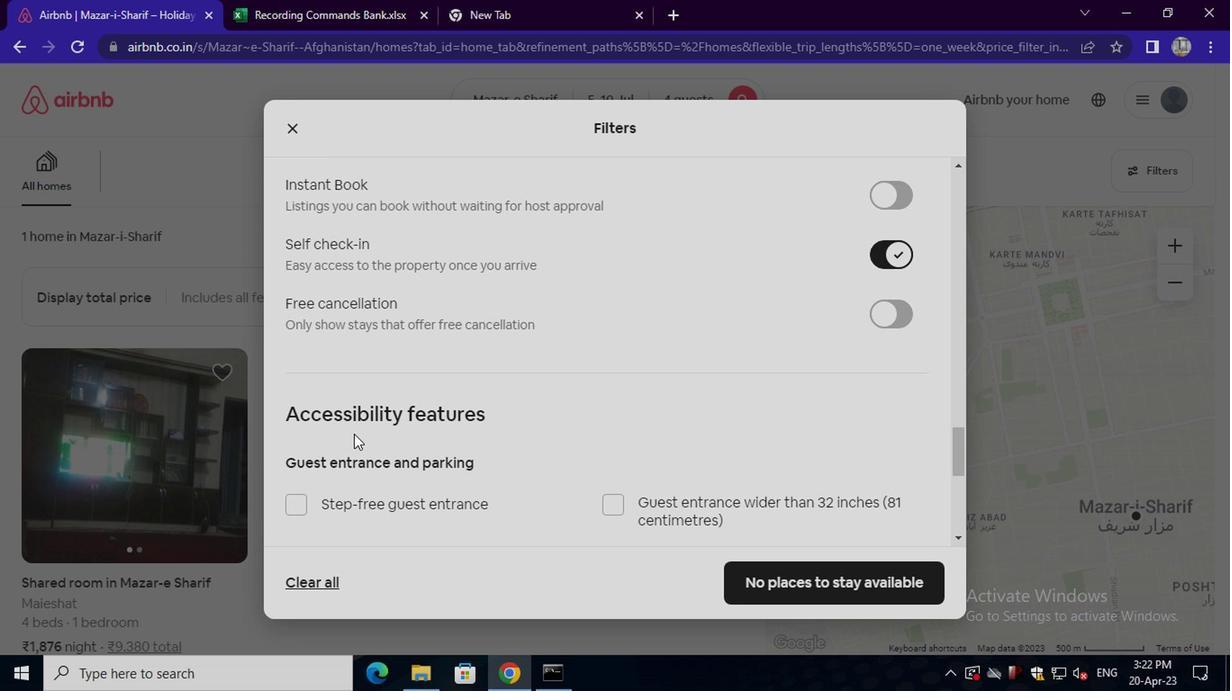 
Action: Mouse scrolled (349, 433) with delta (0, -1)
Screenshot: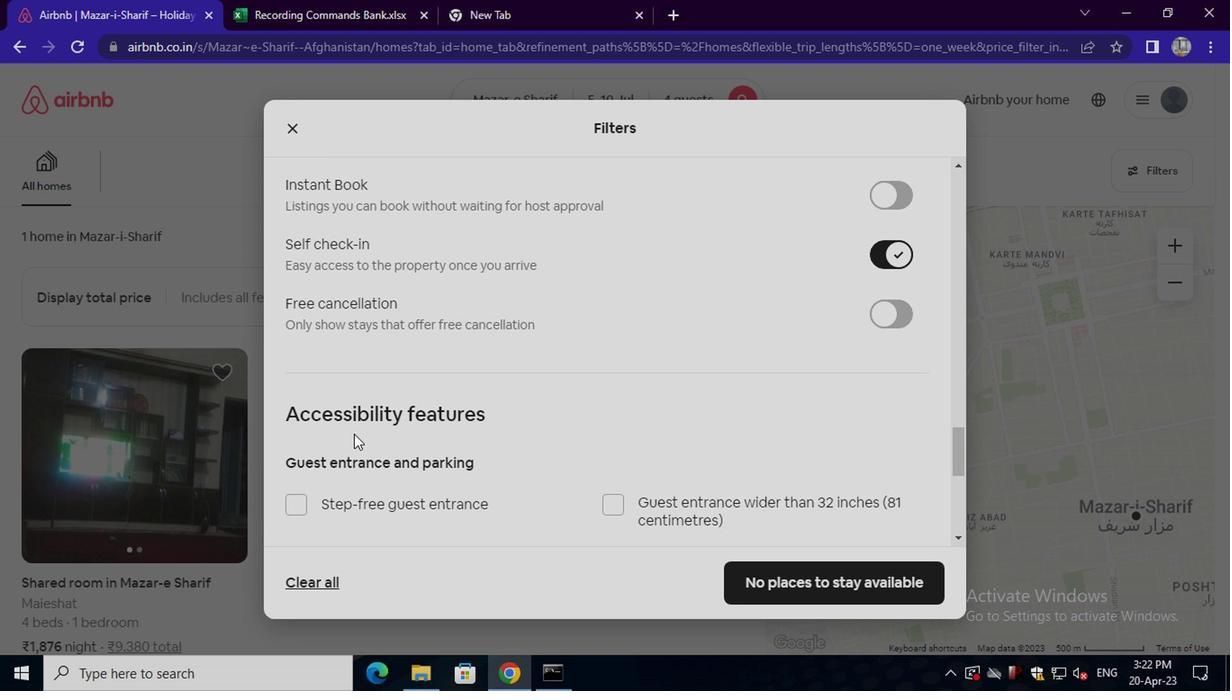 
Action: Mouse scrolled (349, 433) with delta (0, -1)
Screenshot: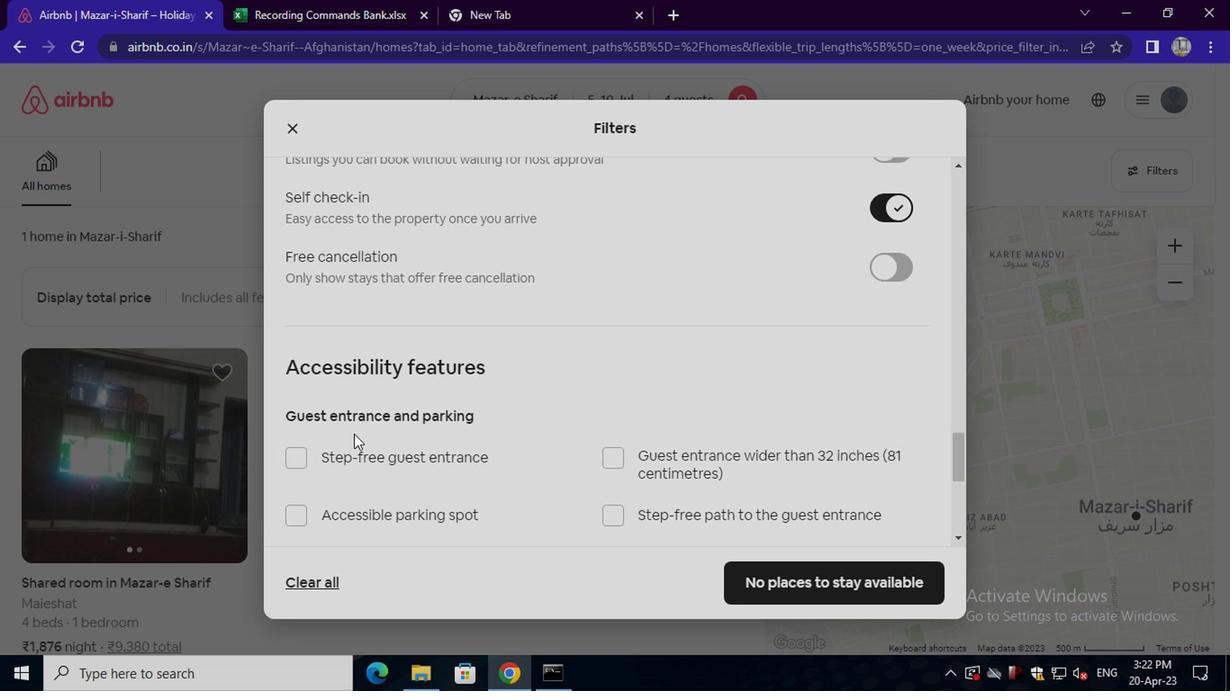 
Action: Mouse scrolled (349, 433) with delta (0, -1)
Screenshot: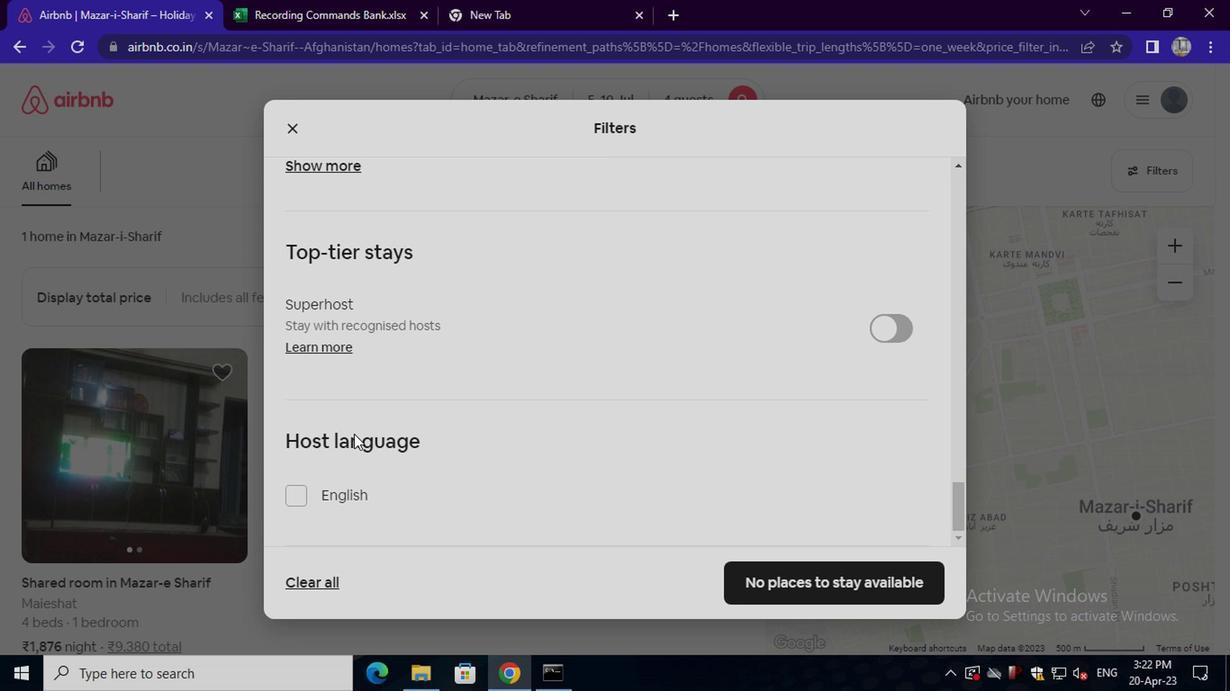
Action: Mouse scrolled (349, 433) with delta (0, -1)
Screenshot: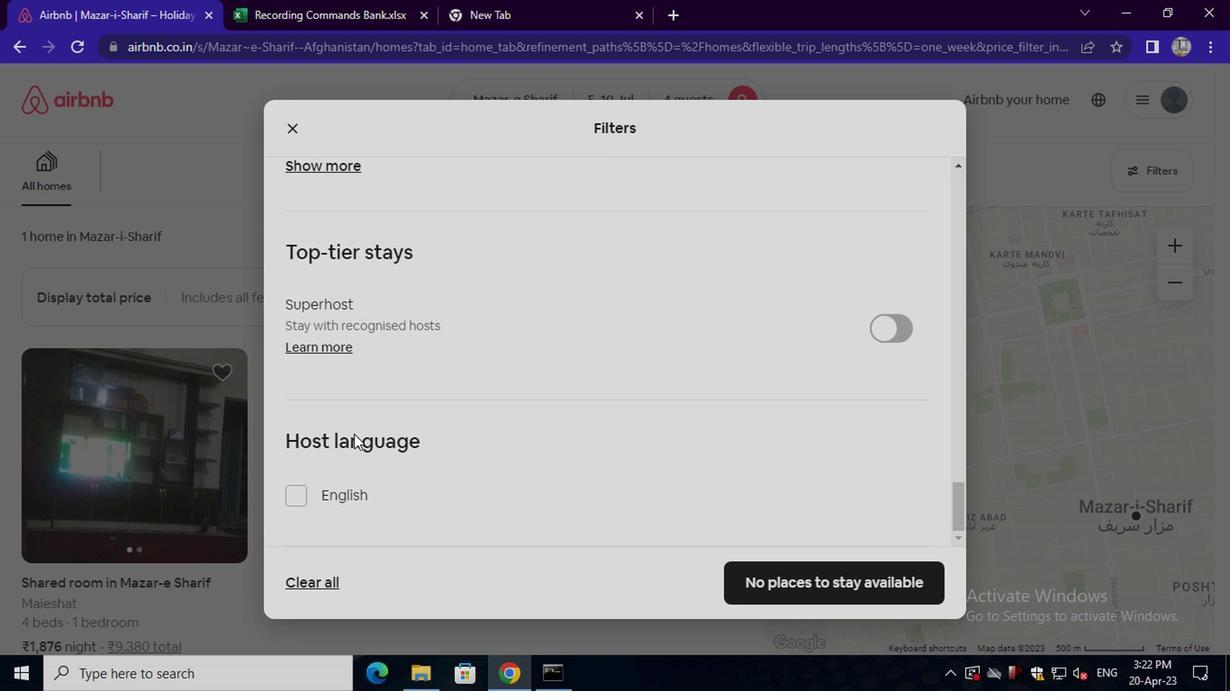 
Action: Mouse moved to (328, 506)
Screenshot: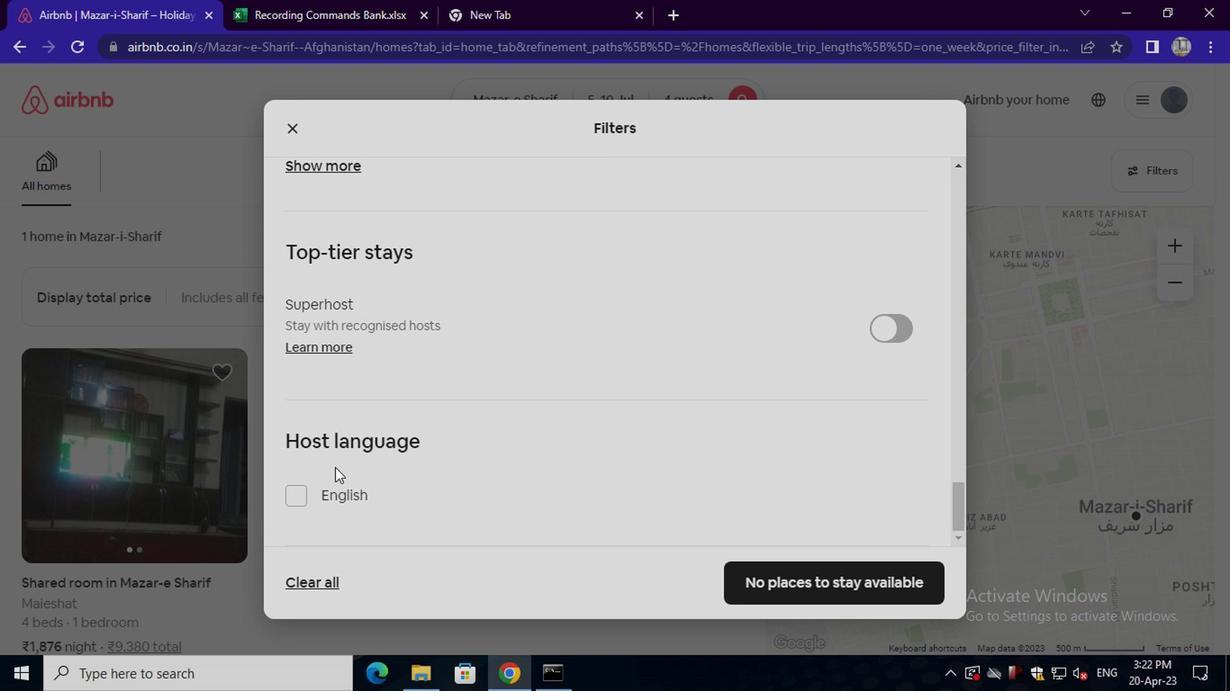 
Action: Mouse pressed left at (328, 506)
Screenshot: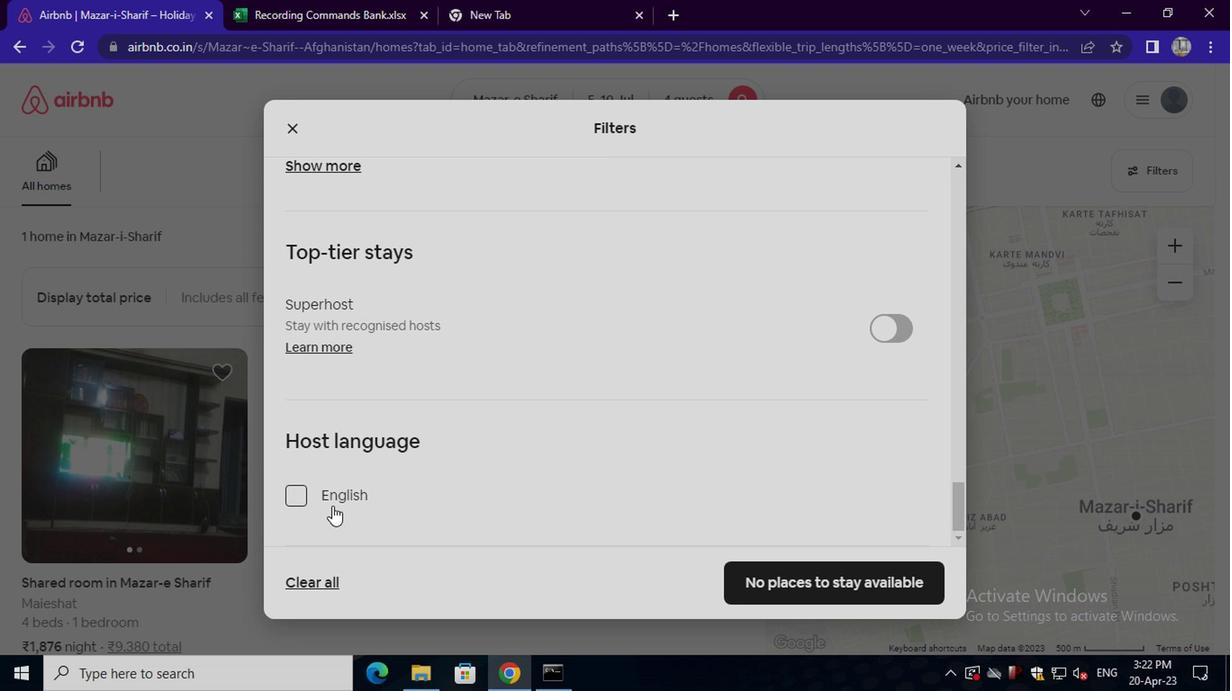 
Action: Mouse moved to (876, 566)
Screenshot: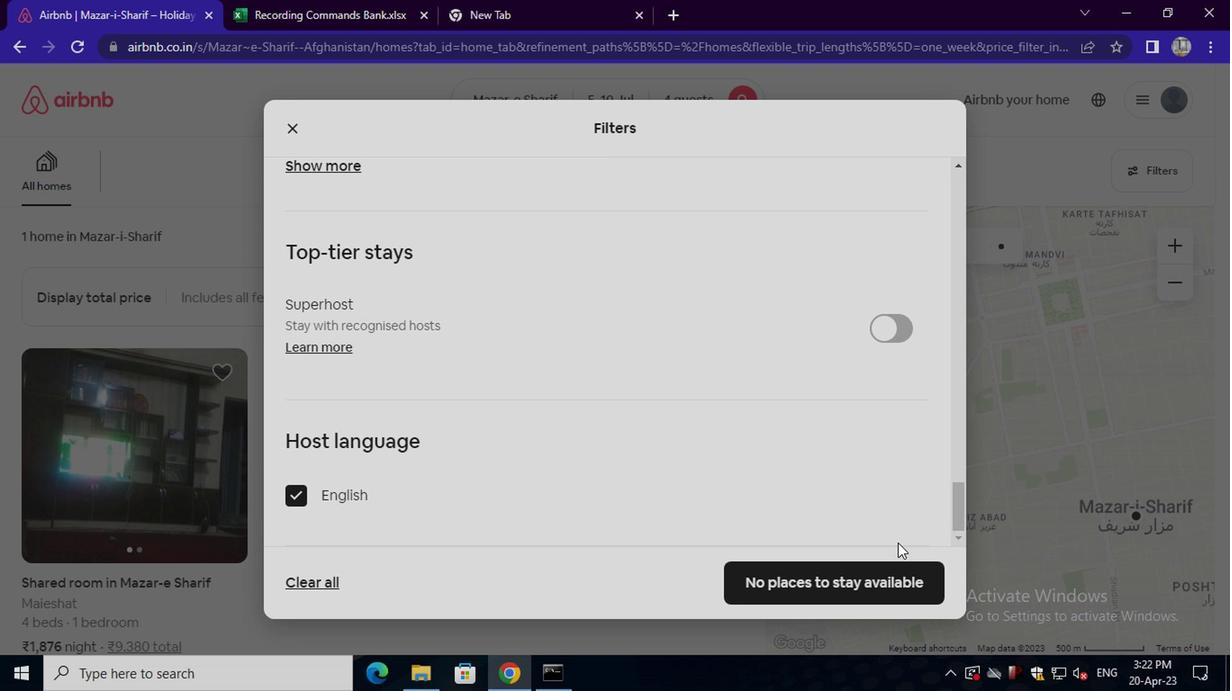 
Action: Mouse pressed left at (876, 566)
Screenshot: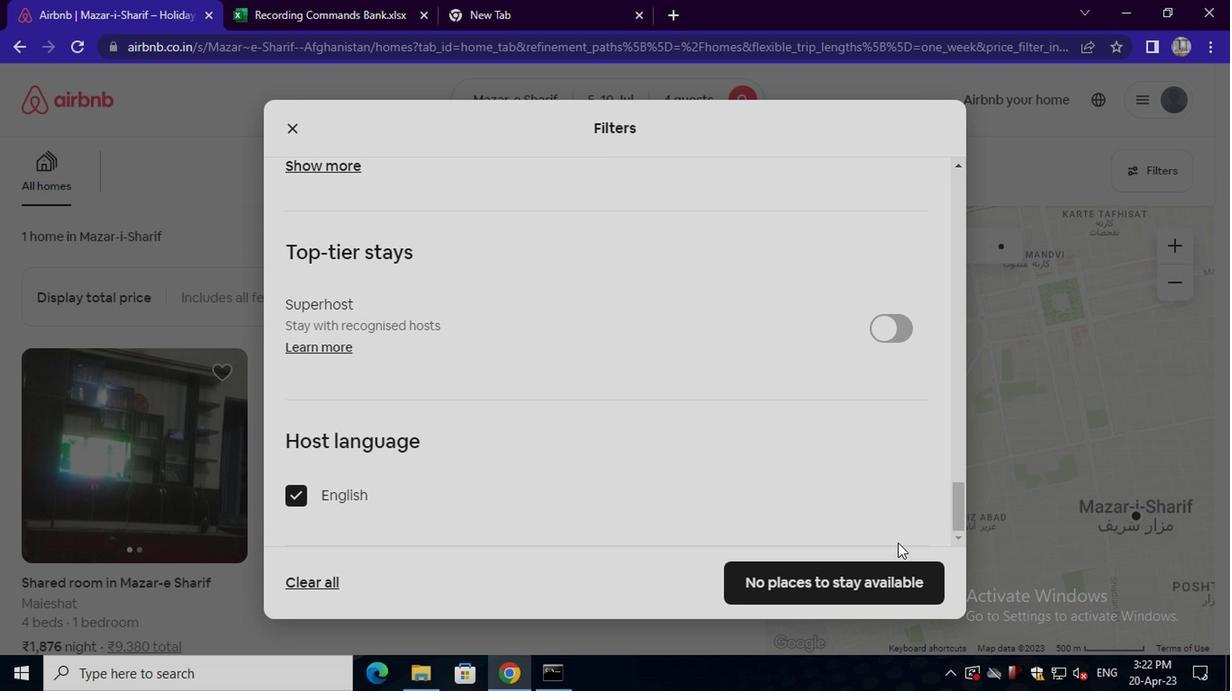 
Action: Mouse moved to (903, 550)
Screenshot: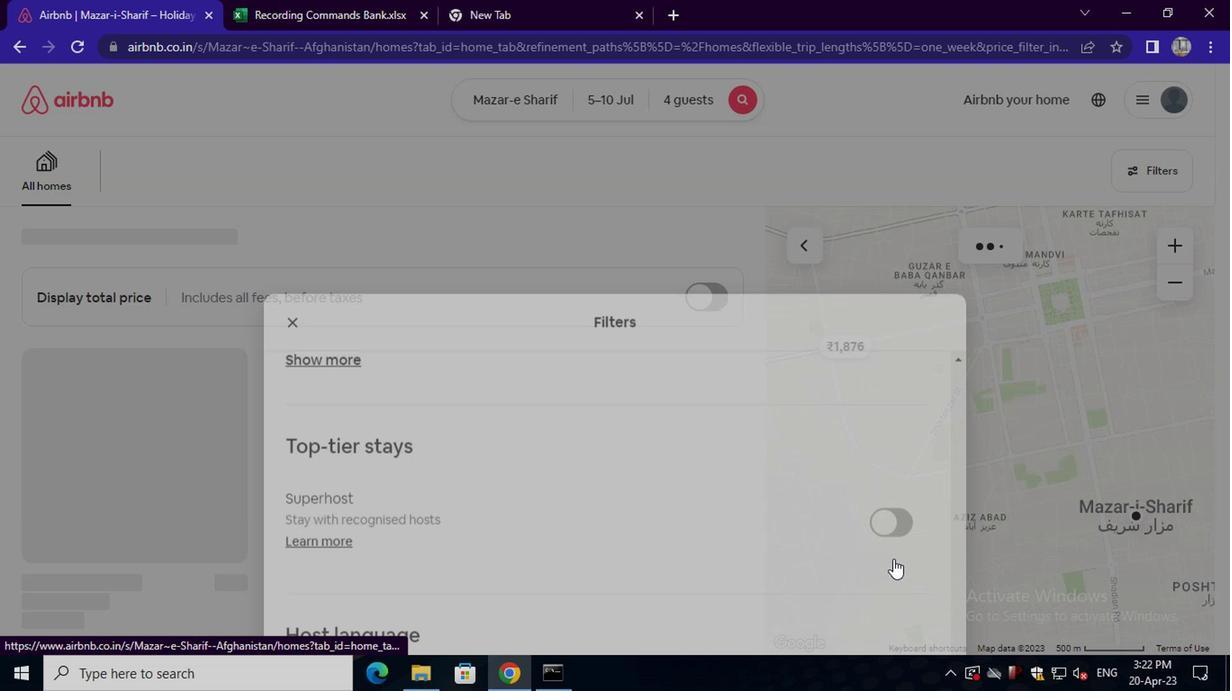 
